 Task: Look for space in Tupiza, Bolivia from 1st June, 2023 to 9th June, 2023 for 5 adults in price range Rs.6000 to Rs.12000. Place can be entire place with 3 bedrooms having 3 beds and 3 bathrooms. Property type can be house, flat, guest house. Booking option can be shelf check-in. Required host language is English.
Action: Mouse moved to (601, 169)
Screenshot: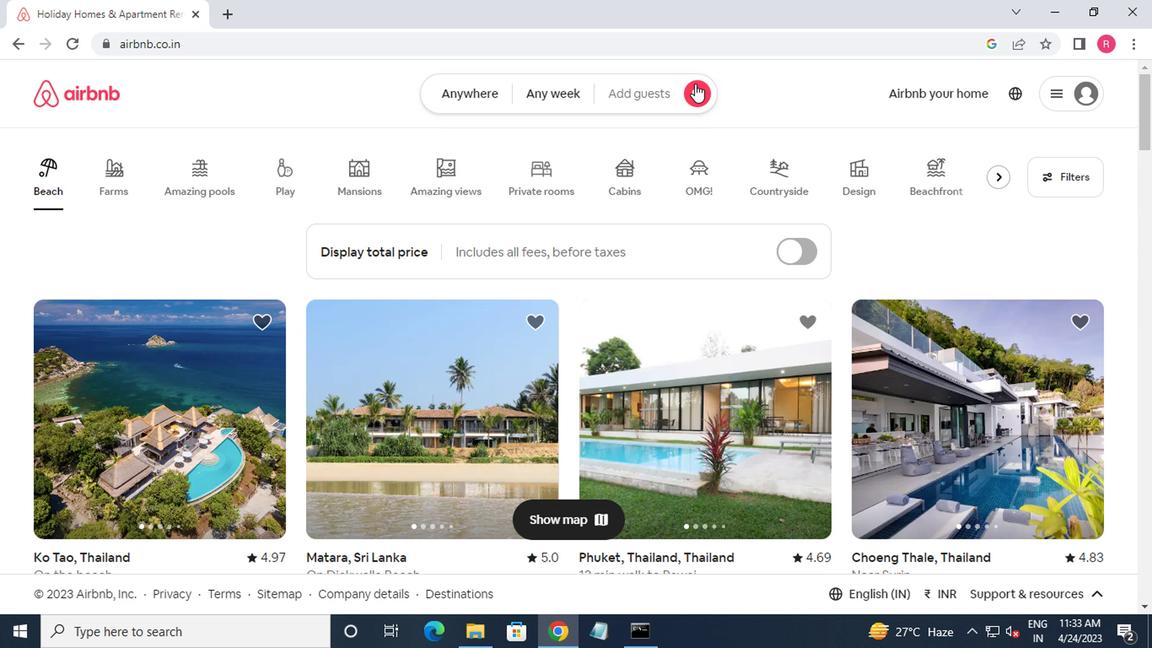 
Action: Mouse pressed left at (601, 169)
Screenshot: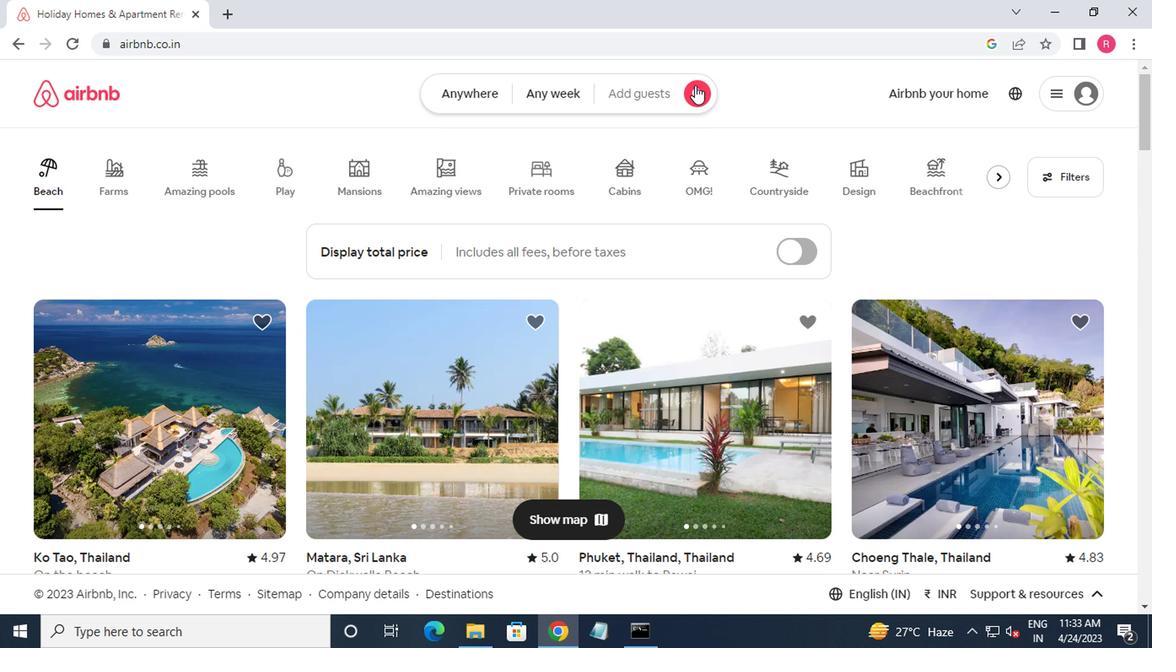 
Action: Mouse moved to (320, 222)
Screenshot: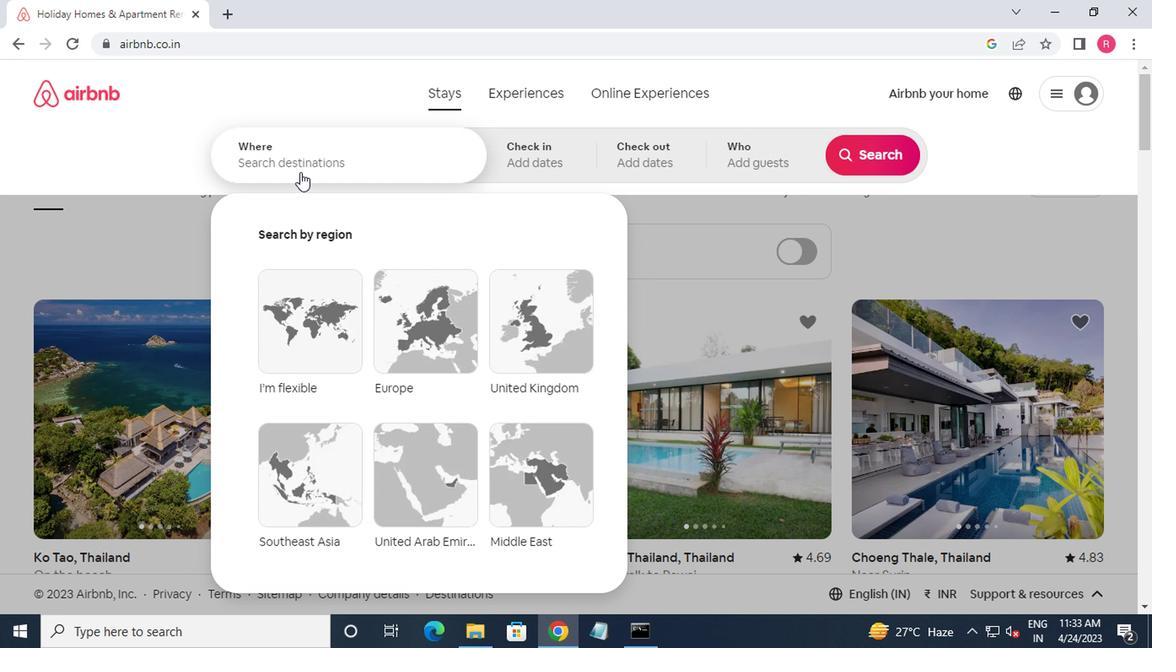 
Action: Mouse pressed left at (320, 222)
Screenshot: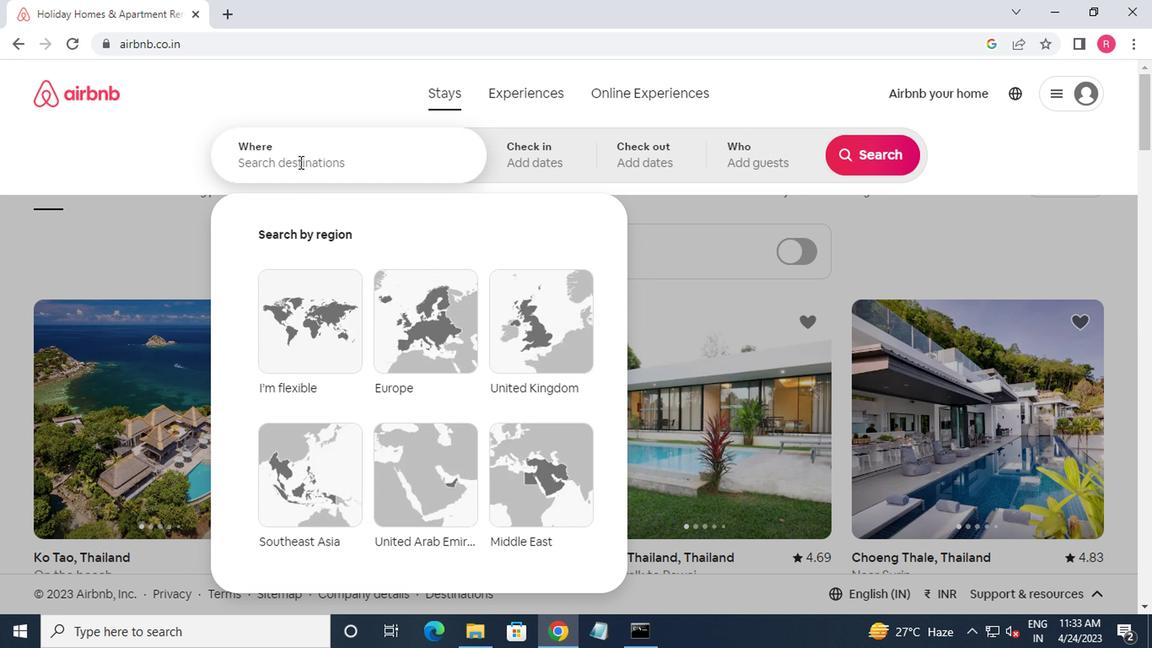 
Action: Key pressed tupiza
Screenshot: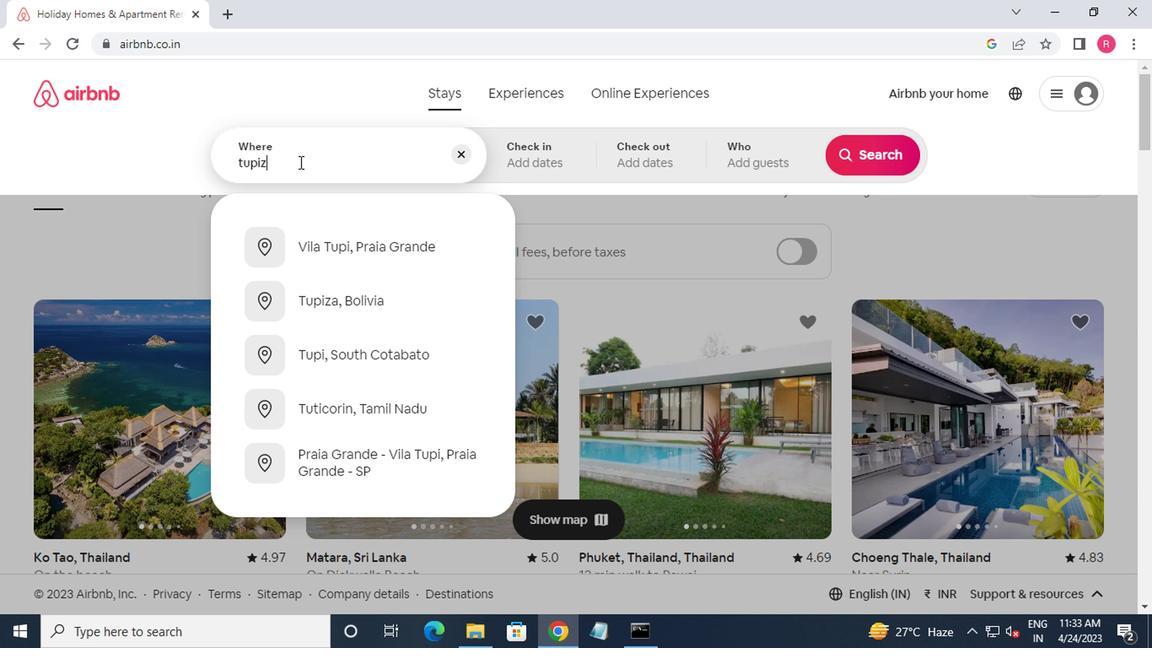 
Action: Mouse moved to (357, 288)
Screenshot: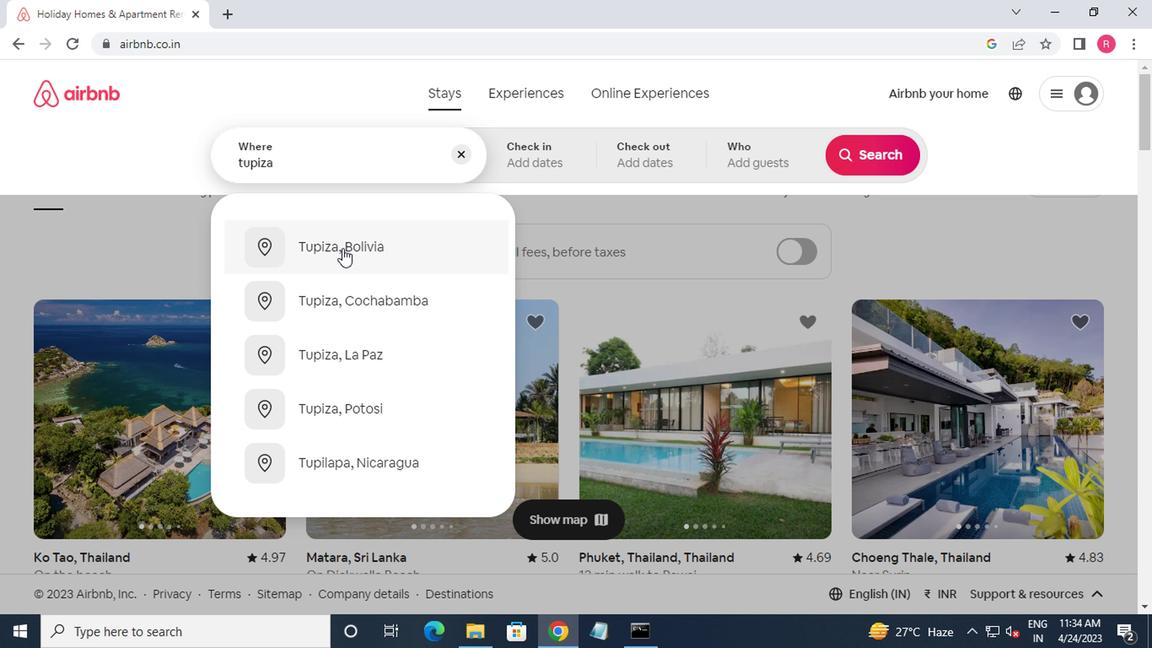 
Action: Mouse pressed left at (357, 288)
Screenshot: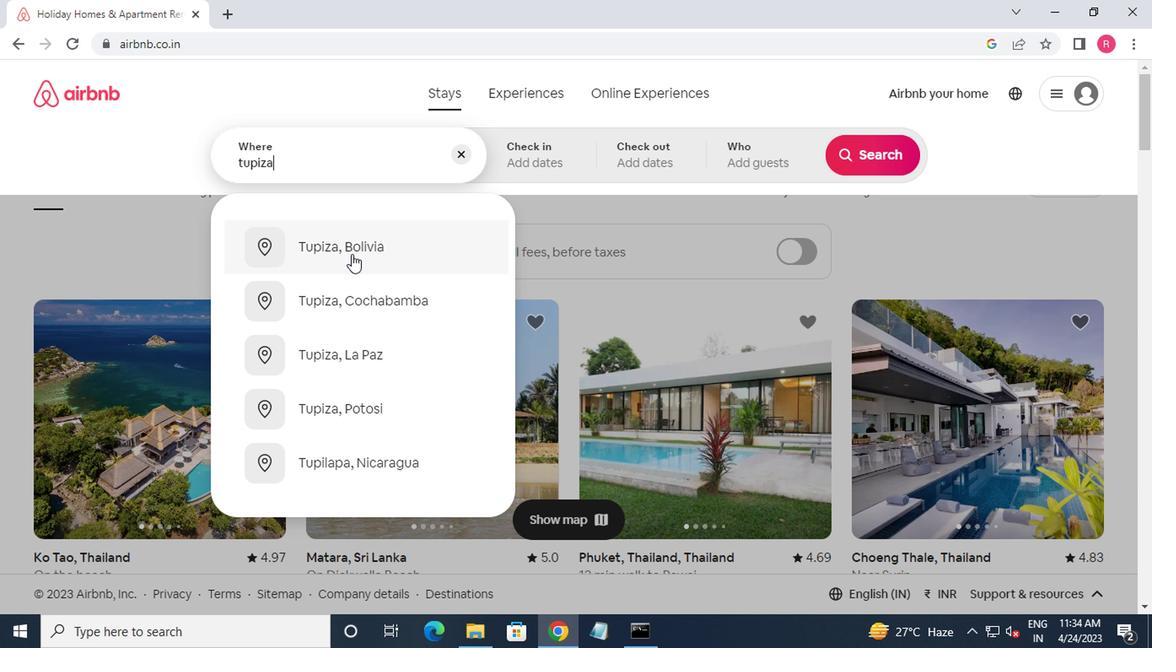
Action: Mouse moved to (725, 312)
Screenshot: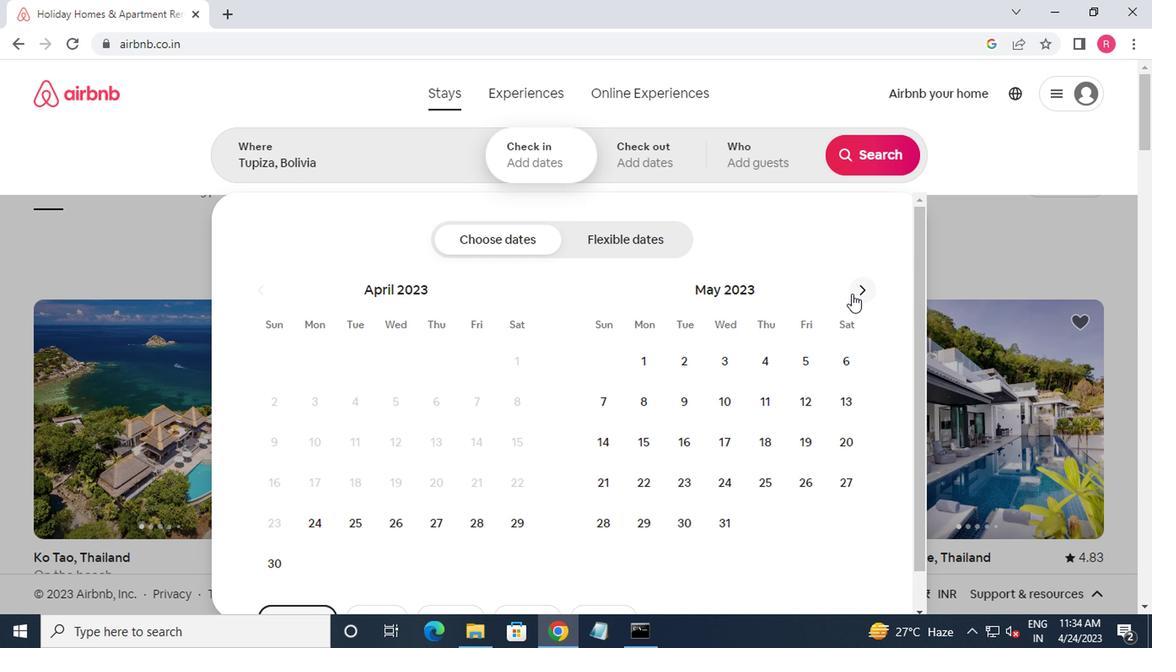 
Action: Mouse pressed left at (725, 312)
Screenshot: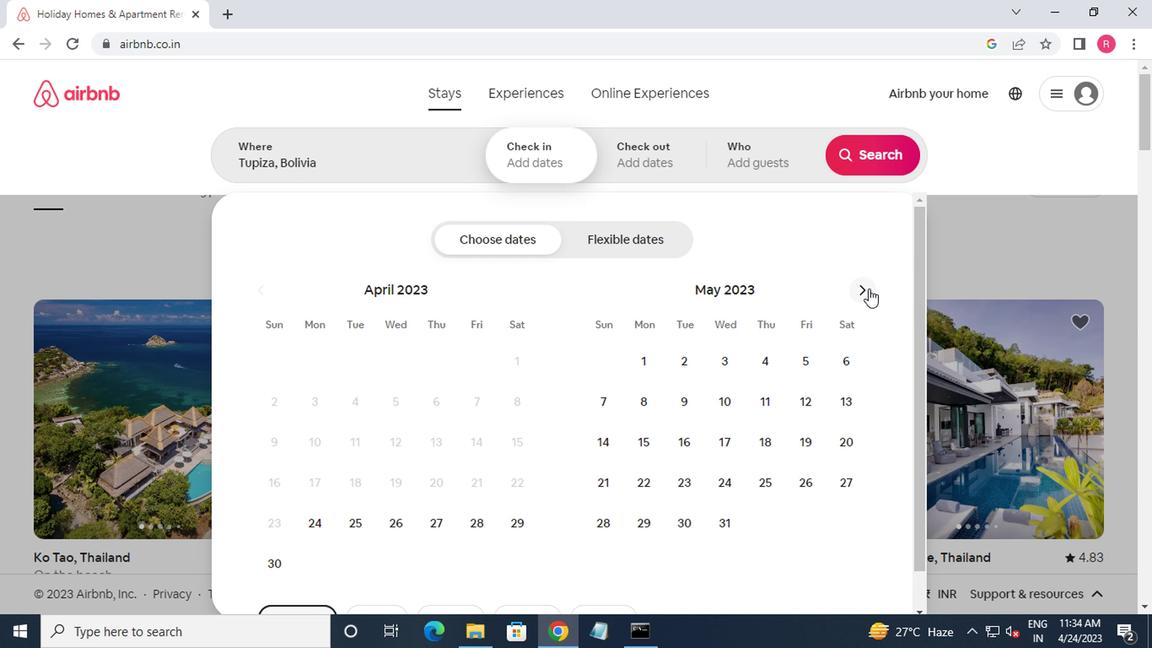 
Action: Mouse pressed left at (725, 312)
Screenshot: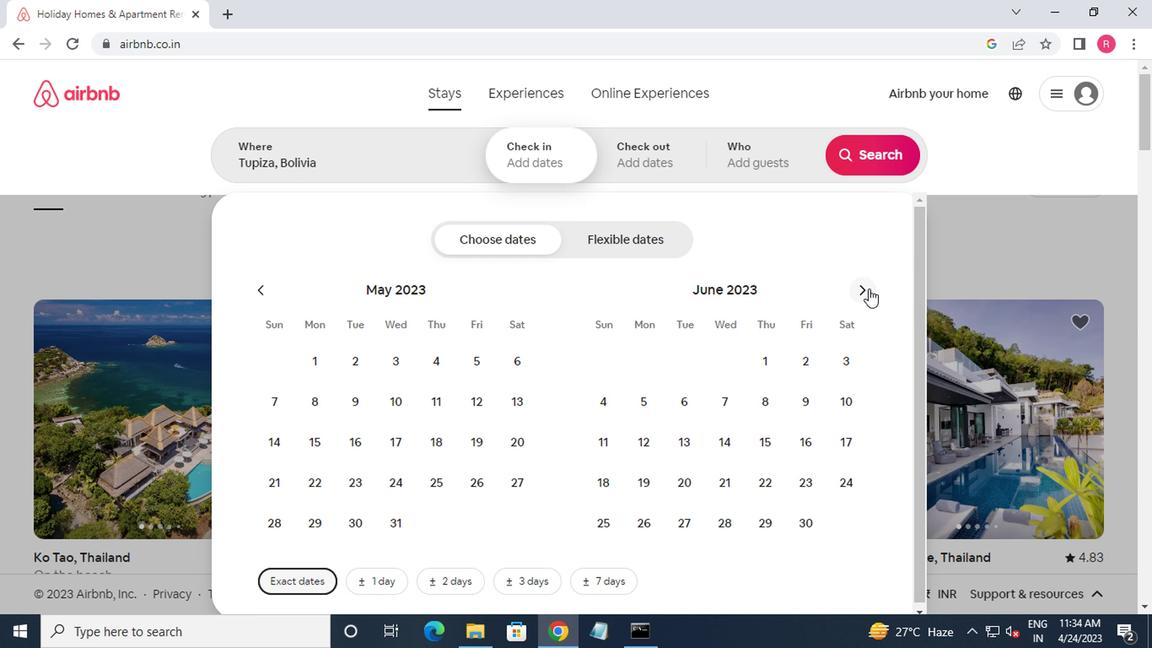 
Action: Mouse moved to (417, 366)
Screenshot: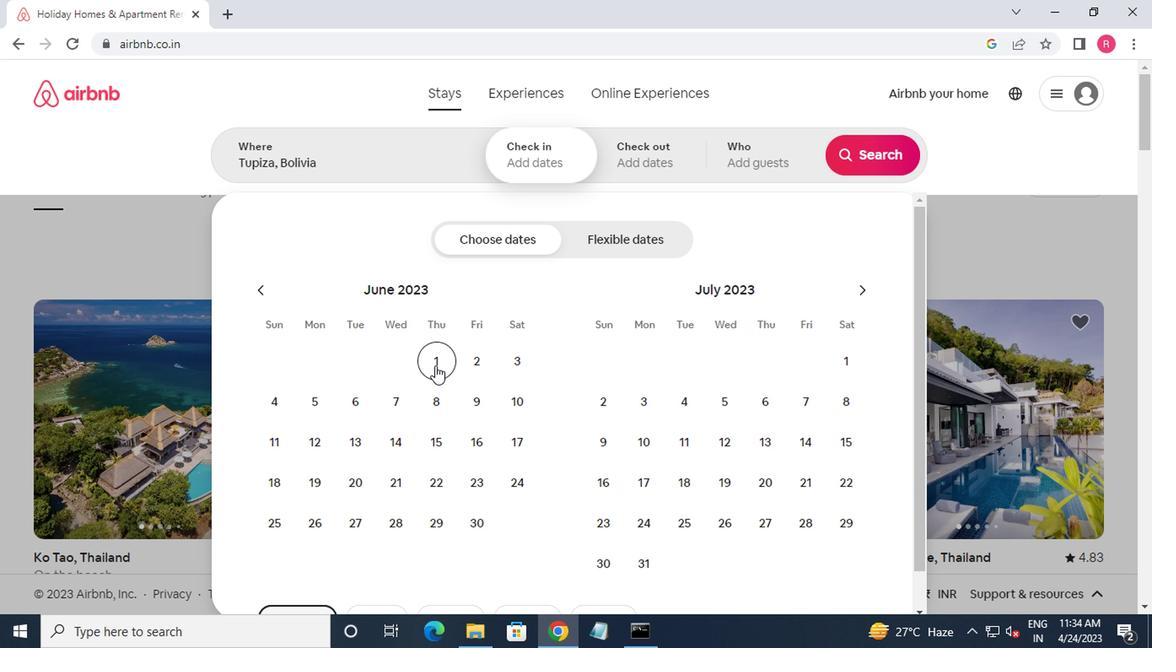 
Action: Mouse pressed left at (417, 366)
Screenshot: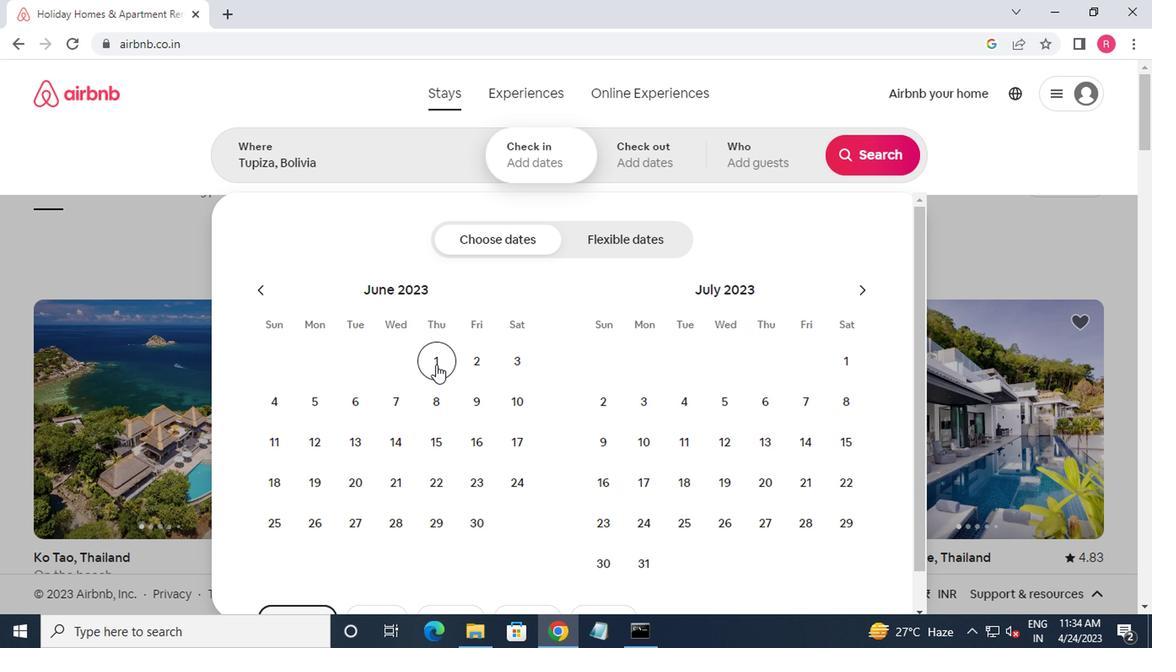 
Action: Mouse moved to (437, 395)
Screenshot: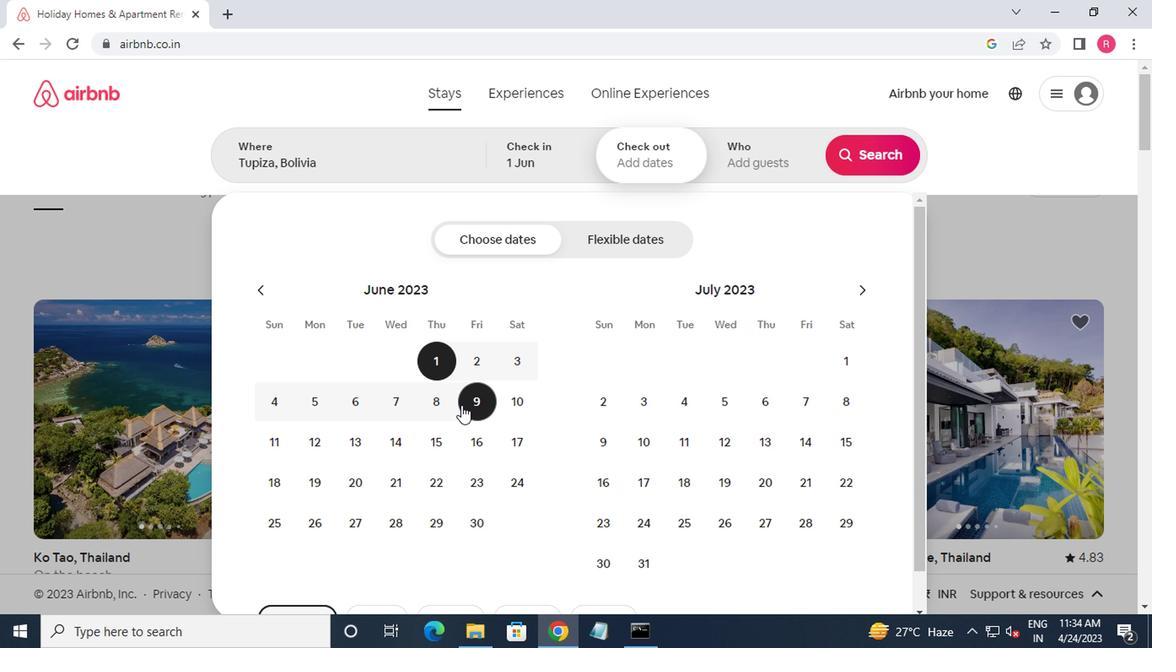 
Action: Mouse pressed left at (437, 395)
Screenshot: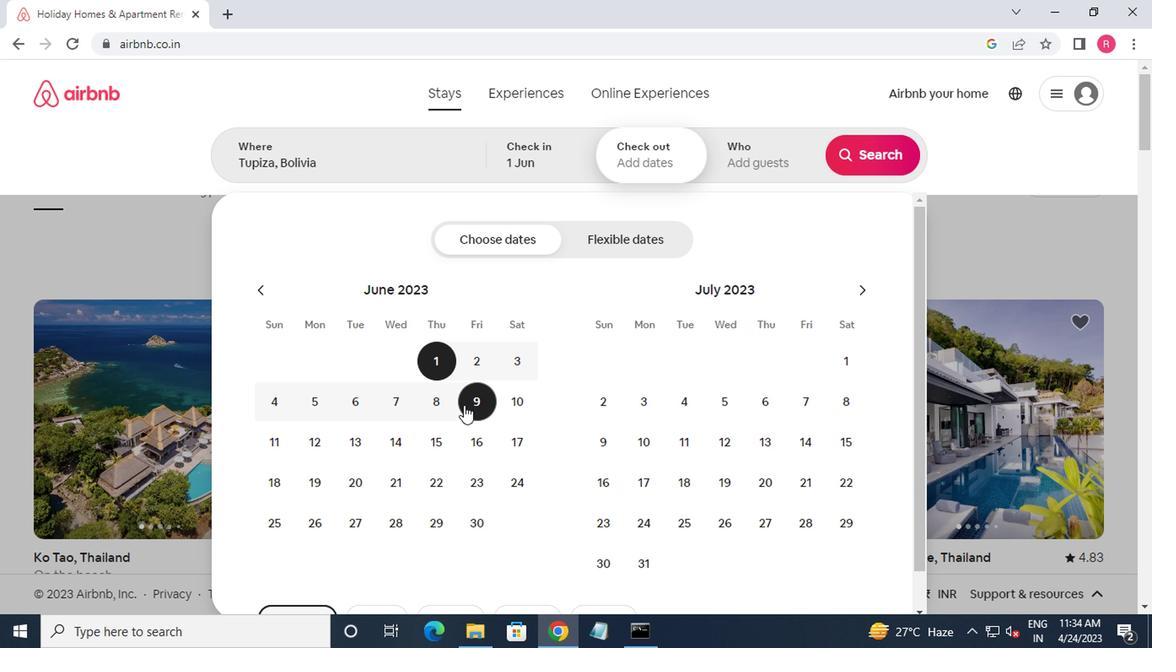 
Action: Mouse moved to (677, 223)
Screenshot: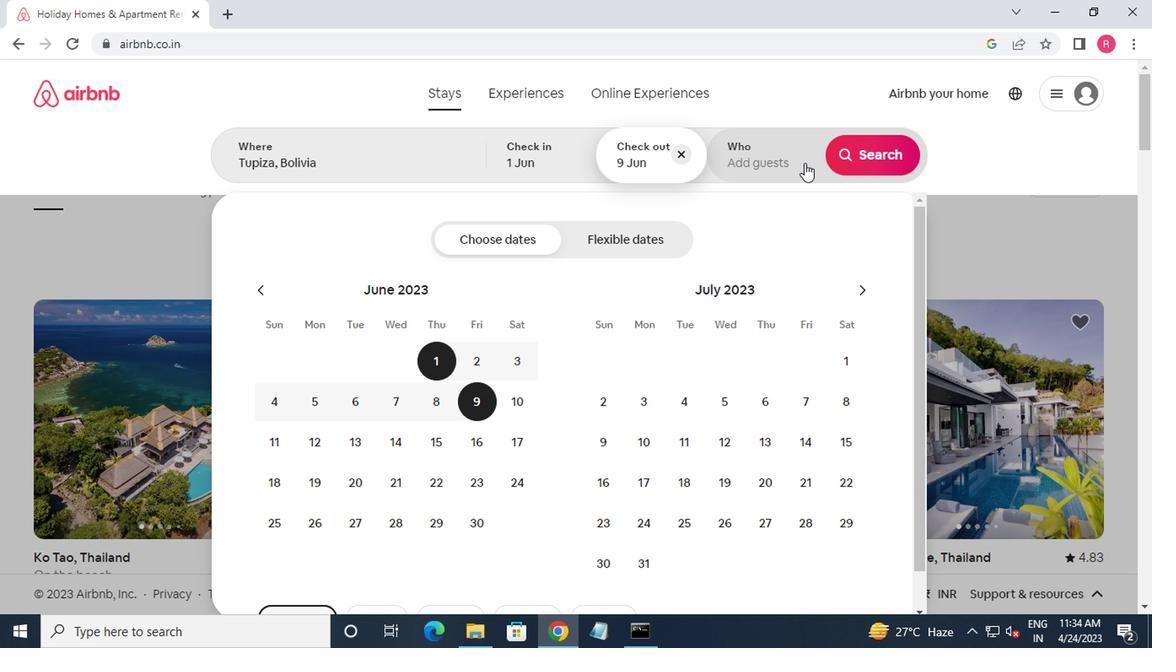 
Action: Mouse pressed left at (677, 223)
Screenshot: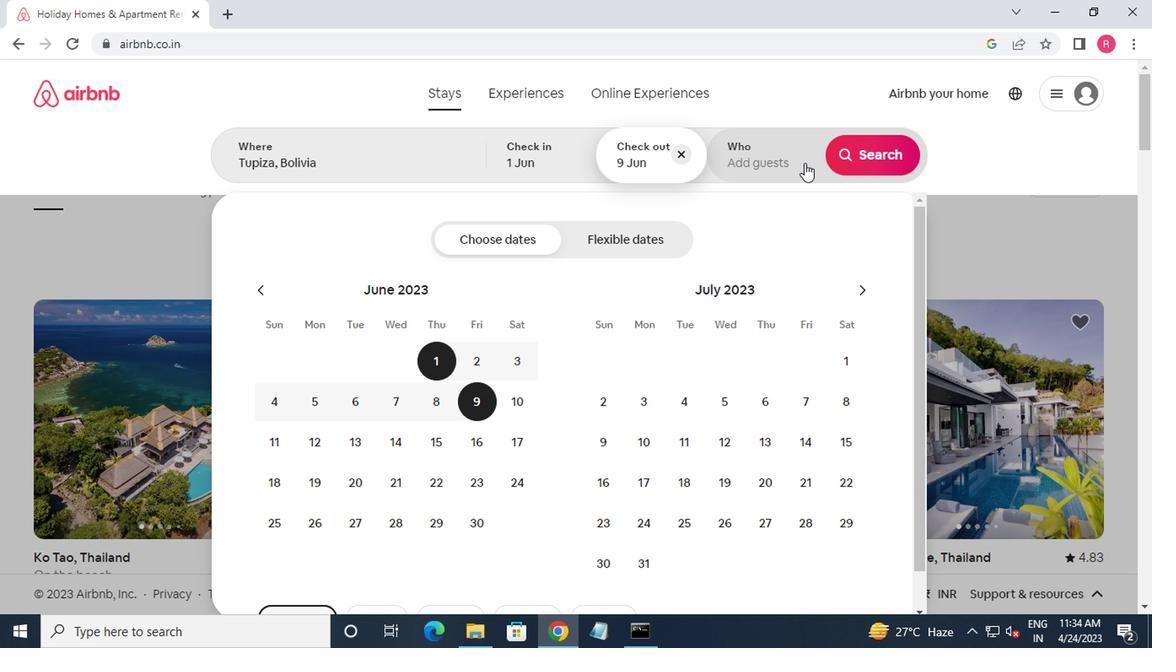 
Action: Mouse moved to (730, 286)
Screenshot: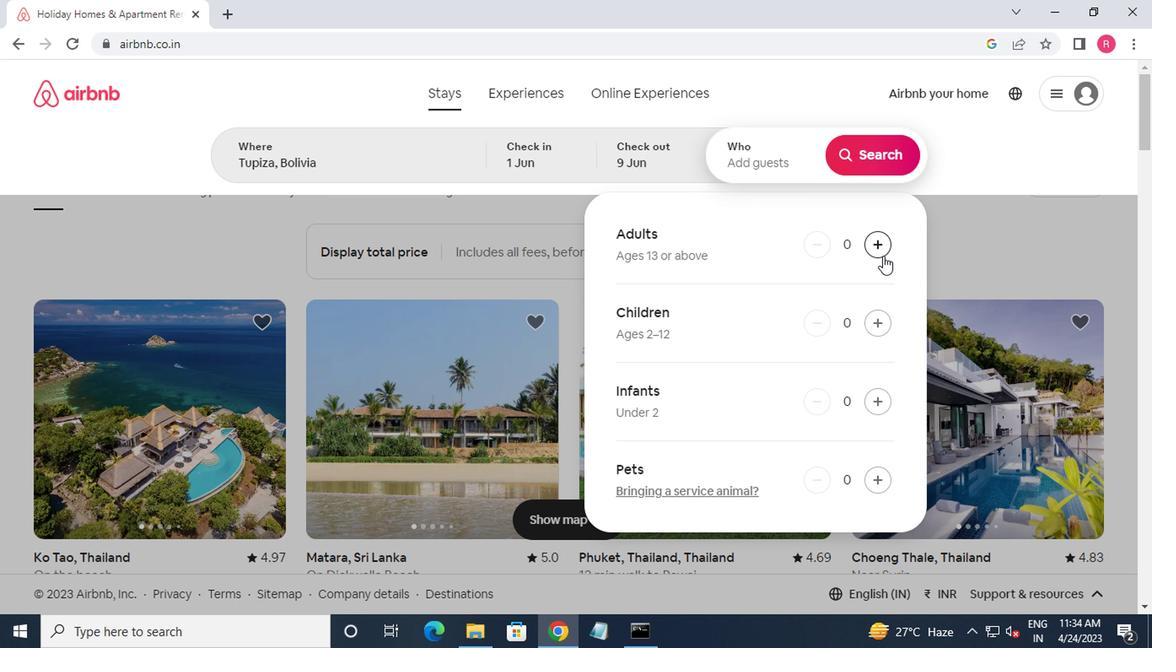 
Action: Mouse pressed left at (730, 286)
Screenshot: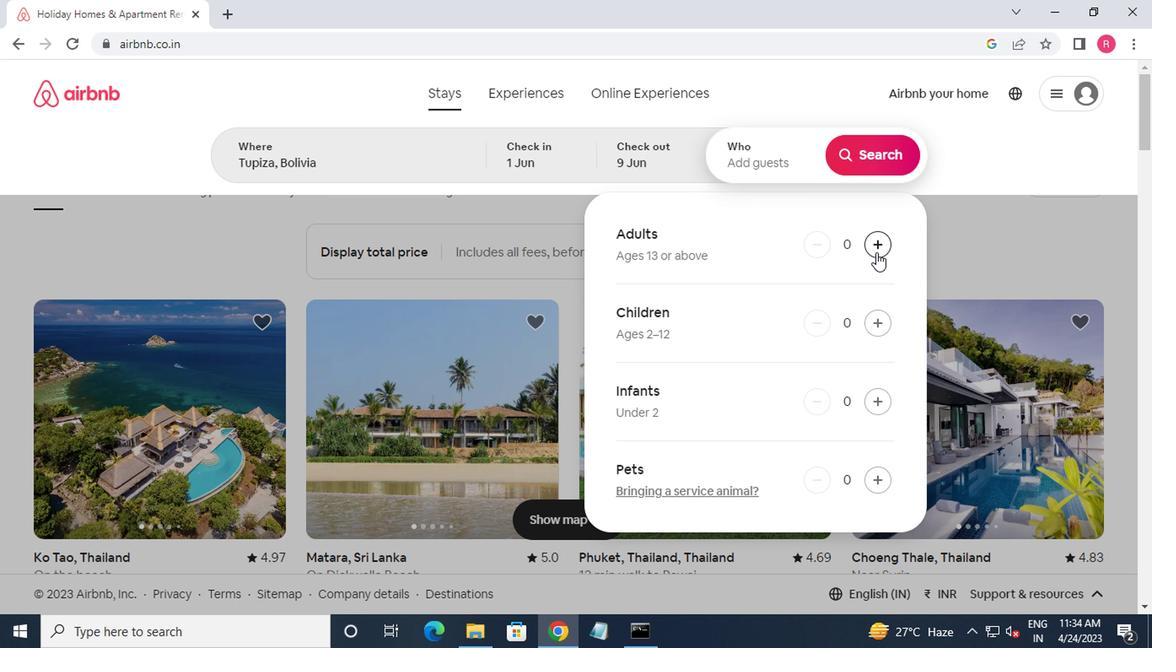 
Action: Mouse pressed left at (730, 286)
Screenshot: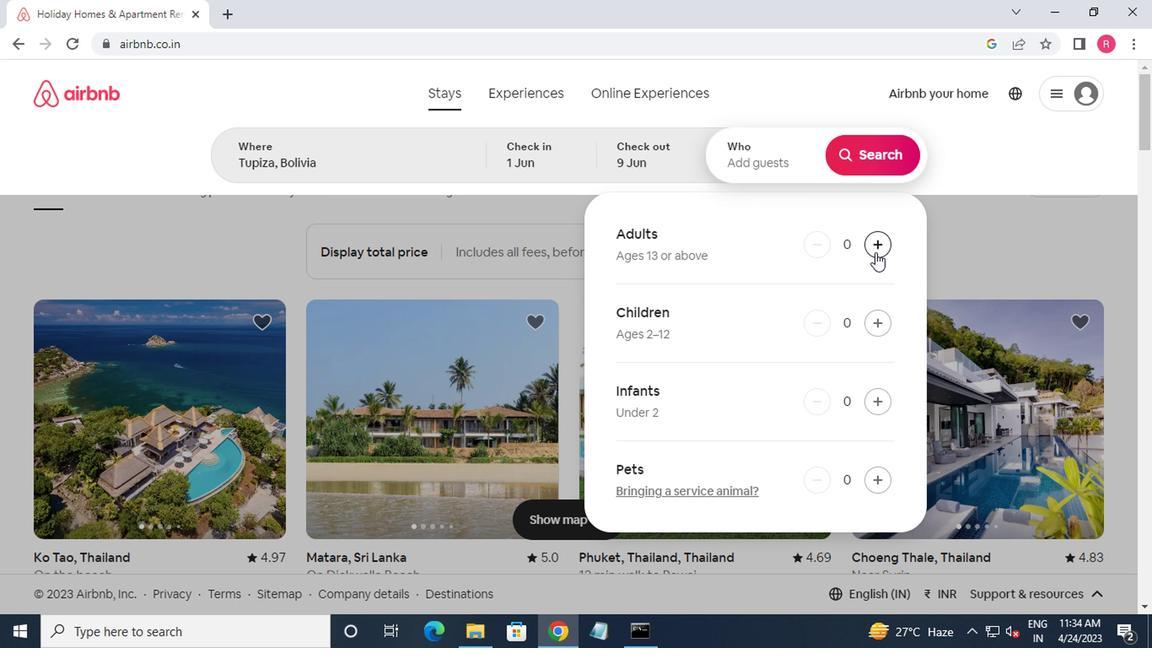 
Action: Mouse pressed left at (730, 286)
Screenshot: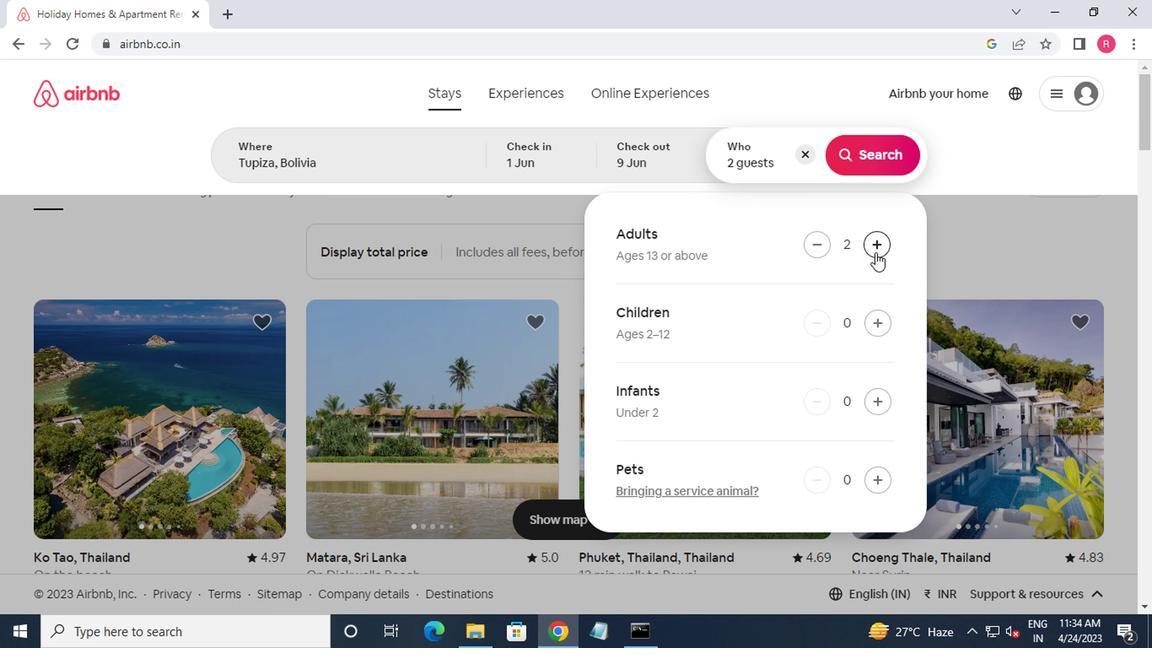 
Action: Mouse pressed left at (730, 286)
Screenshot: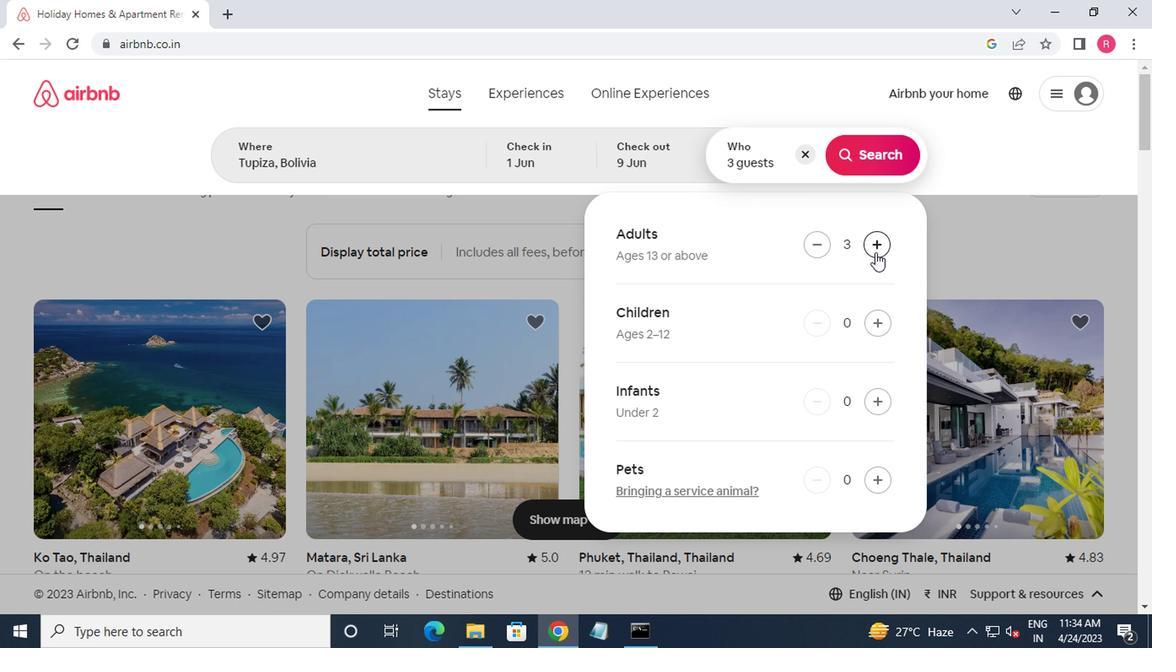 
Action: Mouse moved to (729, 280)
Screenshot: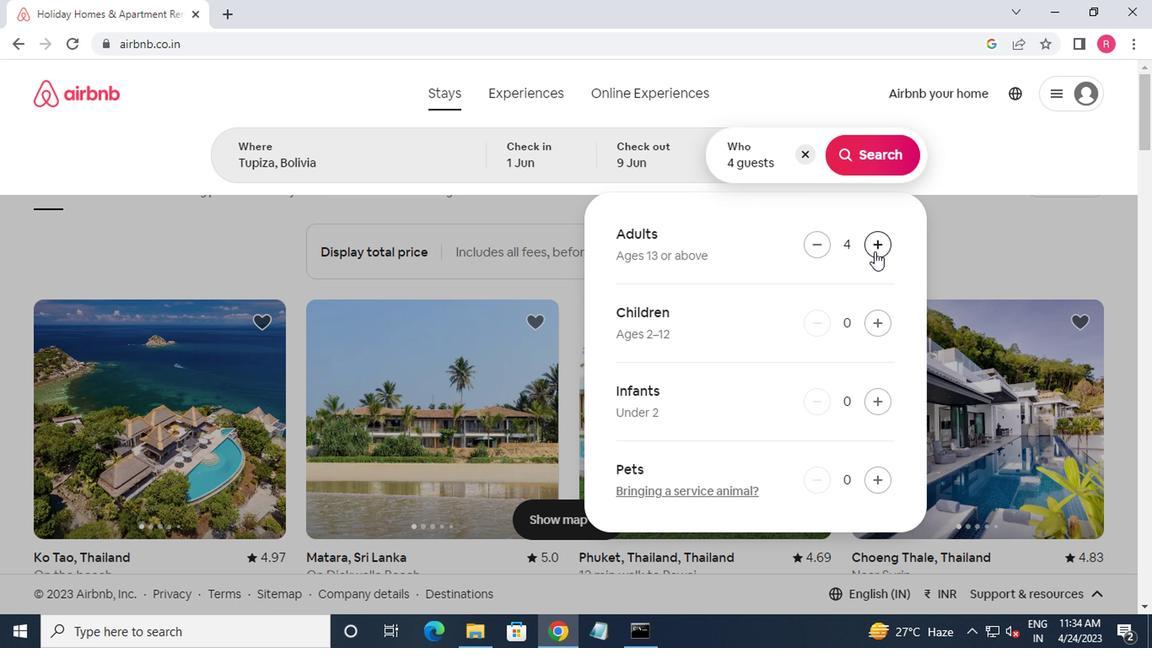 
Action: Mouse pressed left at (729, 280)
Screenshot: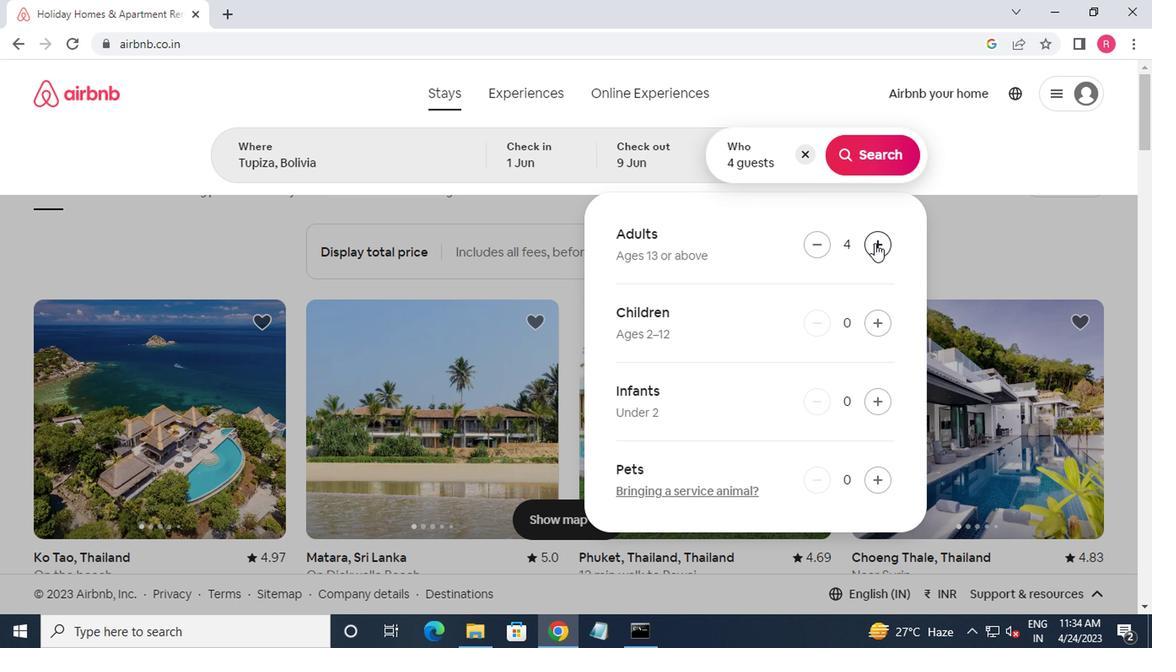 
Action: Mouse moved to (734, 217)
Screenshot: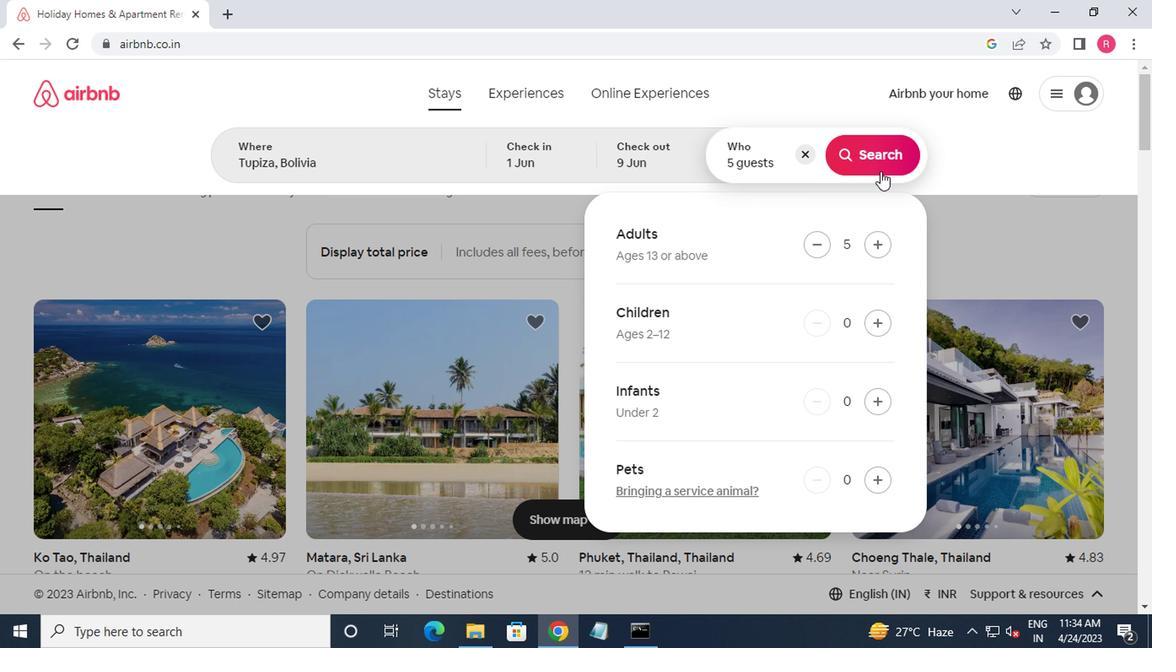 
Action: Mouse pressed left at (734, 217)
Screenshot: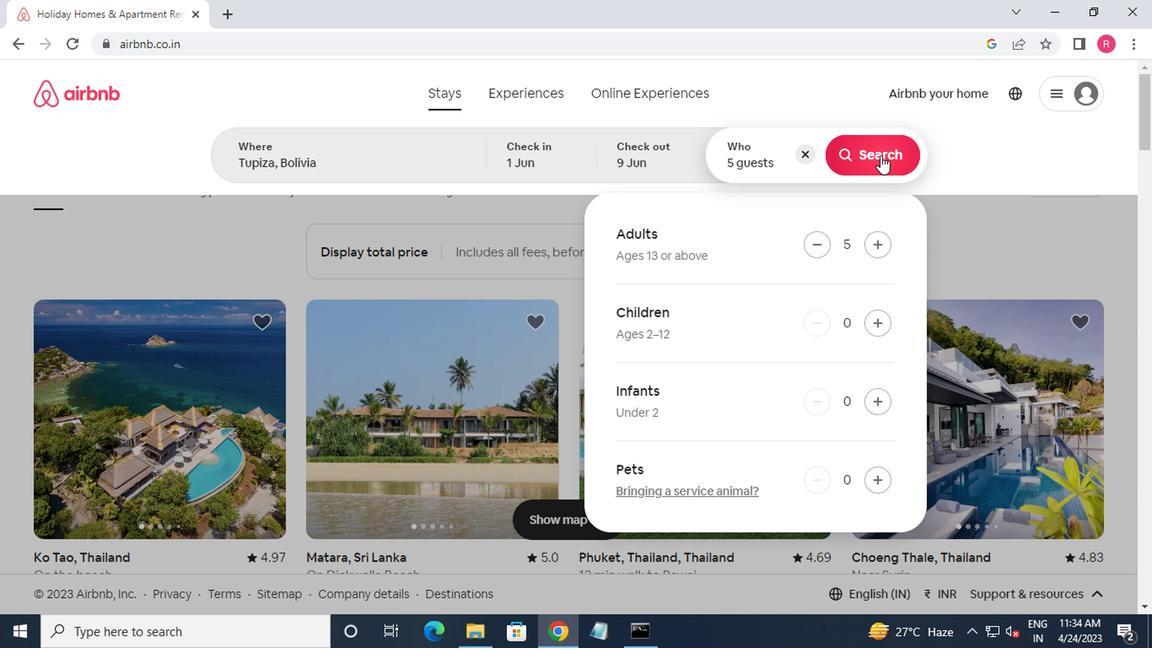 
Action: Mouse moved to (860, 220)
Screenshot: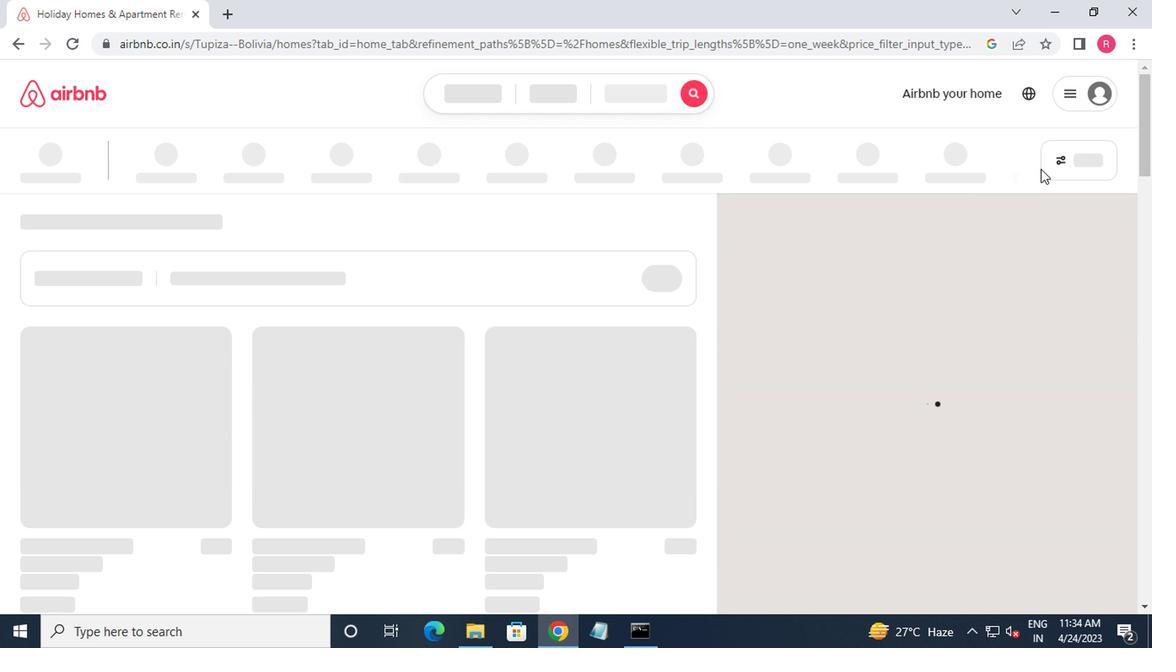 
Action: Mouse pressed left at (860, 220)
Screenshot: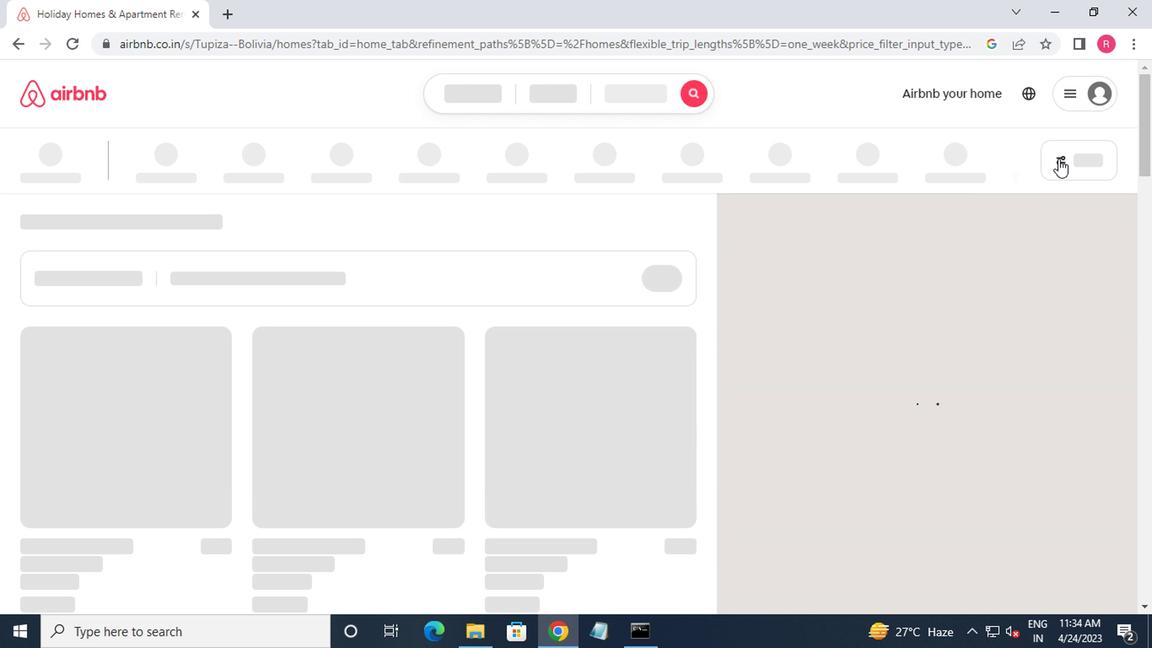 
Action: Mouse moved to (880, 222)
Screenshot: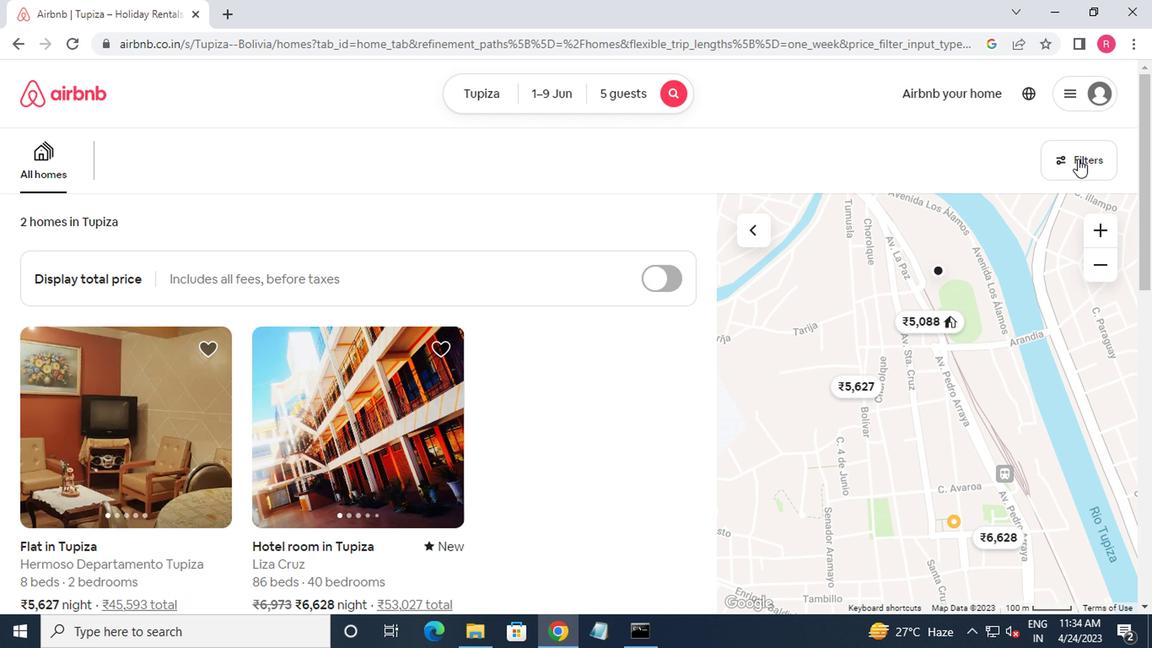 
Action: Mouse pressed left at (880, 222)
Screenshot: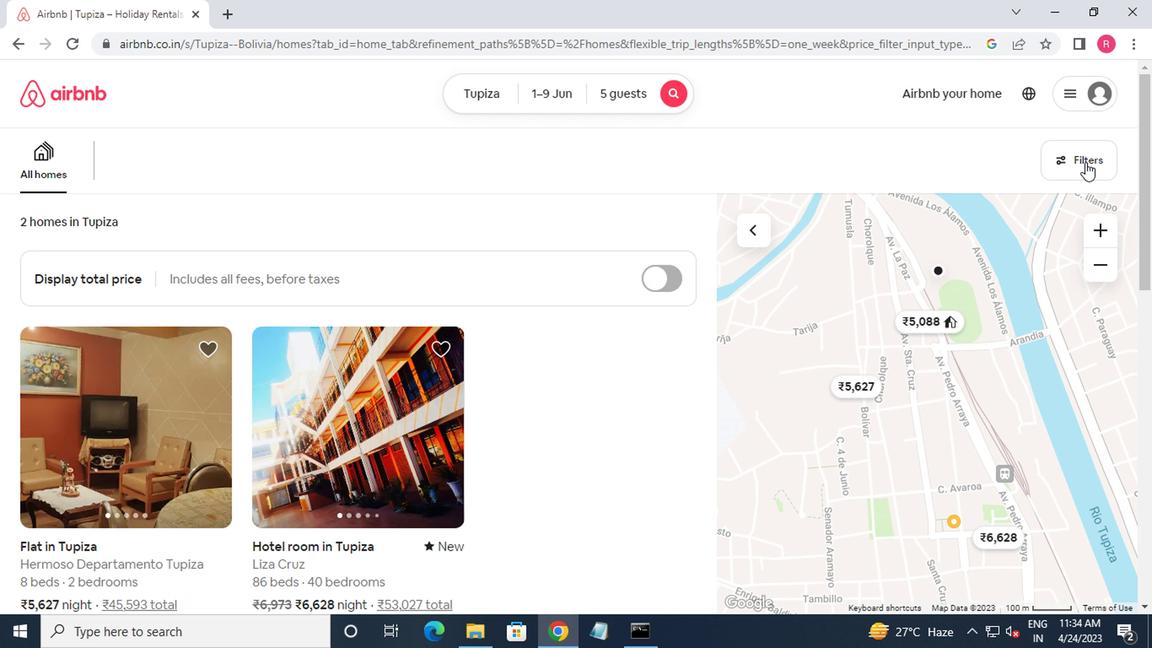 
Action: Mouse moved to (369, 365)
Screenshot: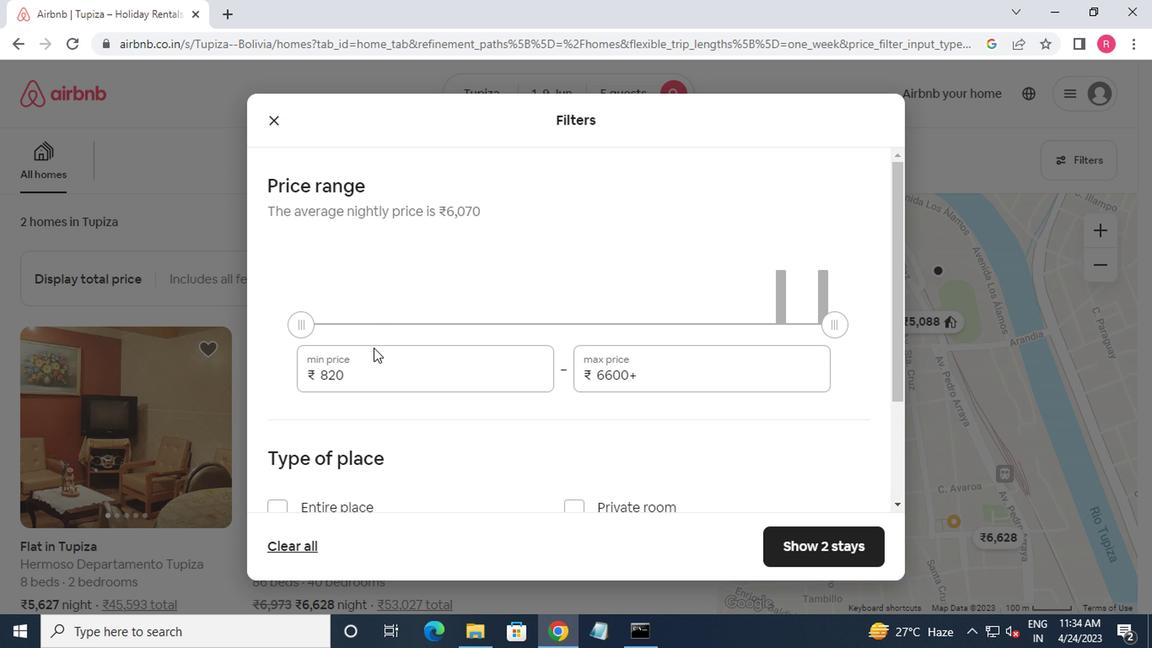 
Action: Mouse pressed left at (369, 365)
Screenshot: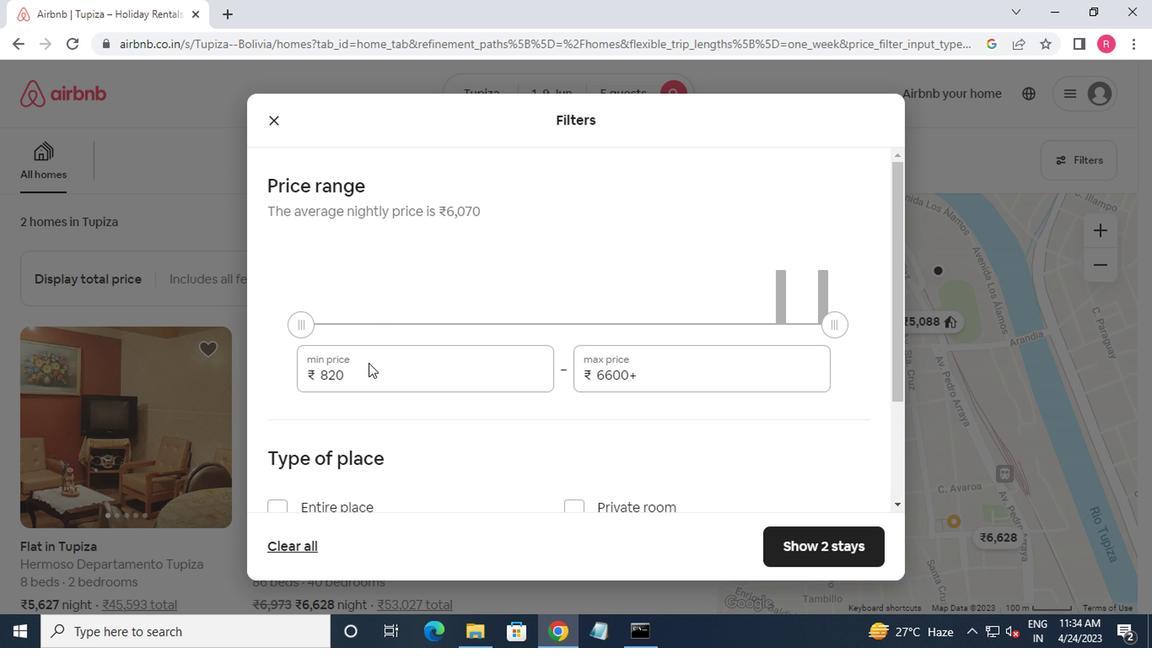 
Action: Mouse moved to (368, 351)
Screenshot: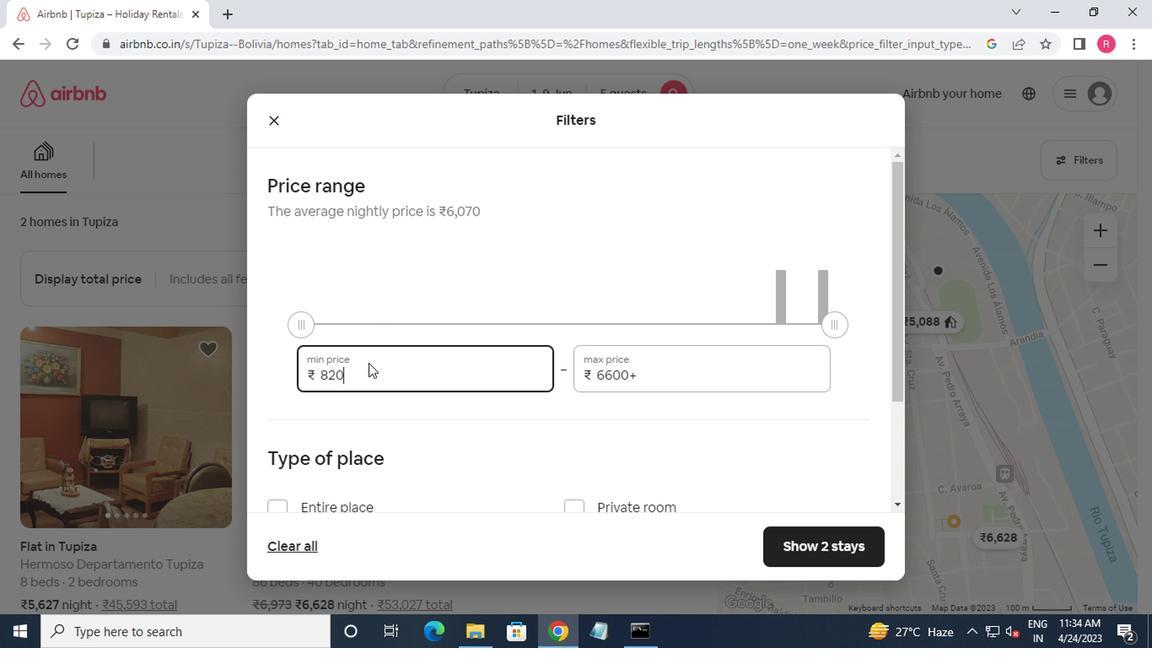 
Action: Key pressed <Key.backspace><Key.backspace><Key.backspace><Key.backspace>6000<Key.tab>12000<Key.backspace><Key.backspace><Key.backspace><Key.backspace><Key.backspace><Key.backspace>12000
Screenshot: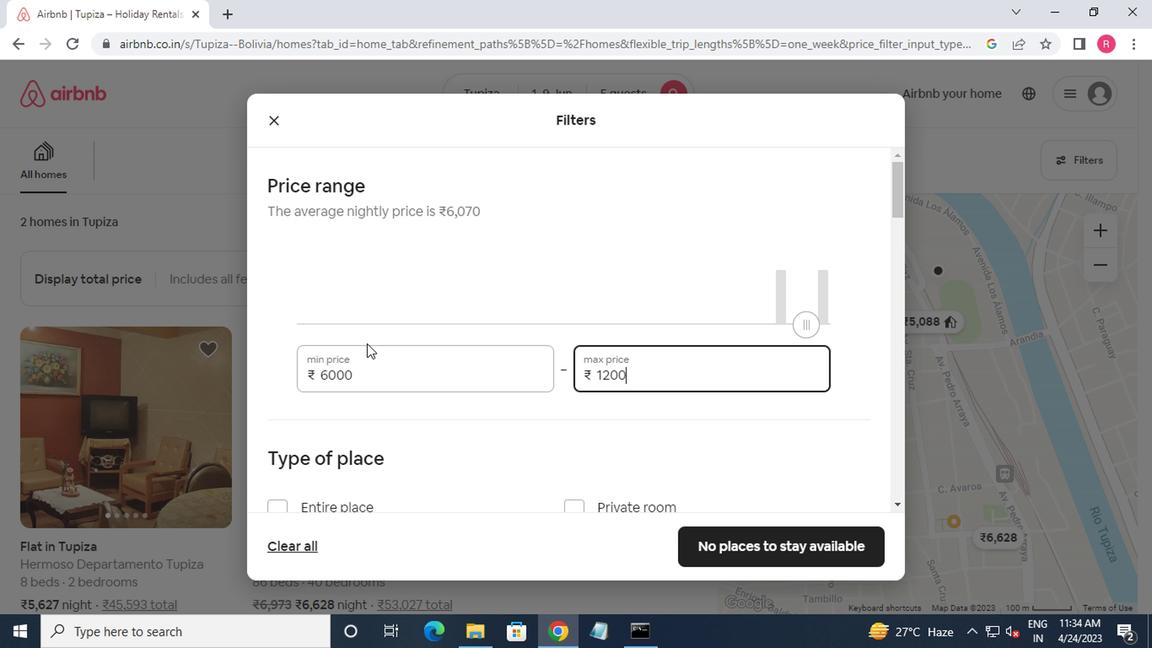 
Action: Mouse moved to (316, 369)
Screenshot: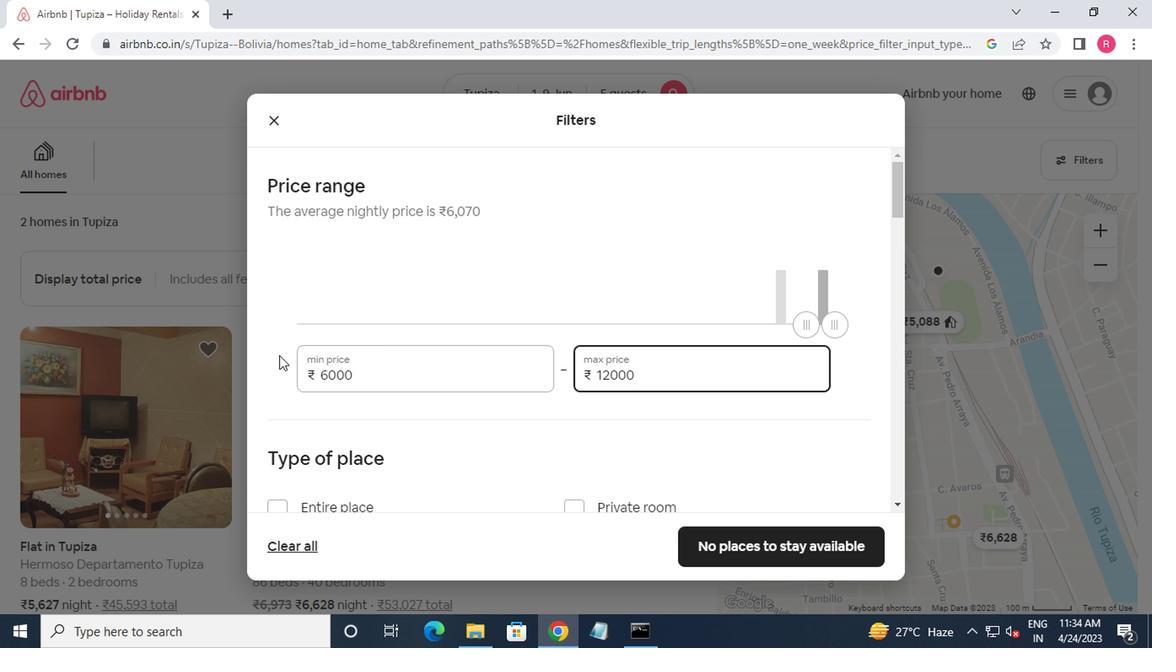 
Action: Mouse scrolled (316, 369) with delta (0, 0)
Screenshot: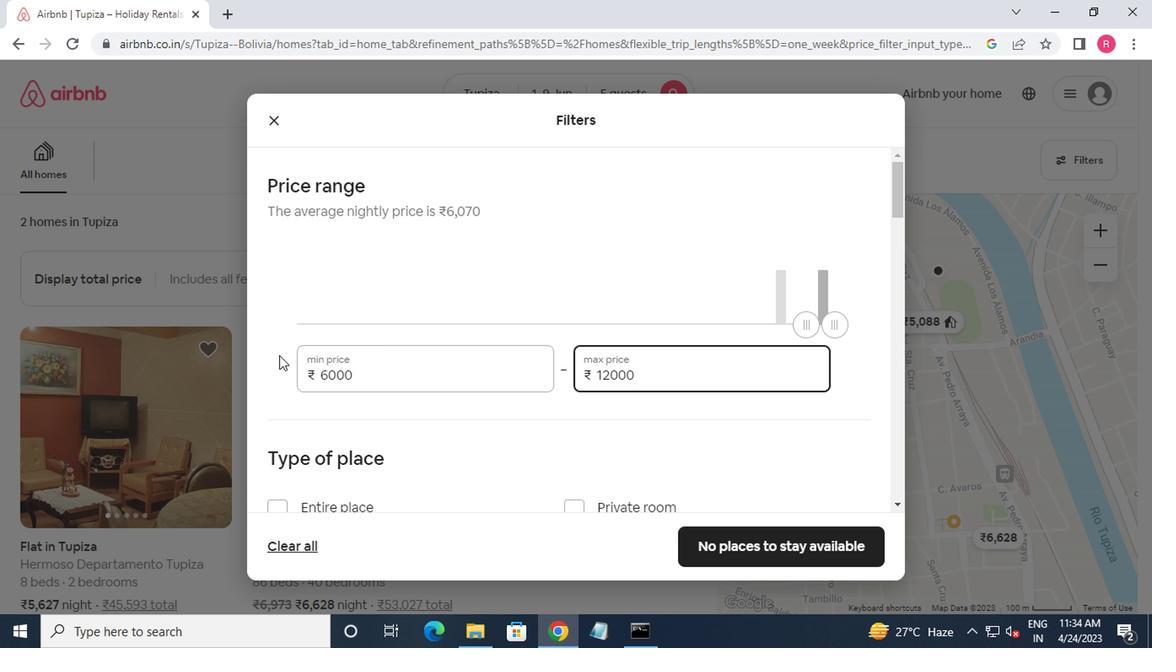 
Action: Mouse moved to (342, 370)
Screenshot: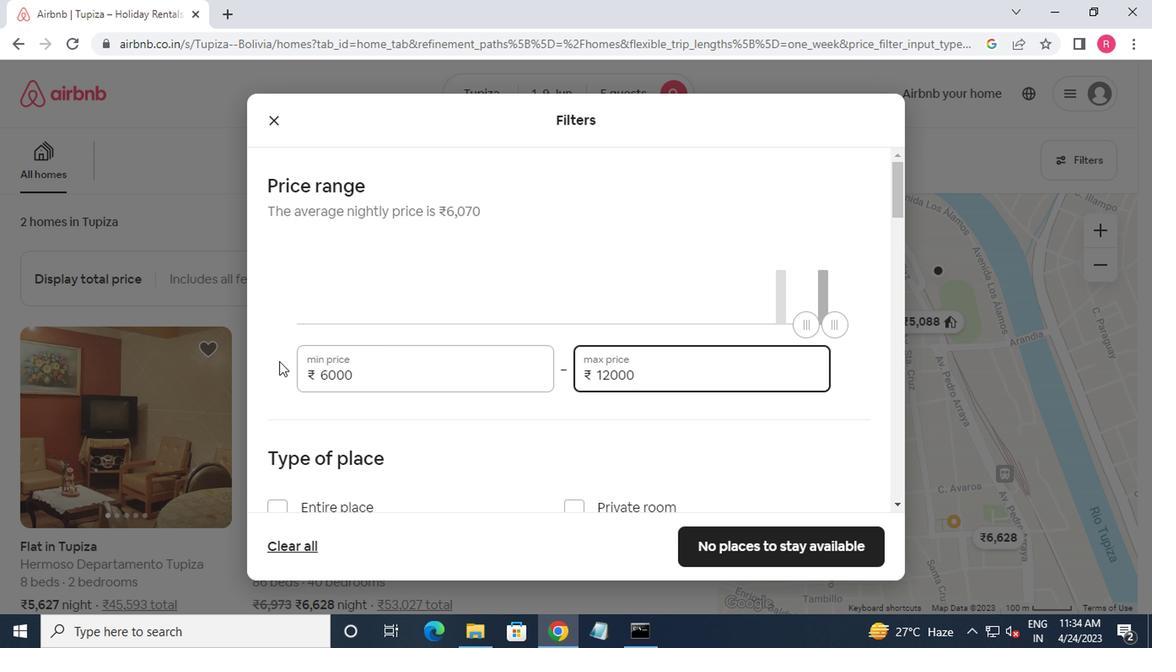 
Action: Mouse scrolled (342, 369) with delta (0, 0)
Screenshot: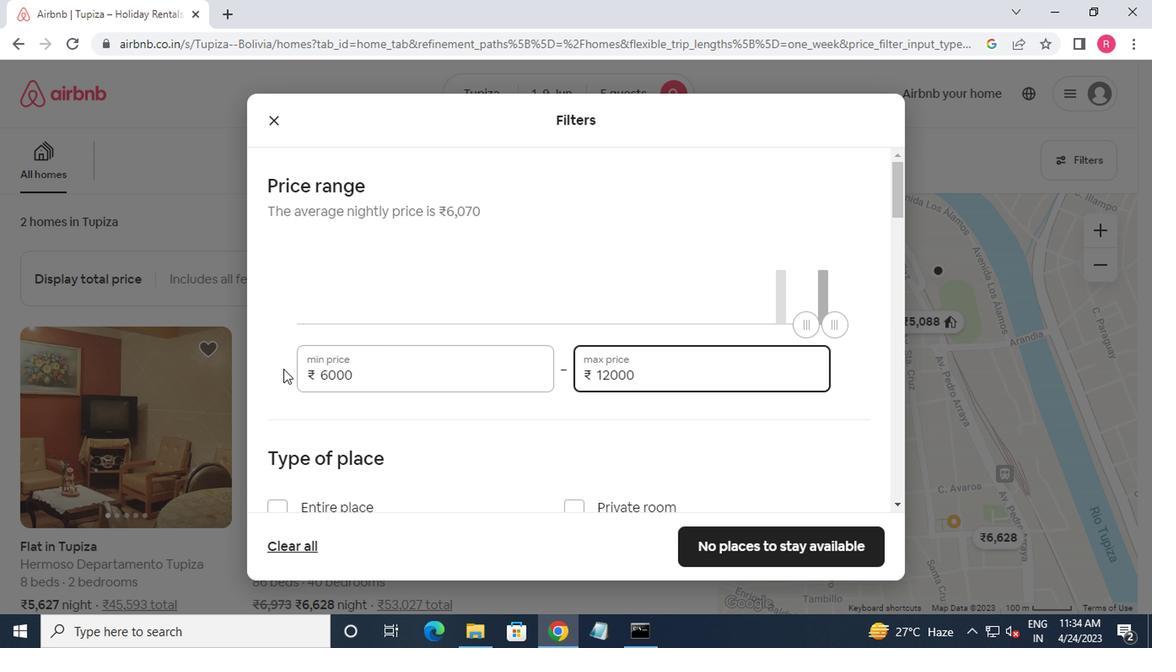 
Action: Mouse moved to (306, 351)
Screenshot: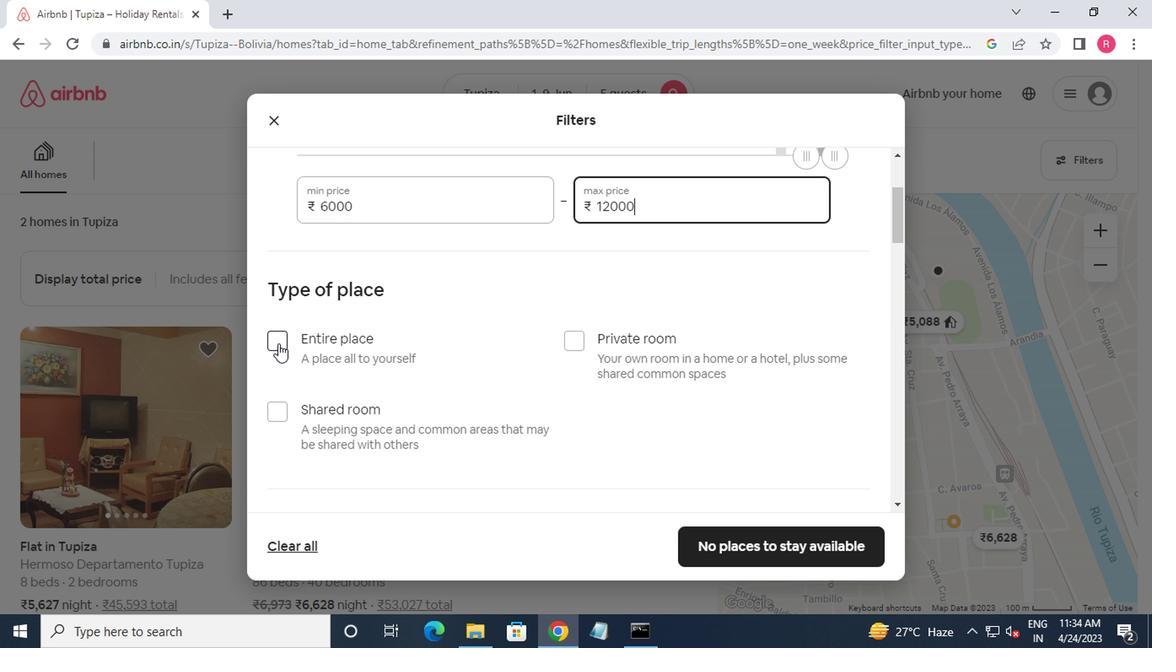 
Action: Mouse pressed left at (306, 351)
Screenshot: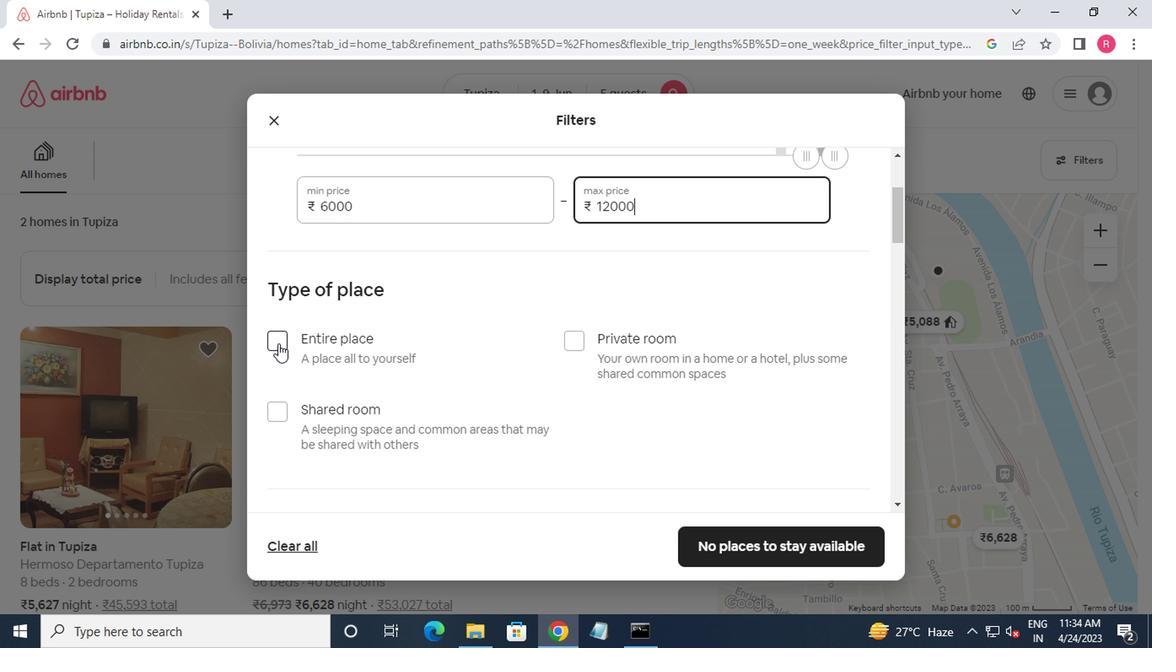
Action: Mouse moved to (373, 351)
Screenshot: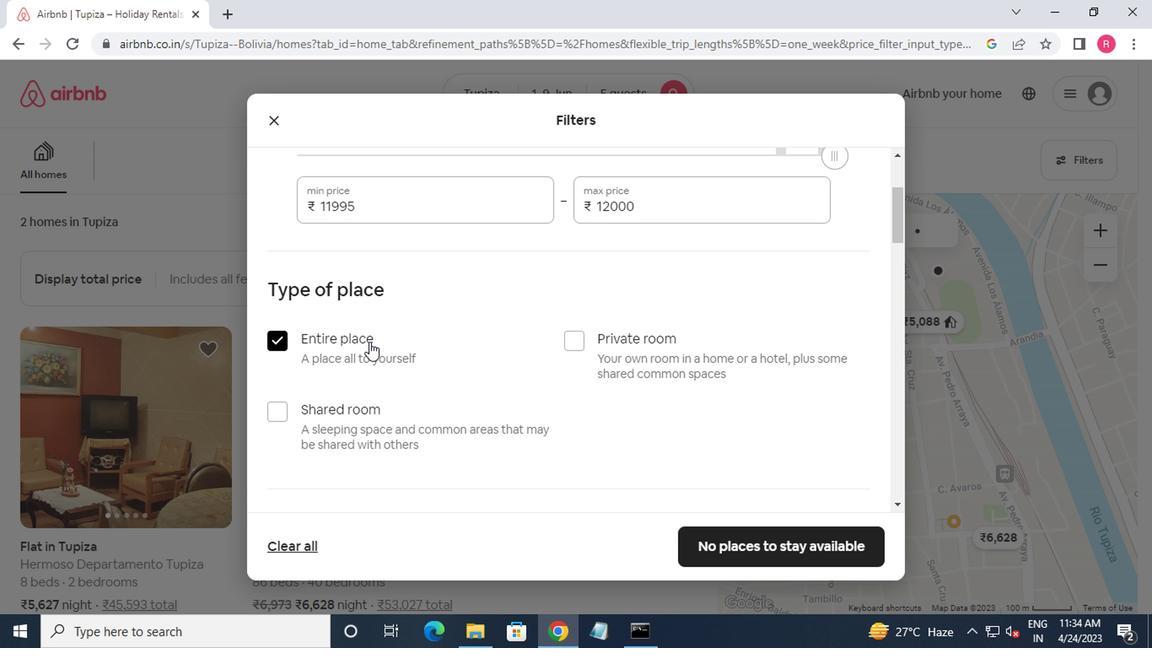 
Action: Mouse scrolled (373, 351) with delta (0, 0)
Screenshot: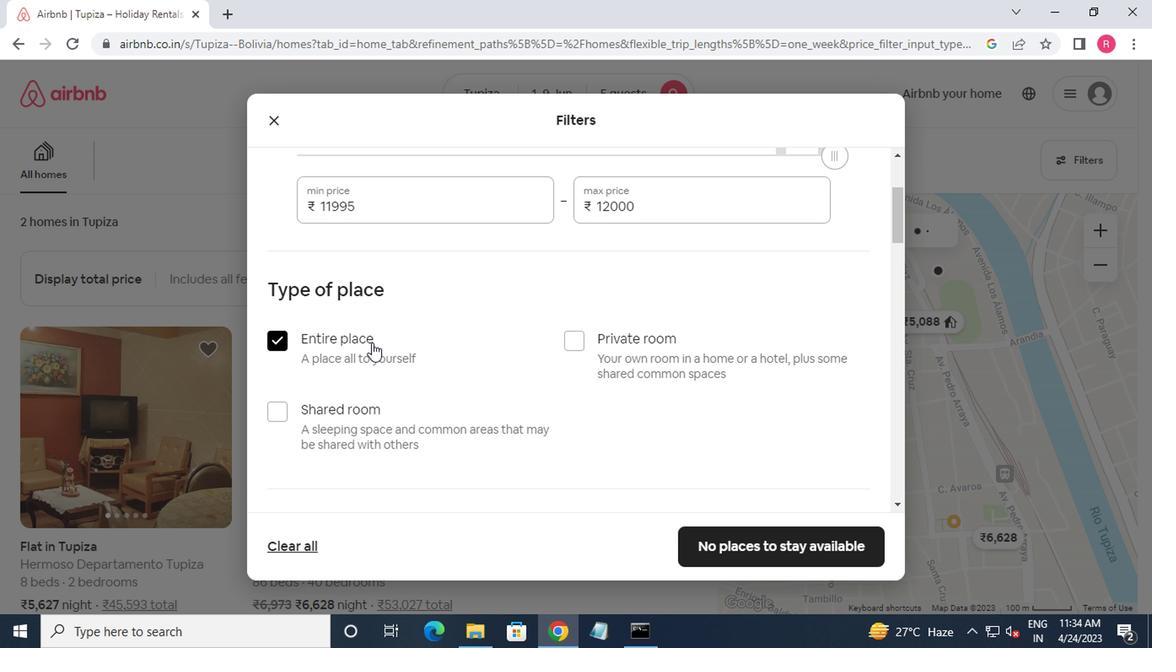 
Action: Mouse moved to (375, 351)
Screenshot: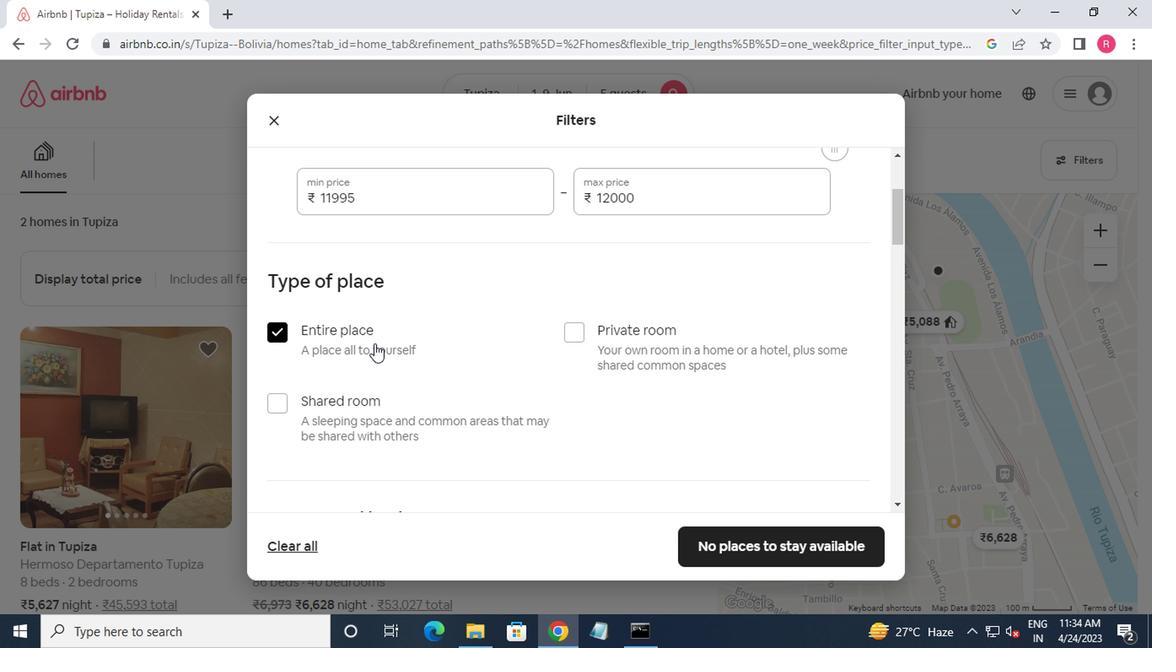 
Action: Mouse scrolled (375, 351) with delta (0, 0)
Screenshot: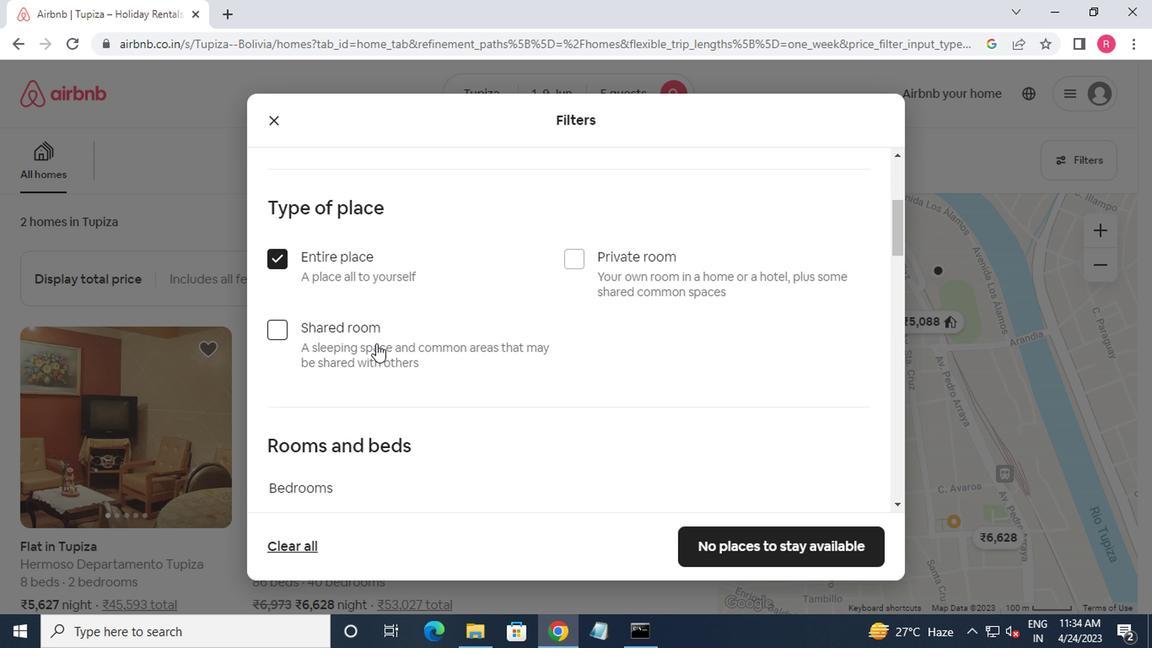 
Action: Mouse moved to (382, 351)
Screenshot: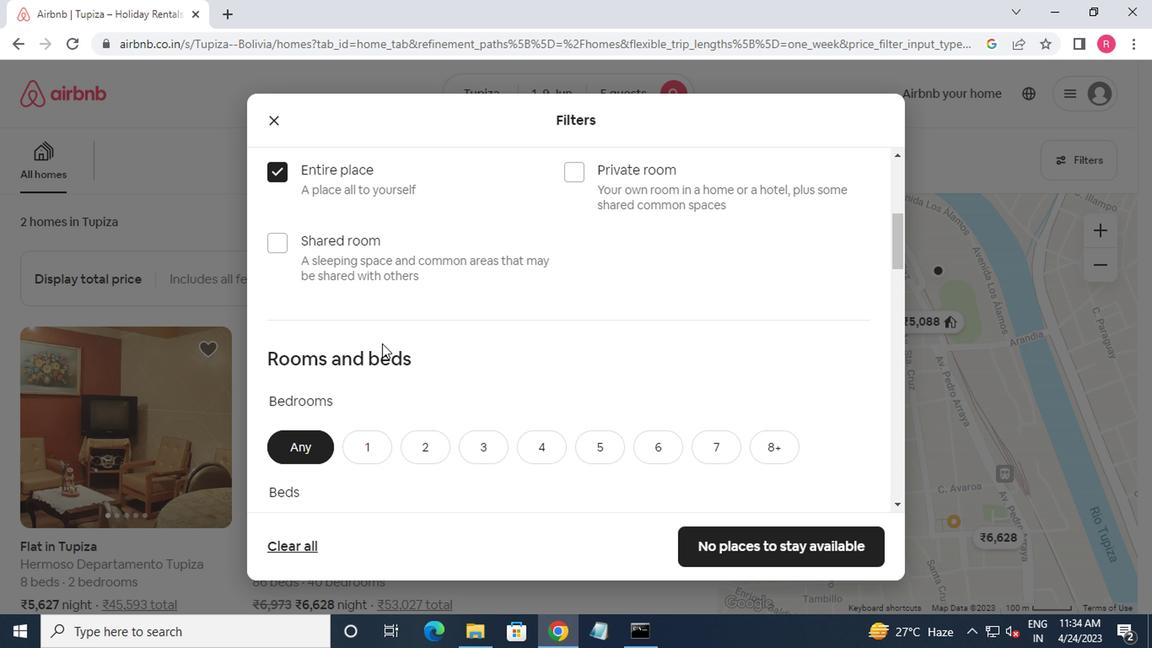 
Action: Mouse scrolled (382, 351) with delta (0, 0)
Screenshot: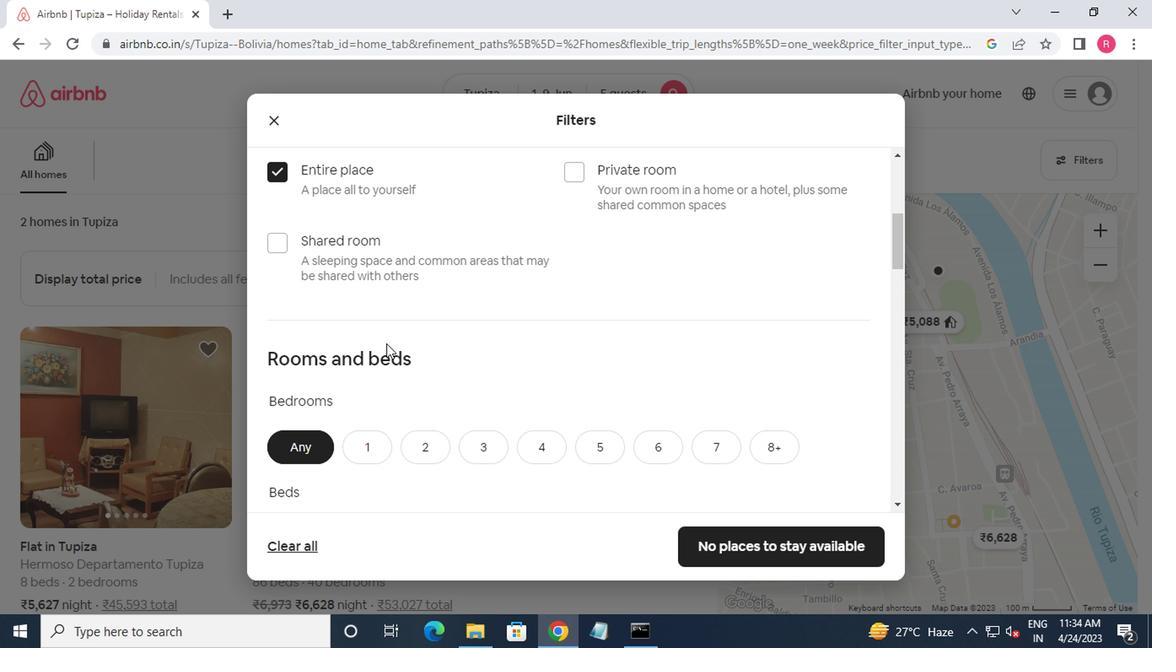 
Action: Mouse moved to (384, 351)
Screenshot: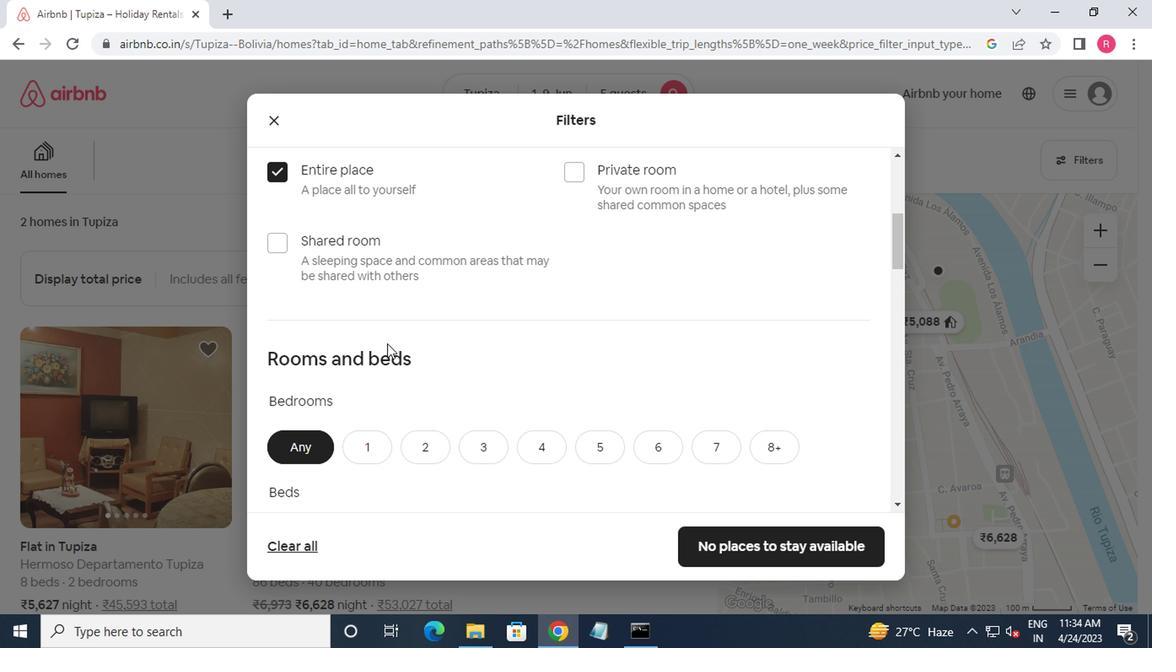 
Action: Mouse scrolled (384, 351) with delta (0, 0)
Screenshot: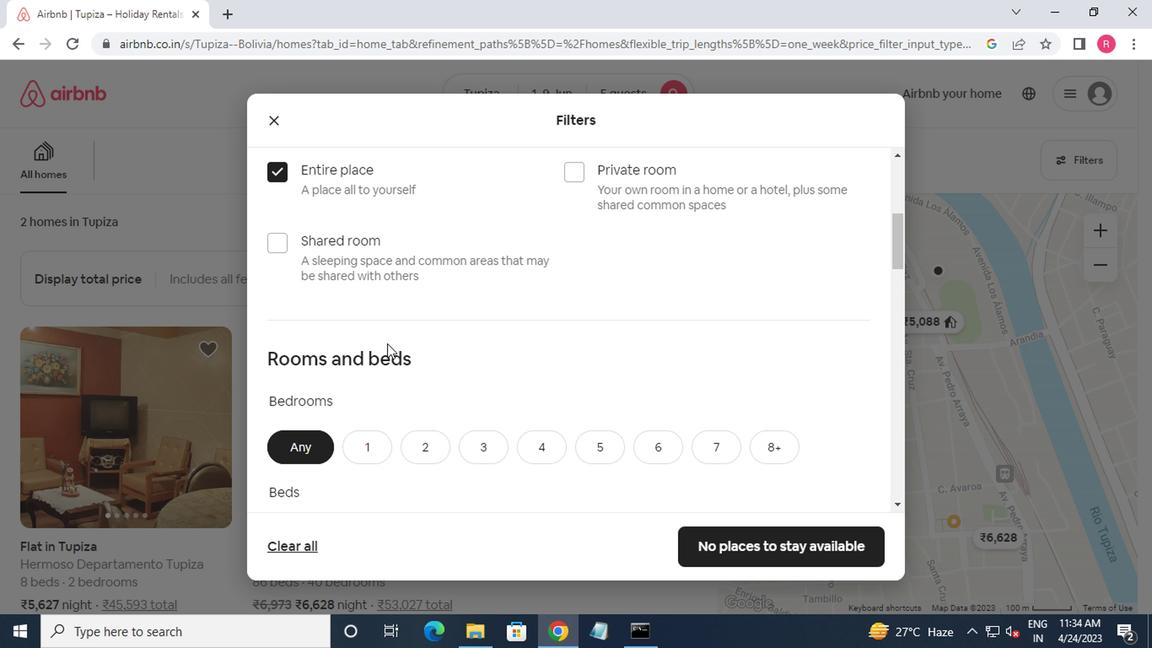 
Action: Mouse moved to (453, 309)
Screenshot: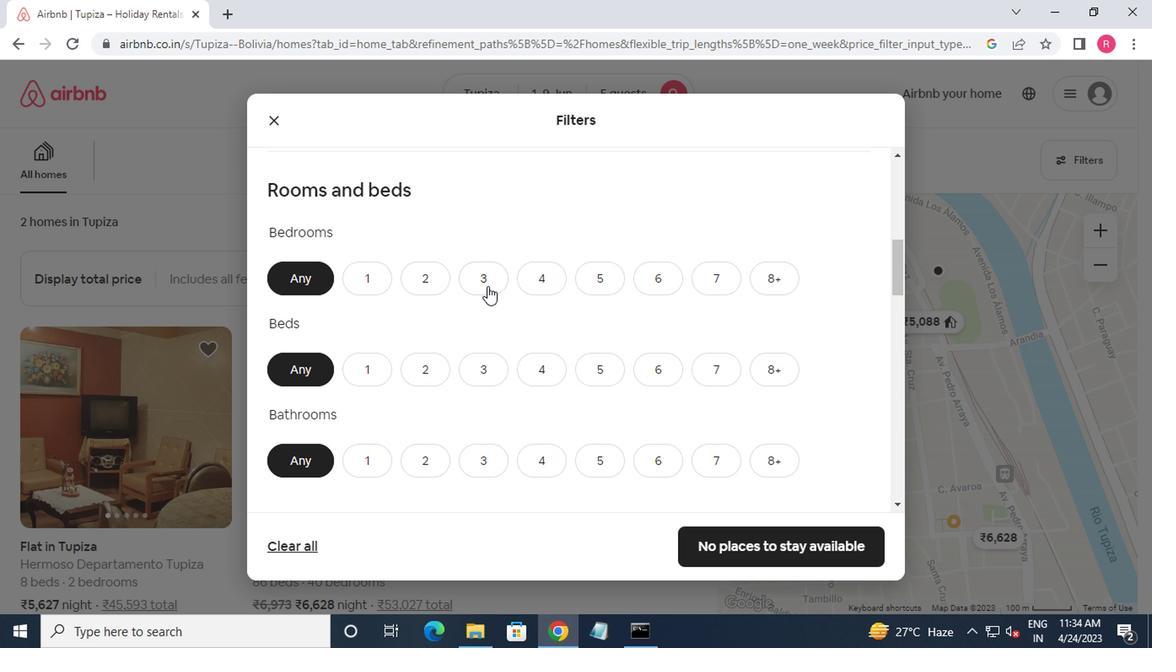 
Action: Mouse pressed left at (453, 309)
Screenshot: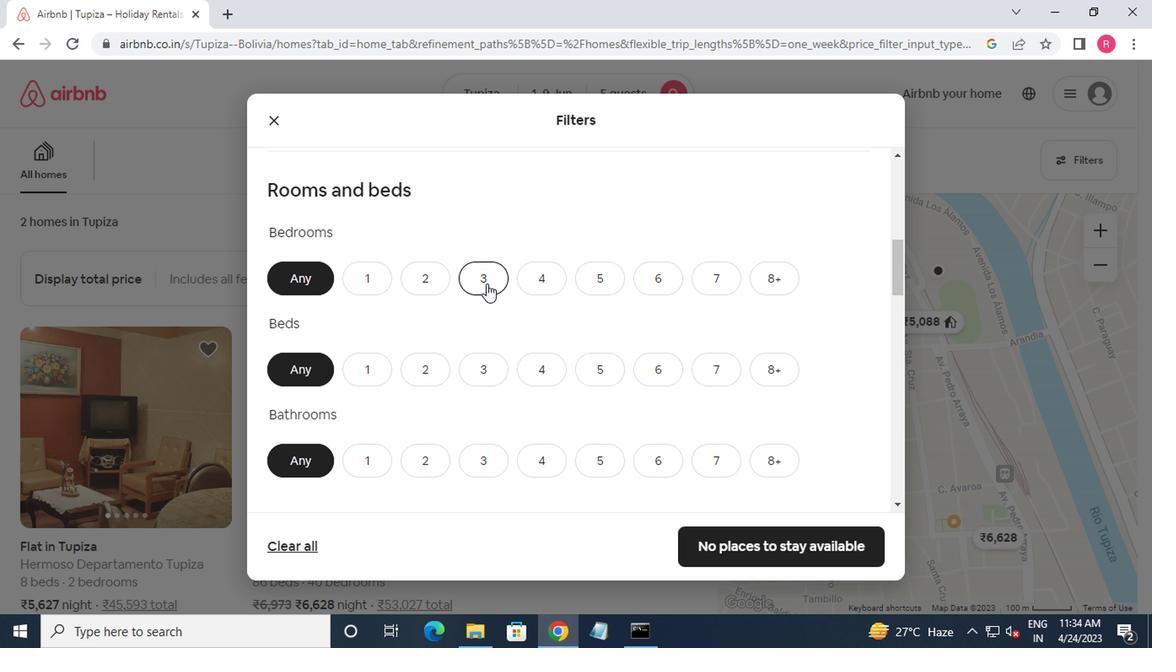 
Action: Mouse moved to (450, 364)
Screenshot: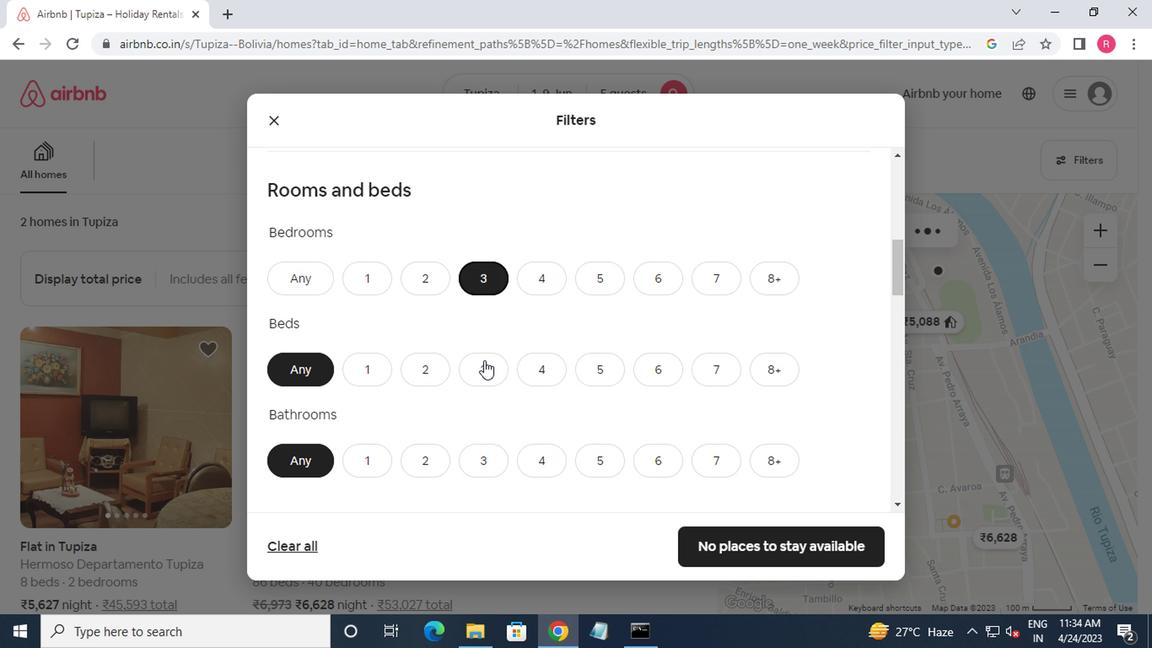 
Action: Mouse pressed left at (450, 364)
Screenshot: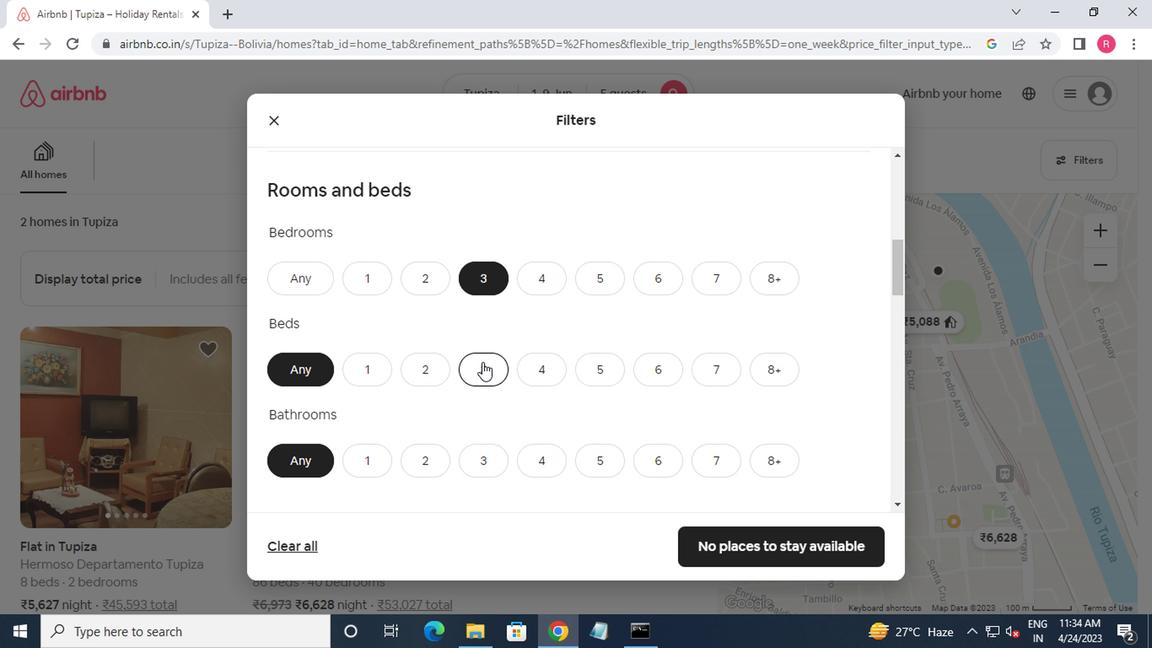 
Action: Mouse moved to (447, 369)
Screenshot: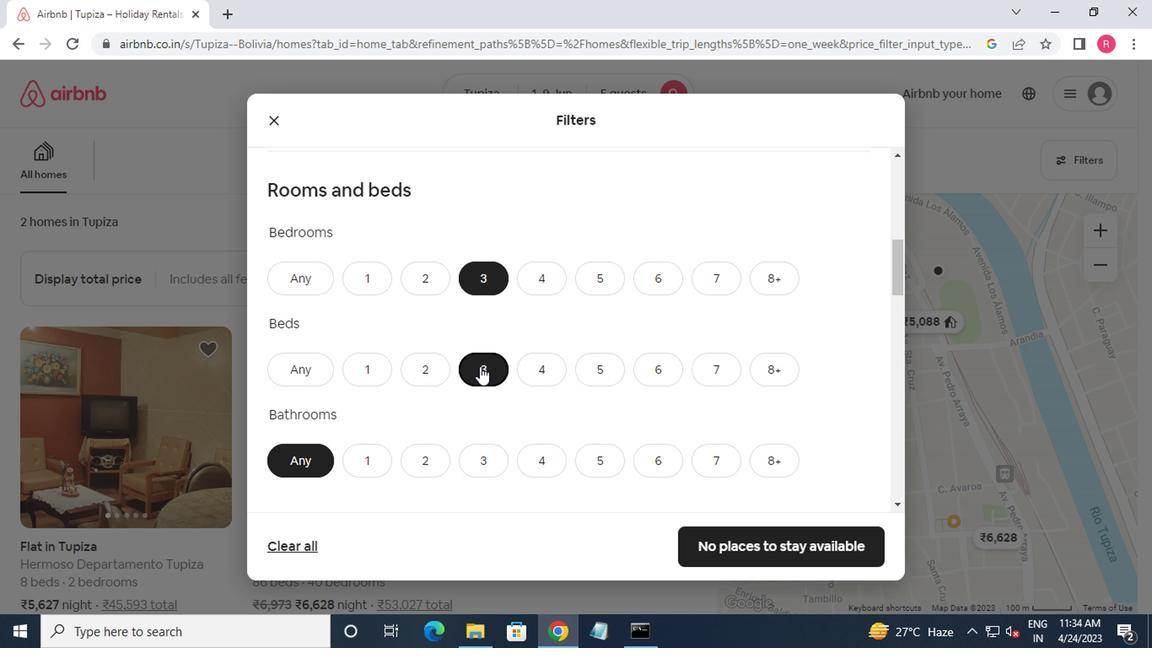 
Action: Mouse scrolled (447, 369) with delta (0, 0)
Screenshot: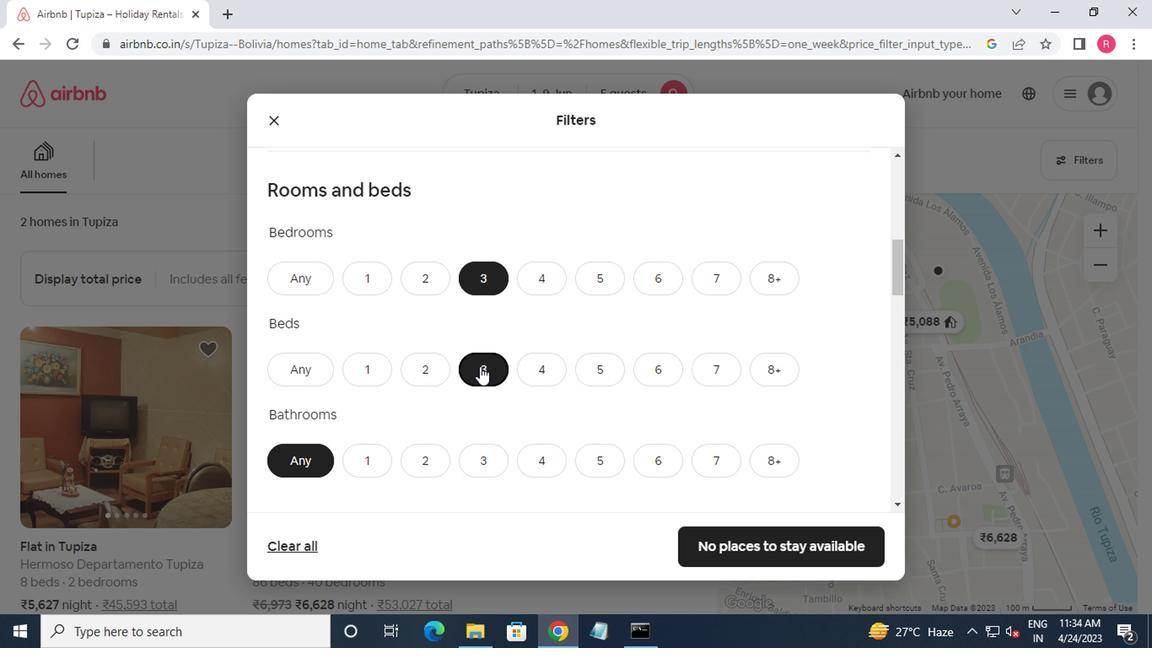 
Action: Mouse moved to (438, 378)
Screenshot: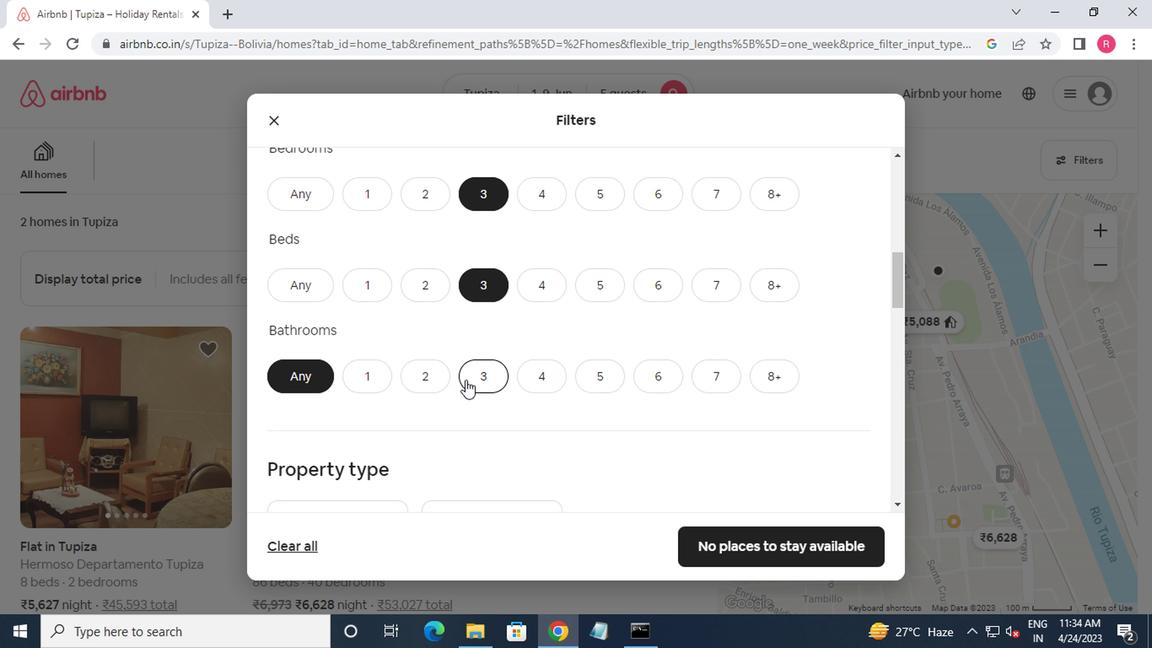 
Action: Mouse pressed left at (438, 378)
Screenshot: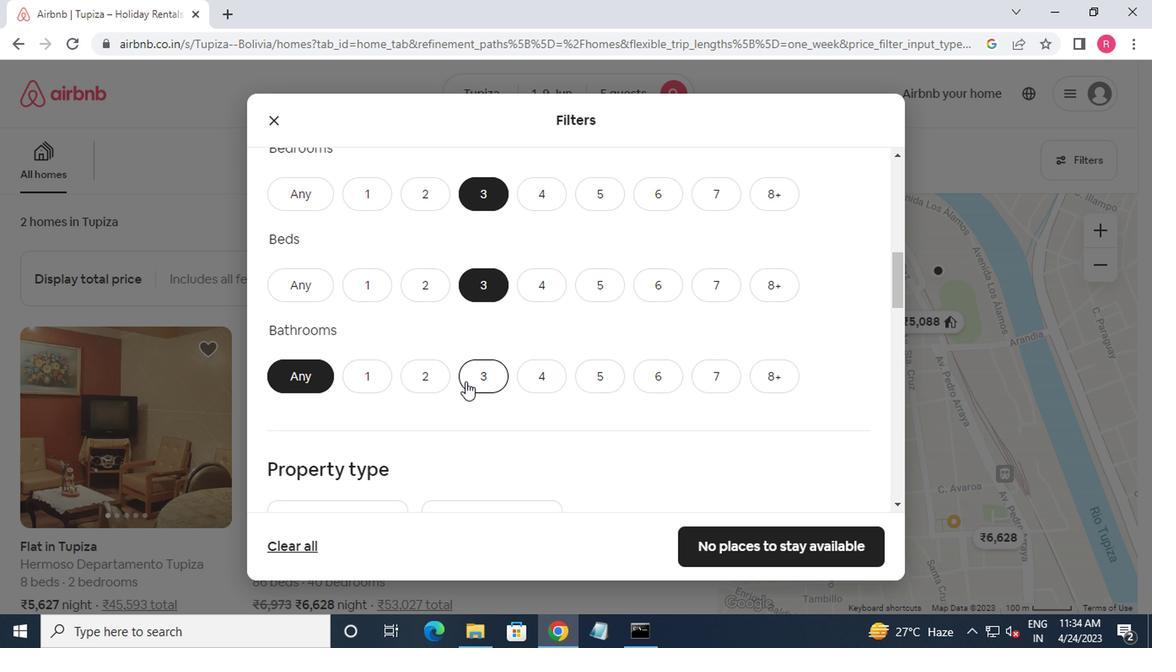 
Action: Mouse moved to (439, 375)
Screenshot: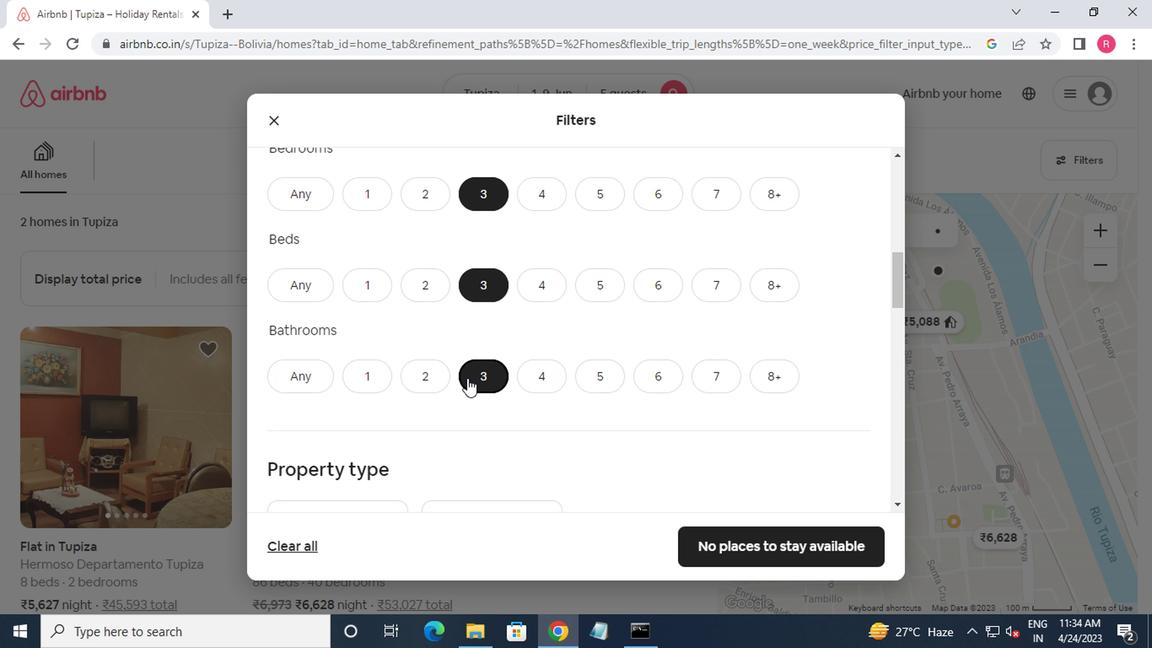 
Action: Mouse scrolled (439, 374) with delta (0, 0)
Screenshot: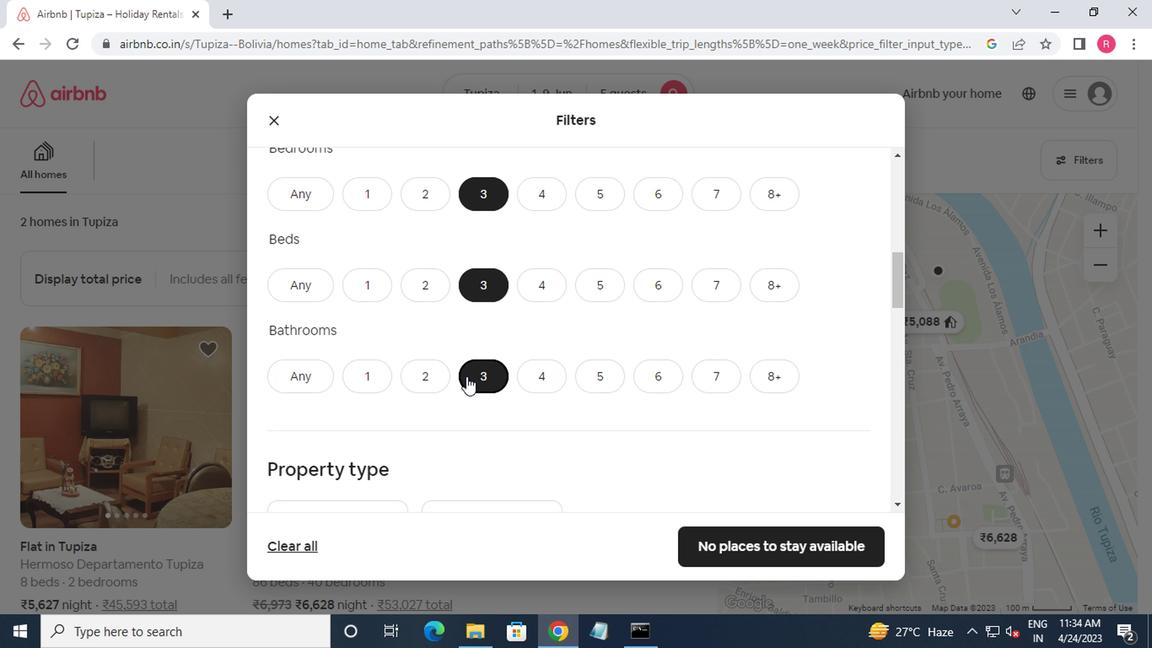 
Action: Mouse moved to (368, 428)
Screenshot: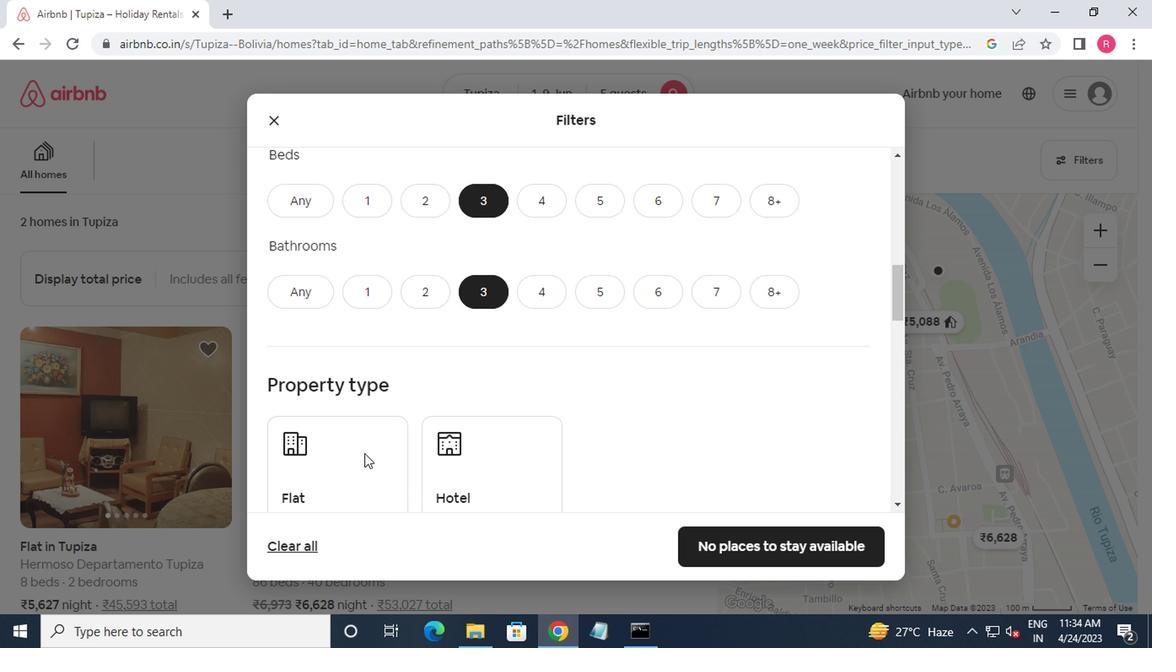 
Action: Mouse pressed left at (368, 428)
Screenshot: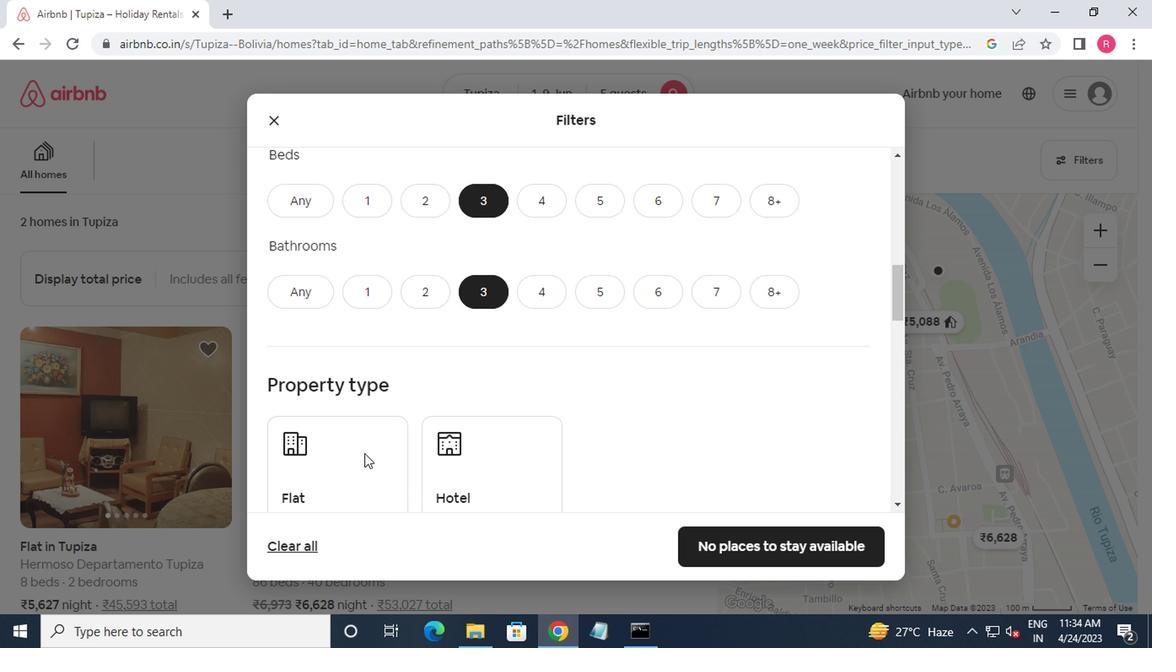 
Action: Mouse moved to (446, 405)
Screenshot: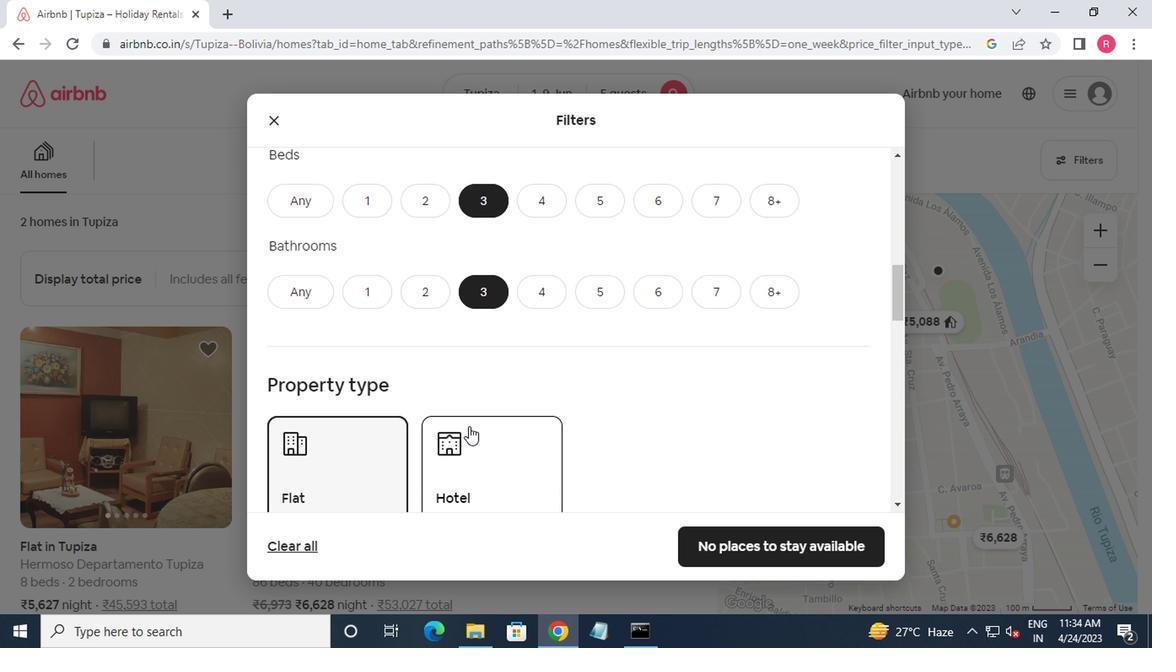 
Action: Mouse scrolled (446, 405) with delta (0, 0)
Screenshot: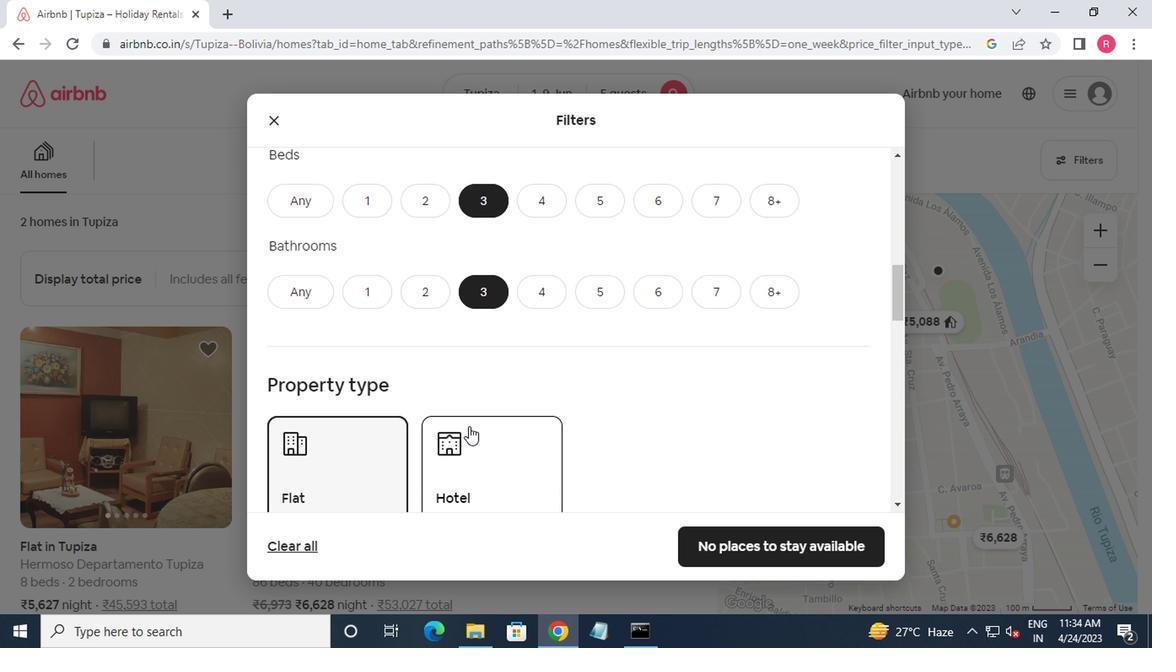 
Action: Mouse moved to (459, 397)
Screenshot: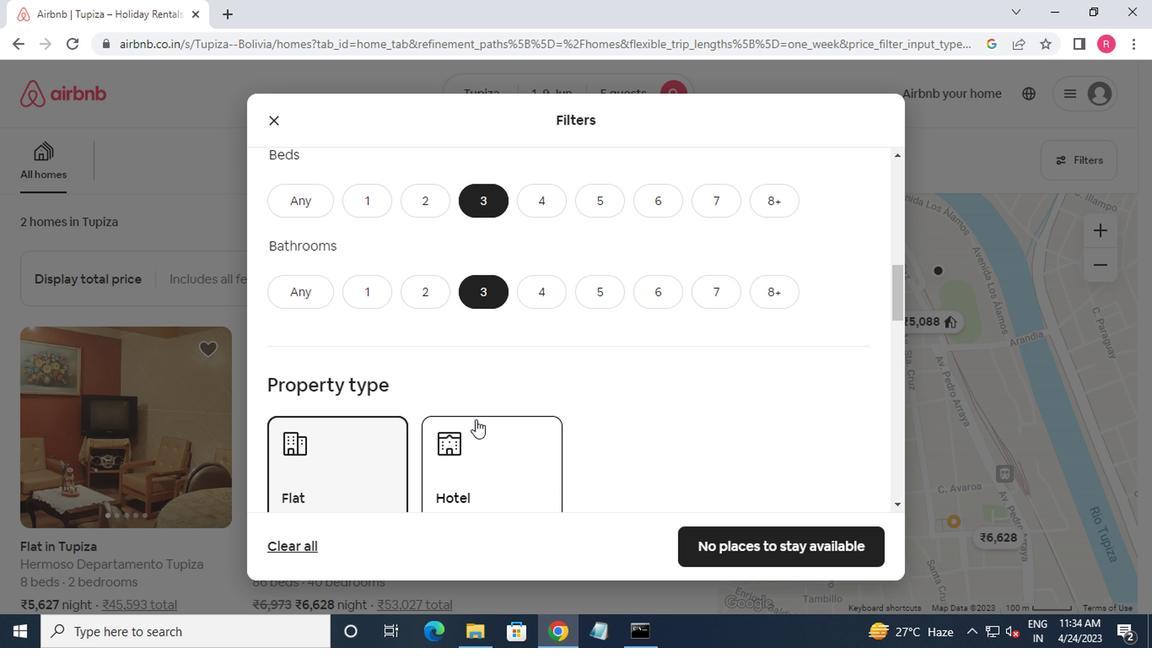 
Action: Mouse scrolled (459, 397) with delta (0, 0)
Screenshot: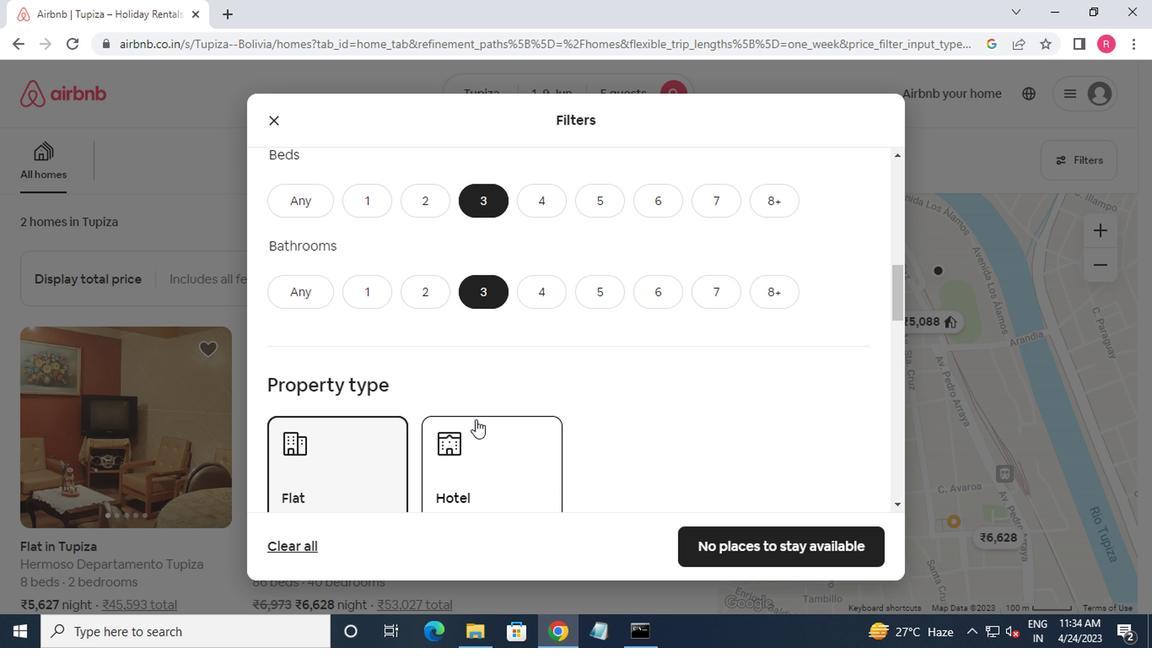 
Action: Mouse moved to (476, 394)
Screenshot: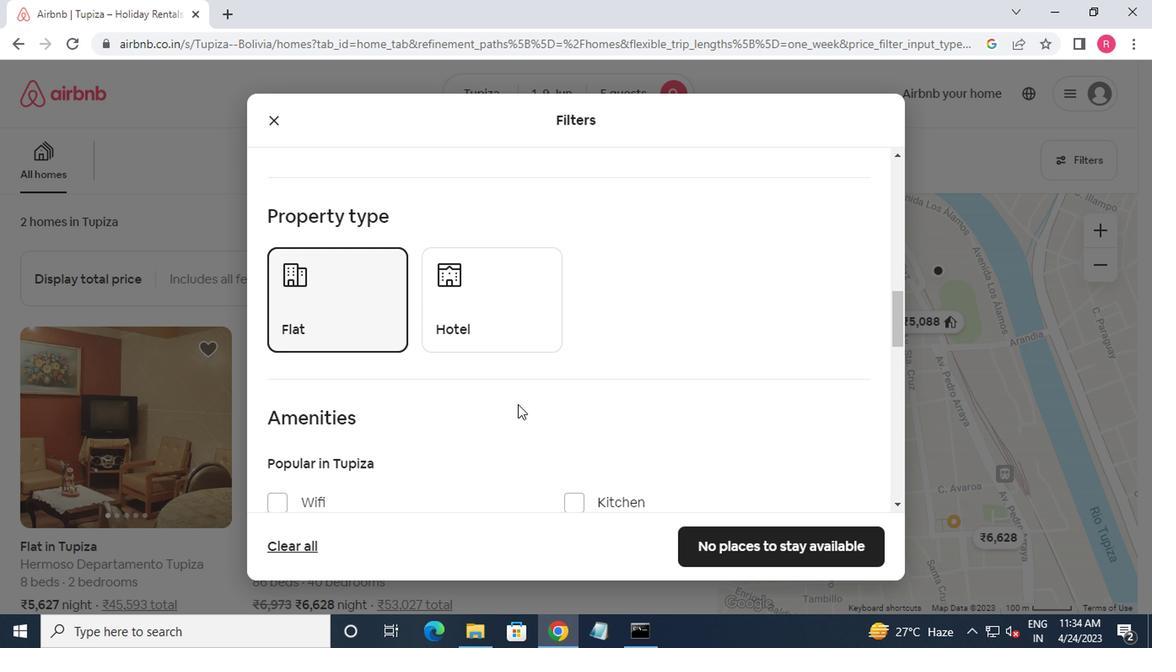 
Action: Mouse scrolled (476, 394) with delta (0, 0)
Screenshot: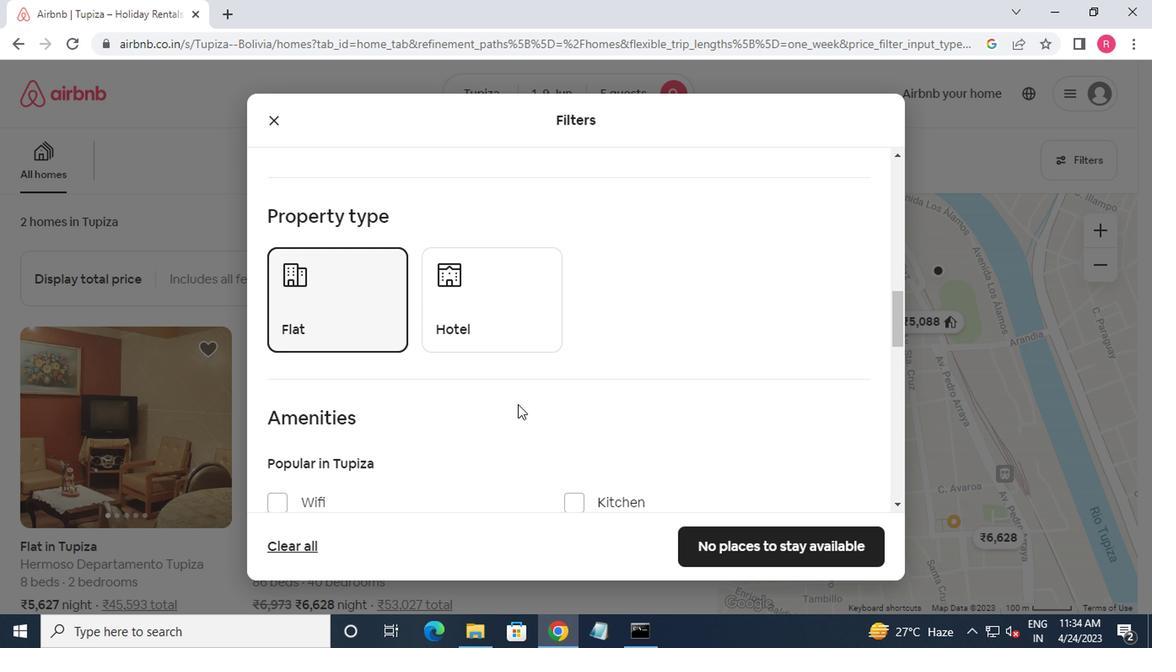 
Action: Mouse scrolled (476, 394) with delta (0, 0)
Screenshot: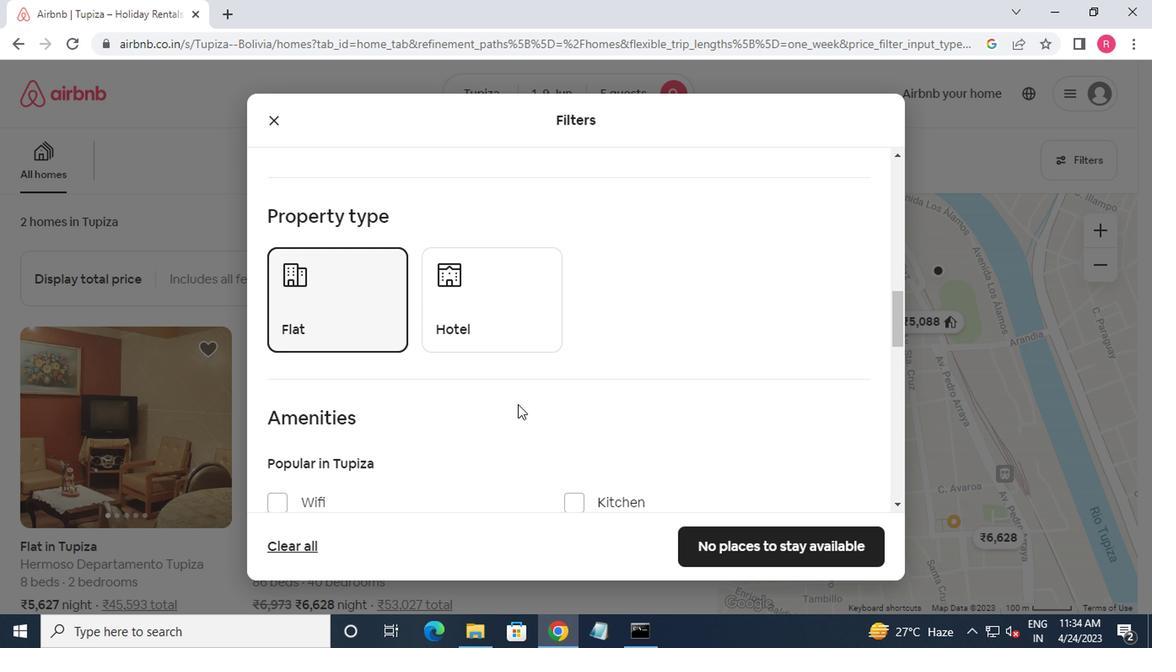 
Action: Mouse moved to (476, 395)
Screenshot: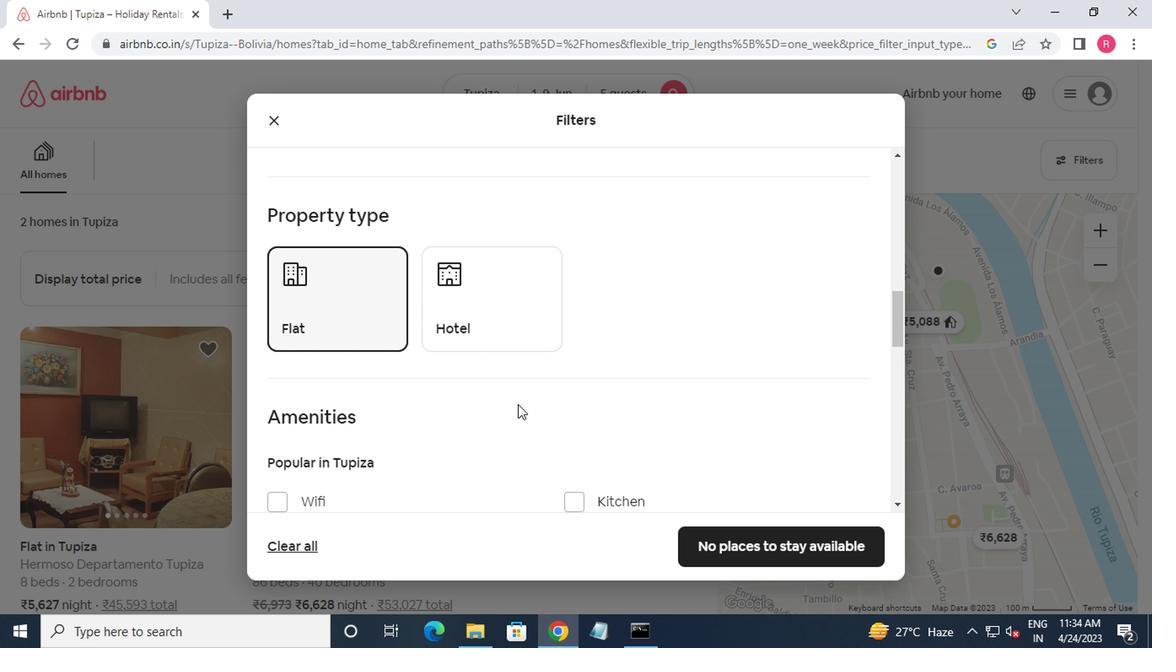 
Action: Mouse scrolled (476, 394) with delta (0, 0)
Screenshot: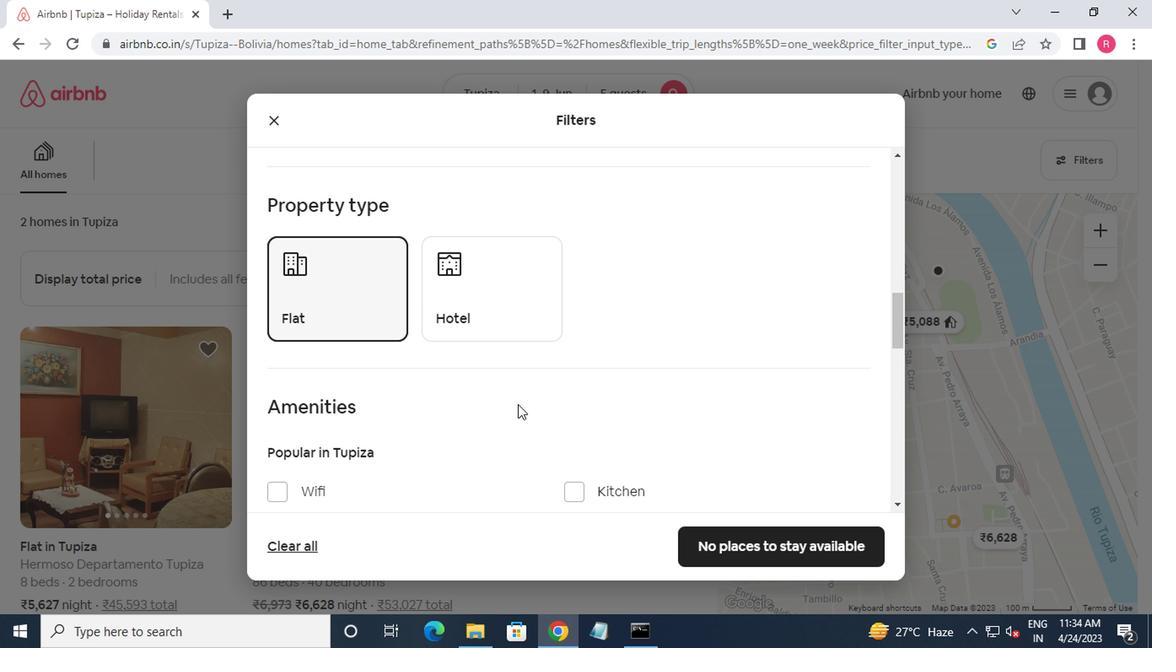 
Action: Mouse moved to (479, 396)
Screenshot: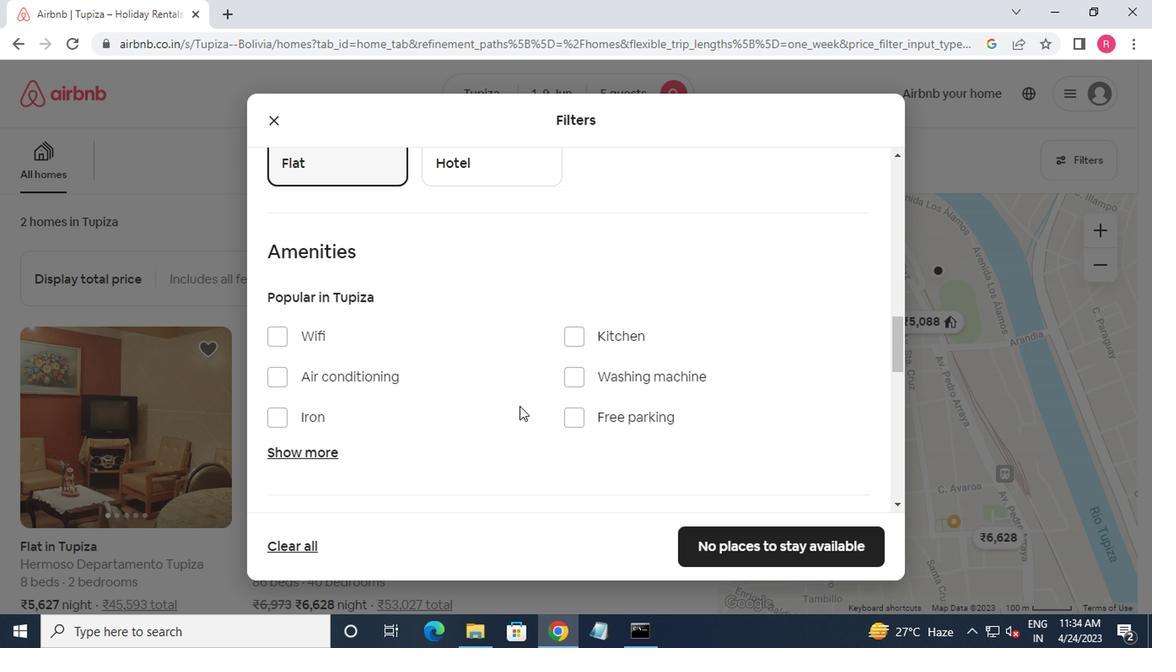 
Action: Mouse scrolled (479, 395) with delta (0, 0)
Screenshot: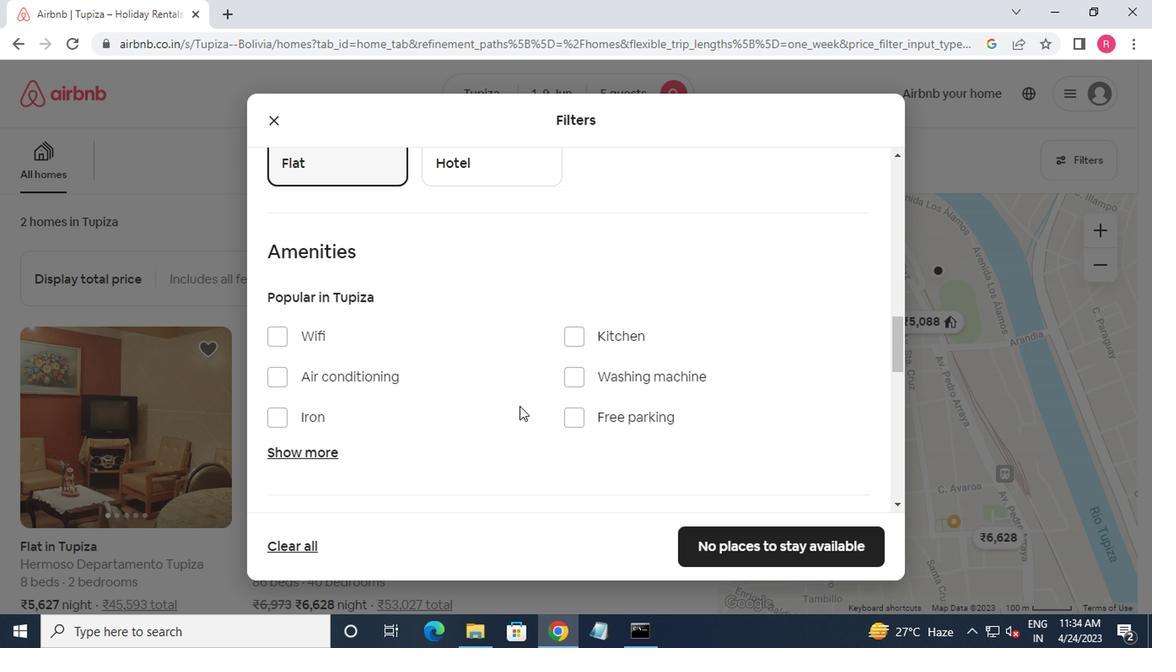 
Action: Mouse moved to (618, 393)
Screenshot: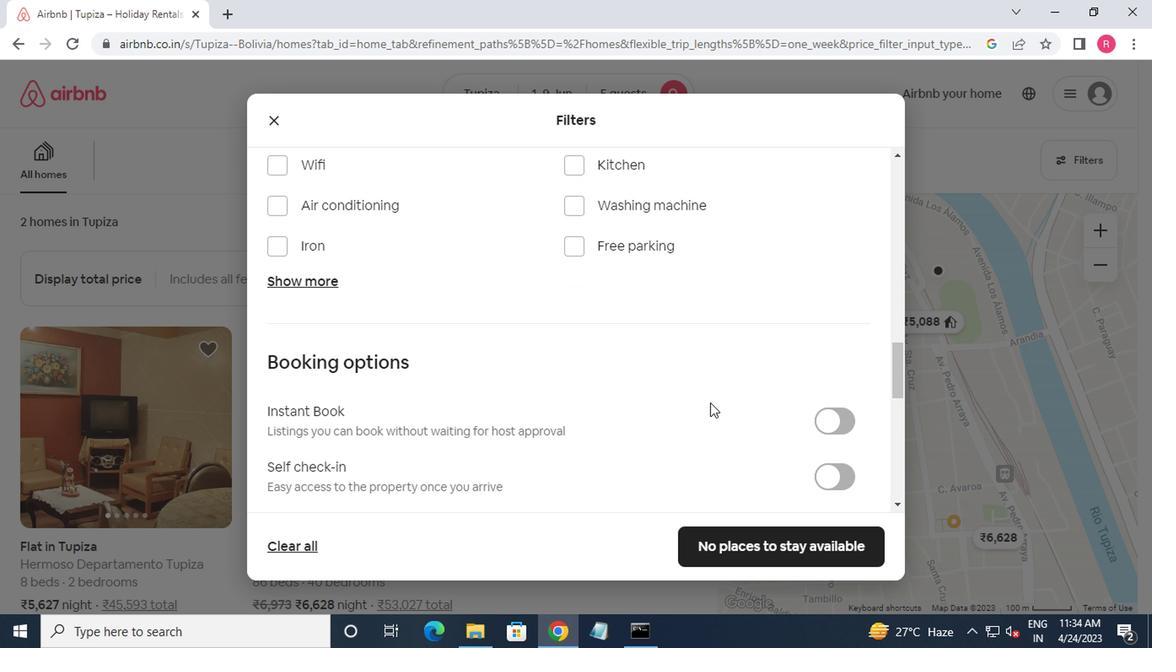 
Action: Mouse scrolled (618, 393) with delta (0, 0)
Screenshot: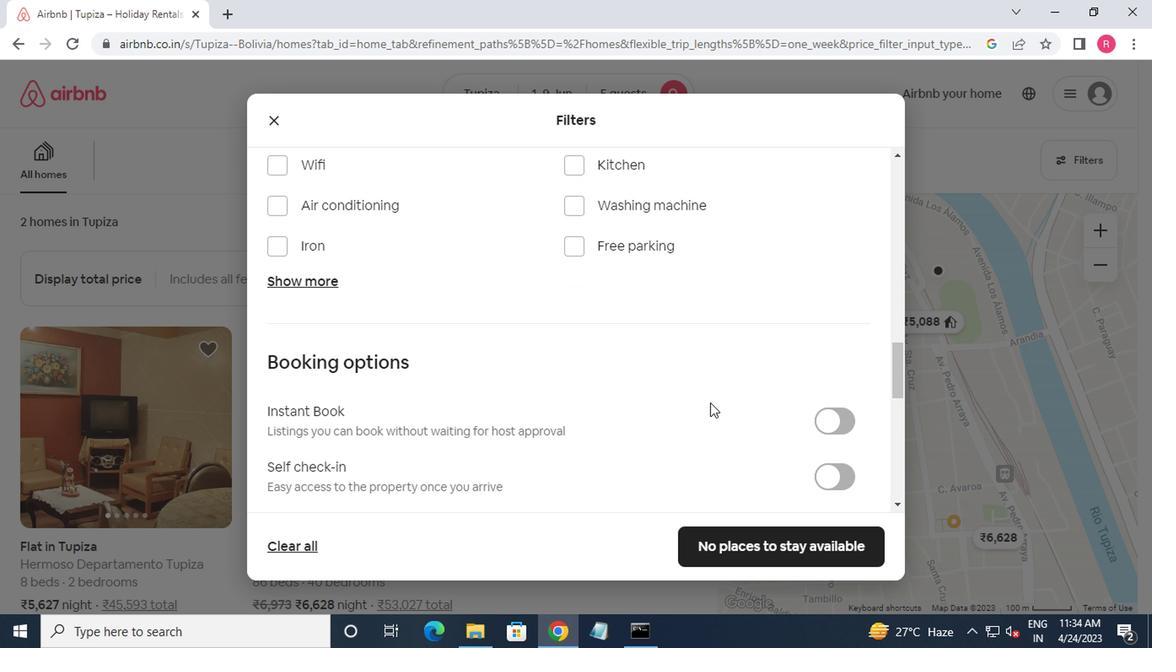 
Action: Mouse moved to (633, 394)
Screenshot: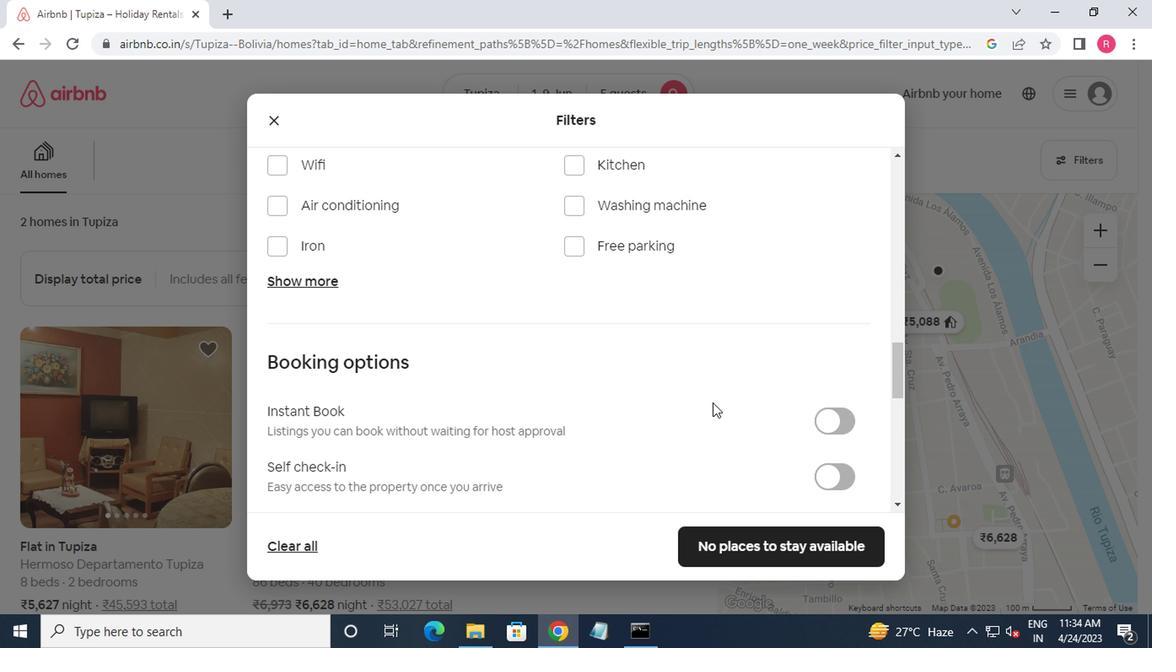 
Action: Mouse scrolled (633, 393) with delta (0, 0)
Screenshot: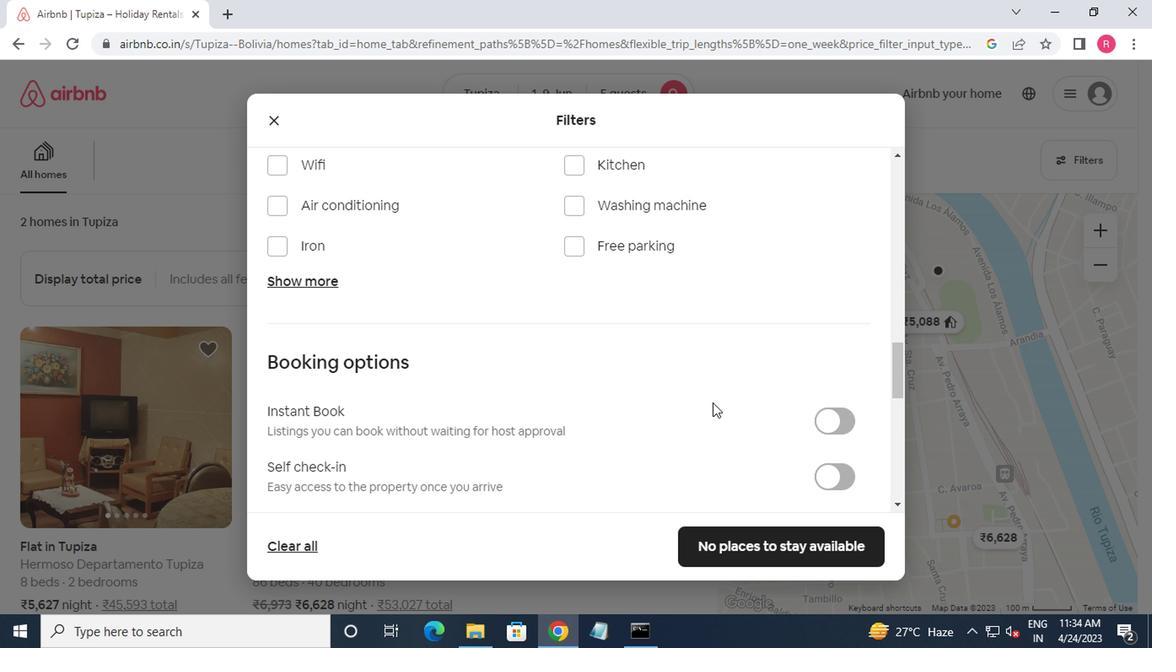 
Action: Mouse moved to (702, 324)
Screenshot: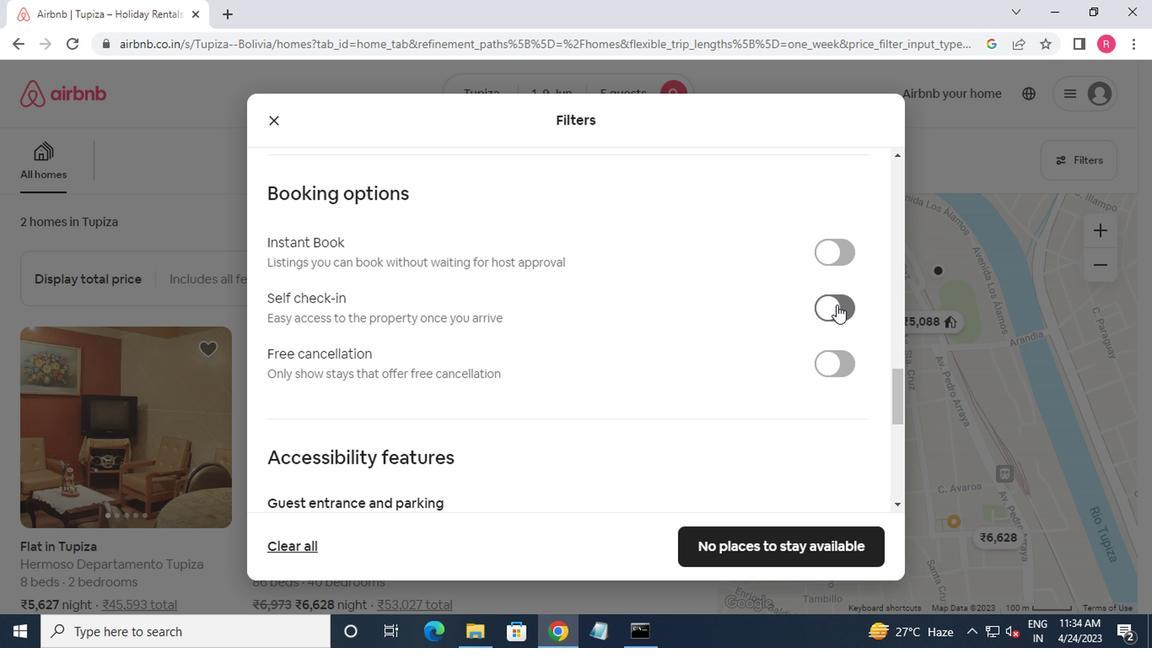
Action: Mouse pressed left at (702, 324)
Screenshot: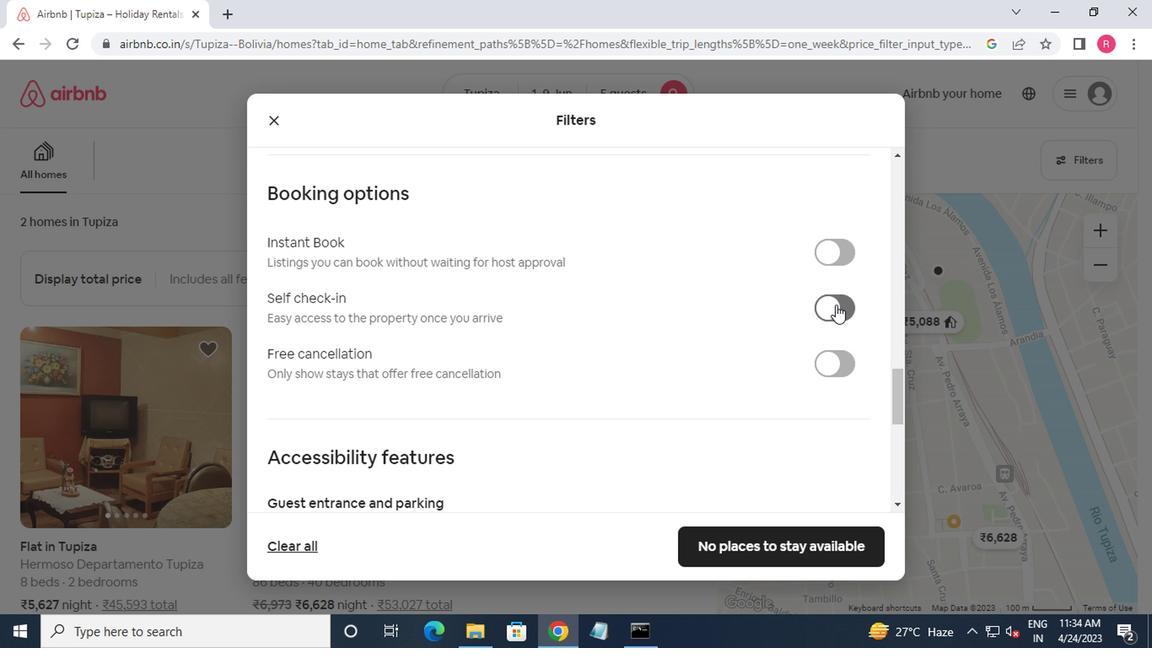 
Action: Mouse moved to (701, 324)
Screenshot: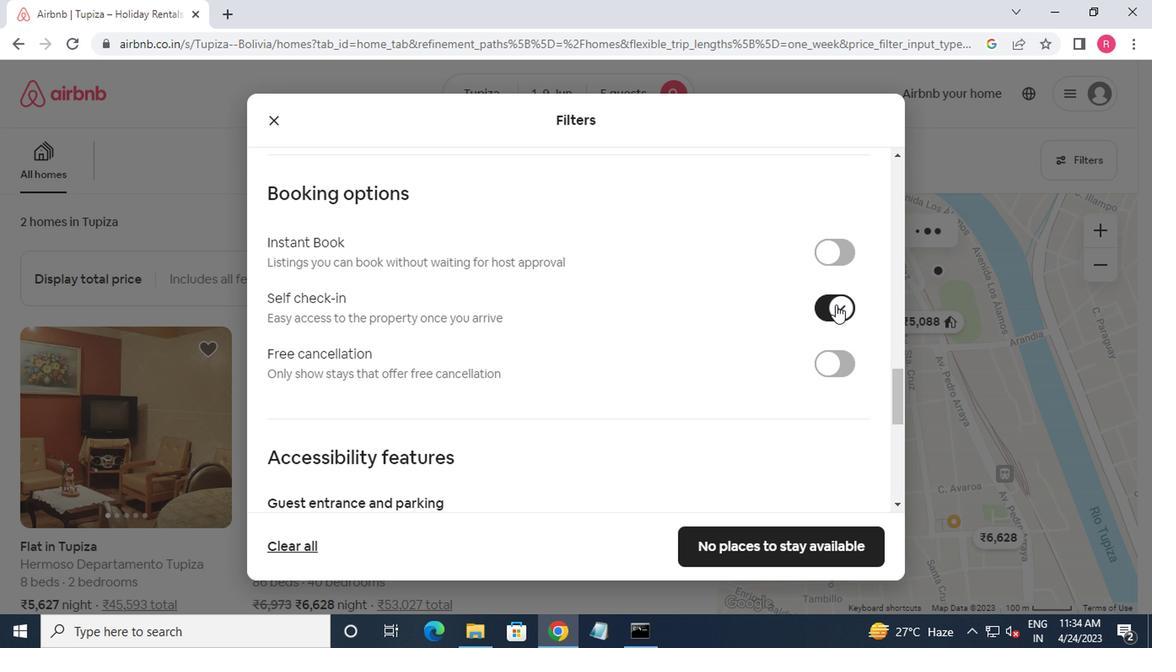 
Action: Mouse scrolled (701, 323) with delta (0, 0)
Screenshot: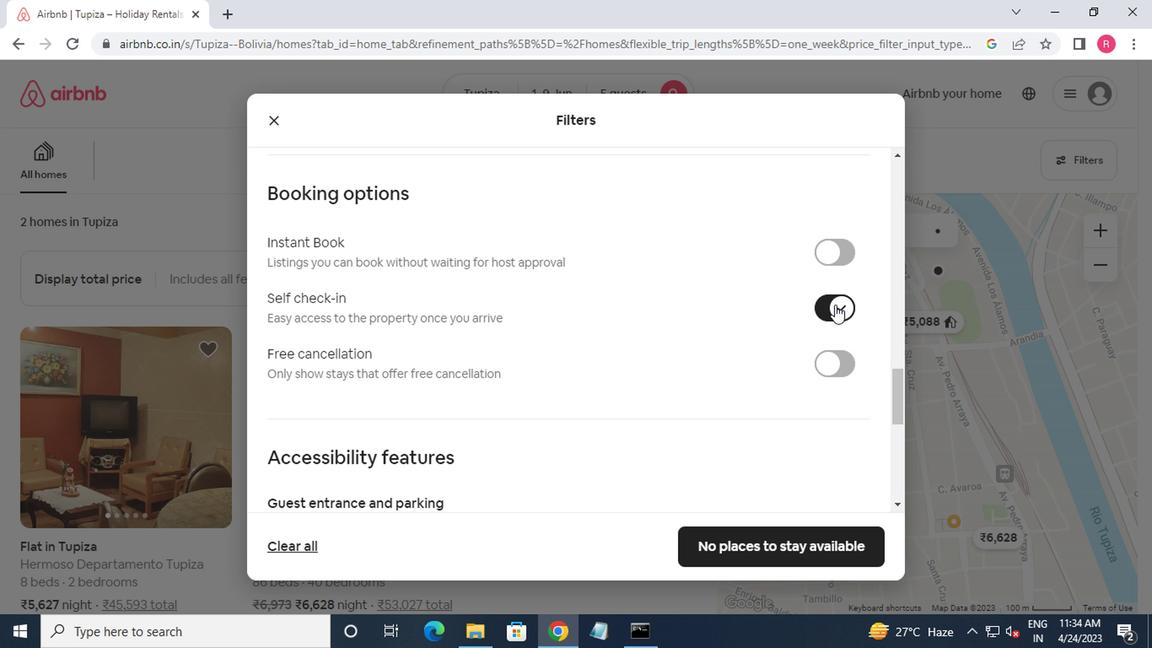 
Action: Mouse moved to (701, 324)
Screenshot: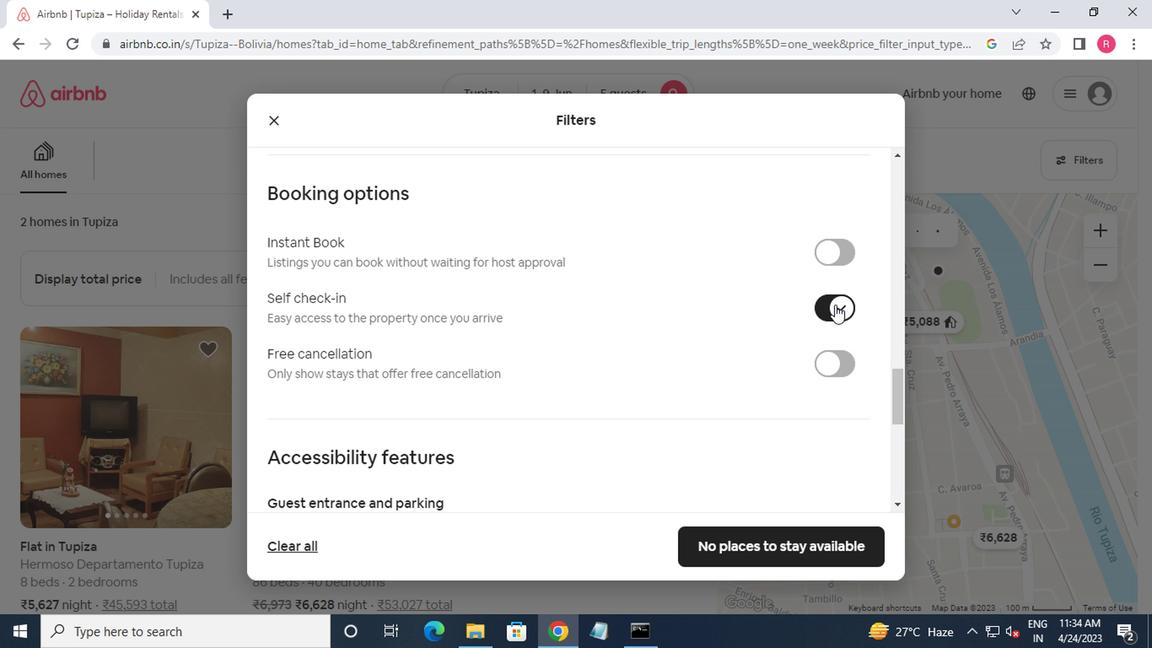 
Action: Mouse scrolled (701, 323) with delta (0, 0)
Screenshot: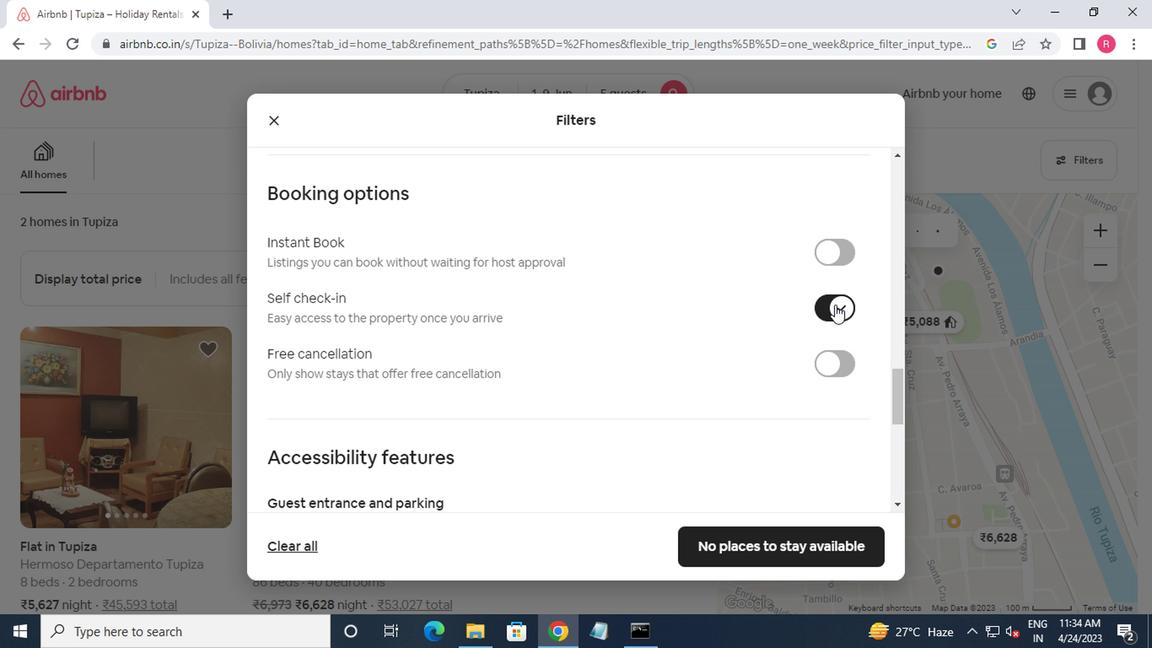 
Action: Mouse moved to (698, 325)
Screenshot: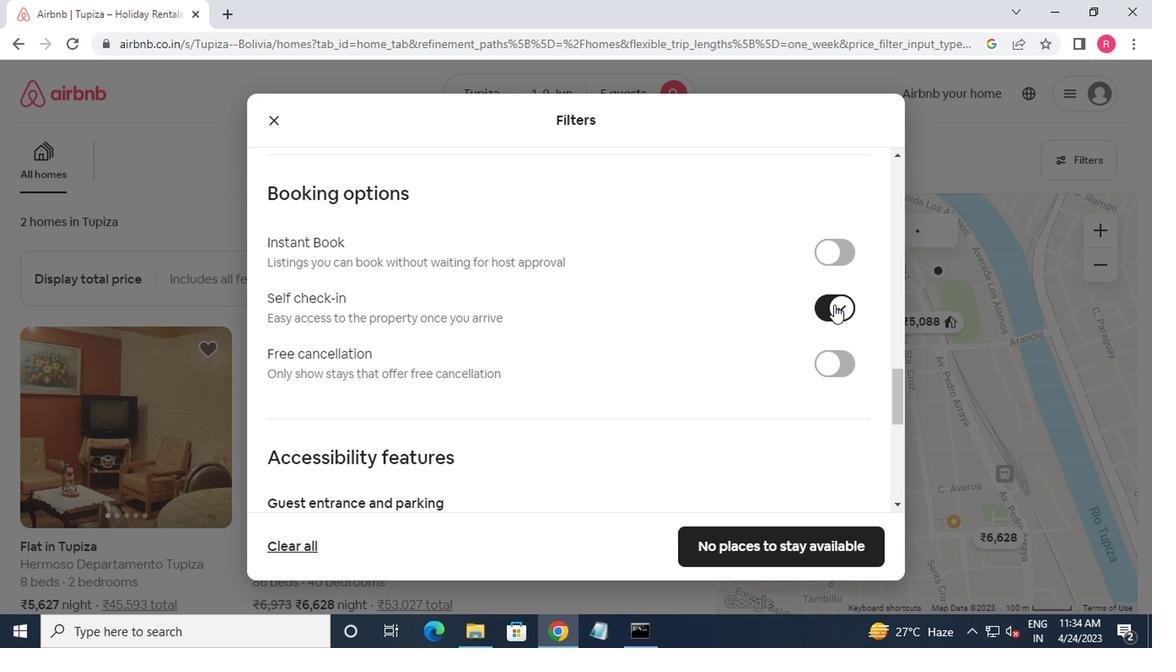 
Action: Mouse scrolled (698, 324) with delta (0, 0)
Screenshot: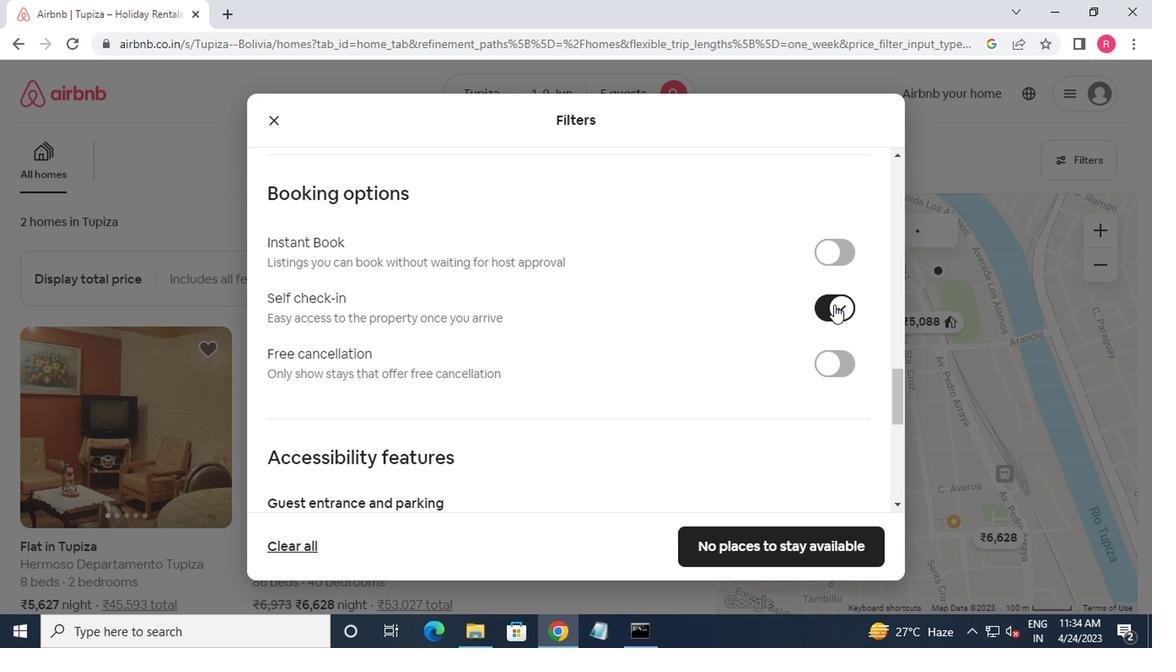 
Action: Mouse moved to (692, 328)
Screenshot: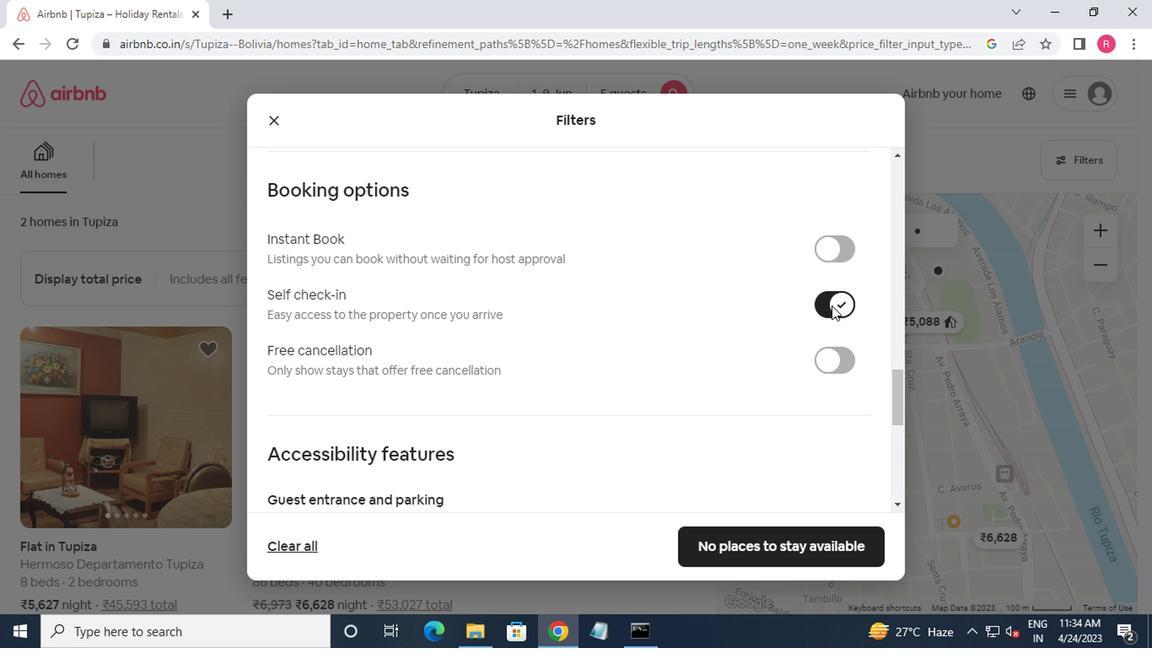 
Action: Mouse scrolled (692, 327) with delta (0, 0)
Screenshot: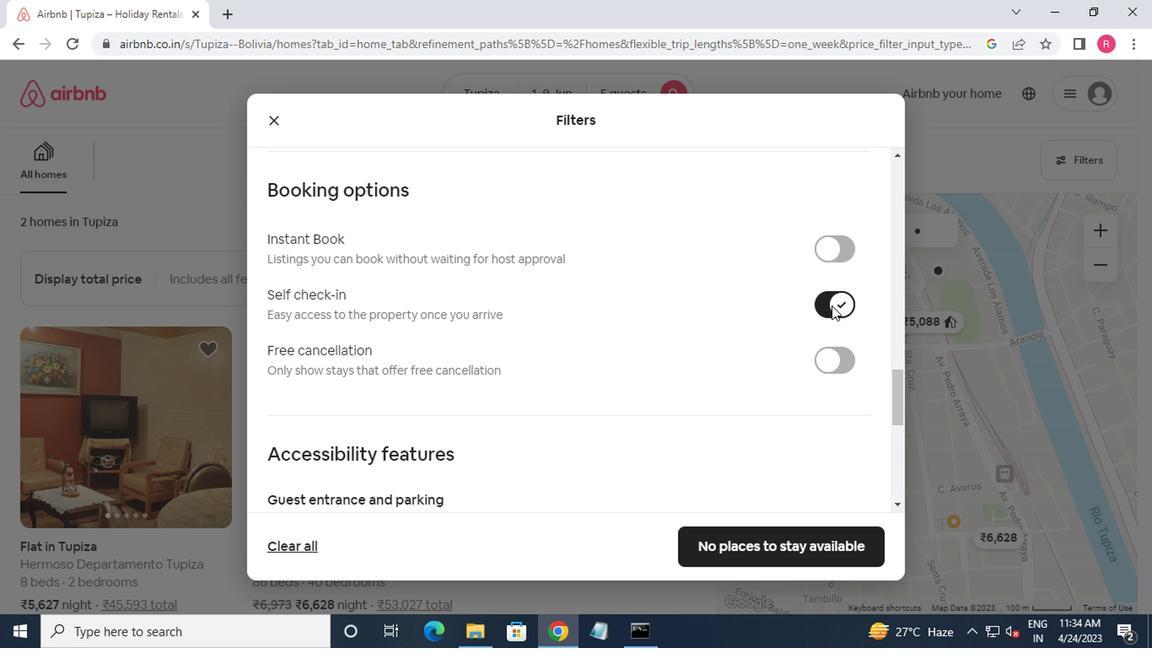 
Action: Mouse moved to (446, 404)
Screenshot: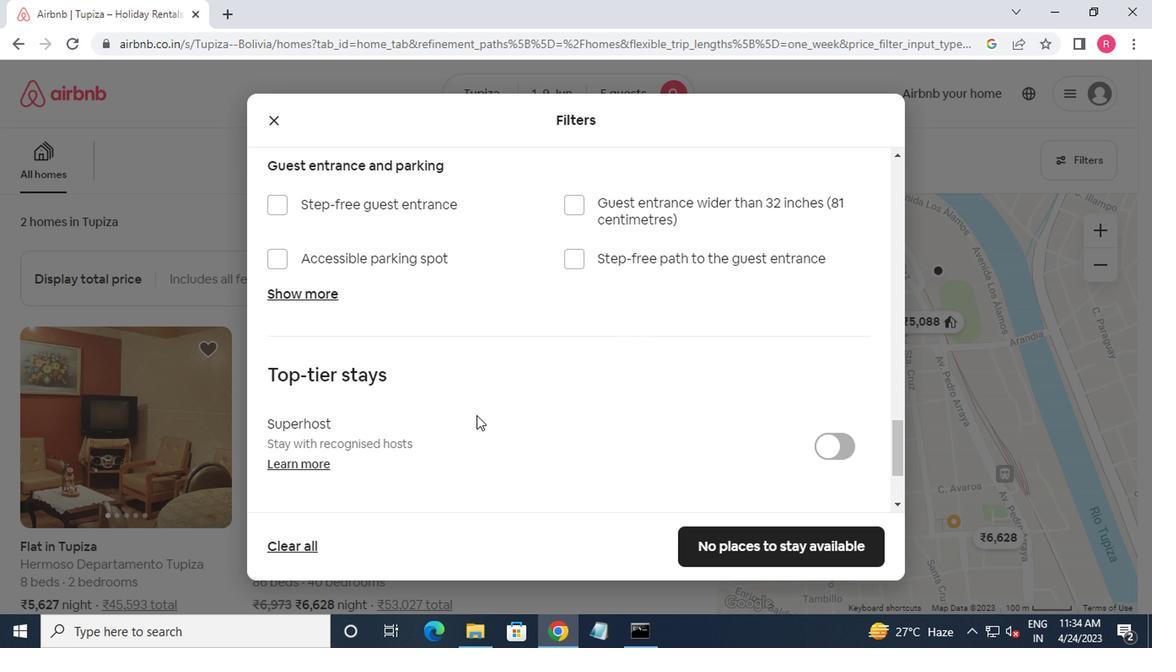 
Action: Mouse scrolled (446, 403) with delta (0, 0)
Screenshot: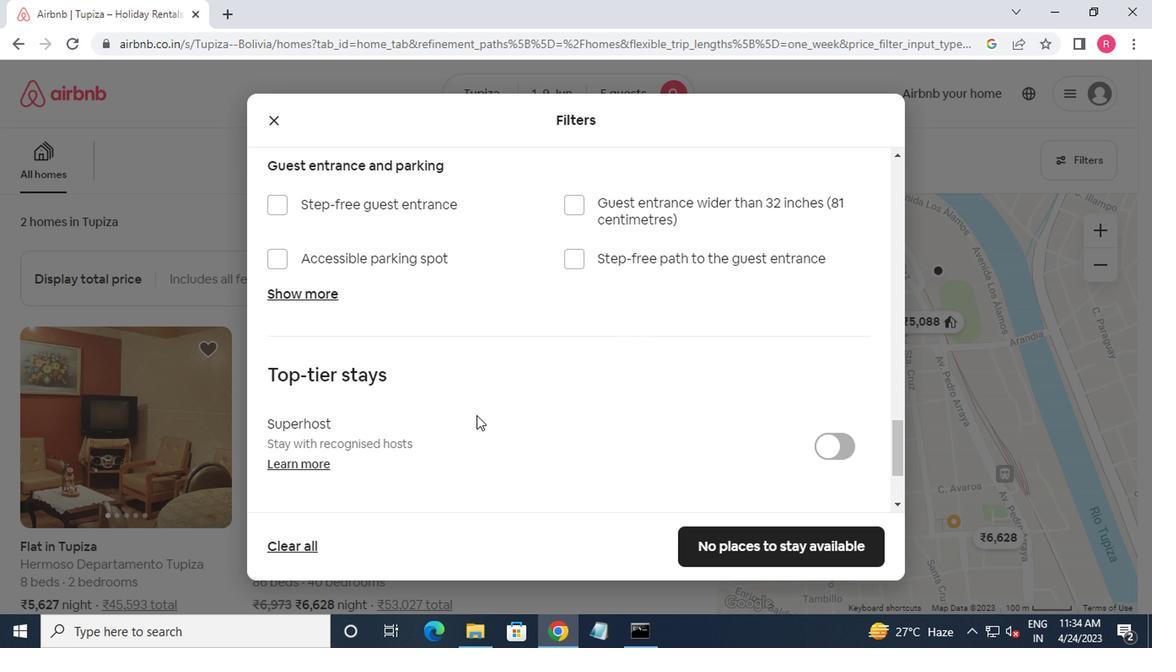 
Action: Mouse moved to (445, 404)
Screenshot: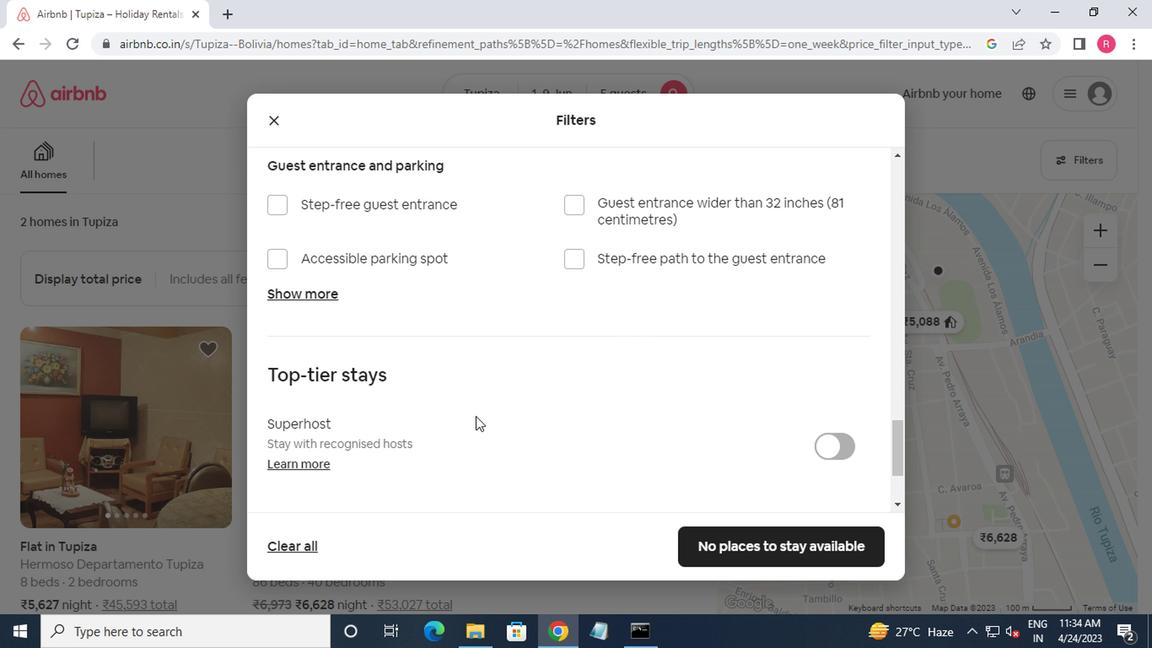 
Action: Mouse scrolled (445, 404) with delta (0, 0)
Screenshot: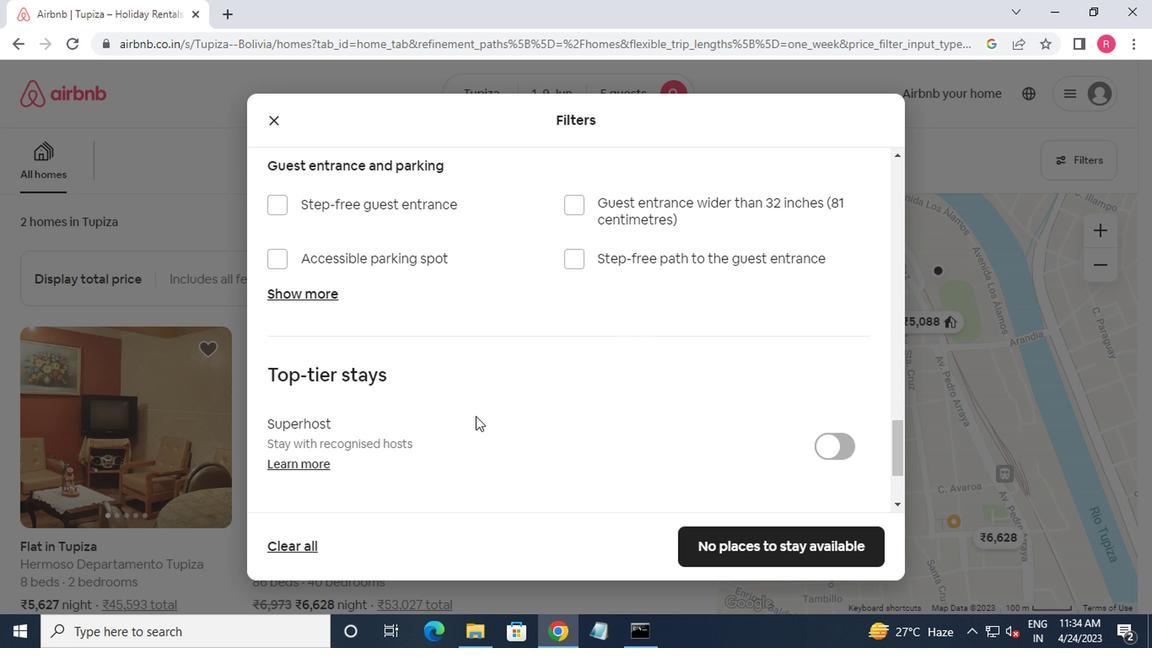 
Action: Mouse scrolled (445, 404) with delta (0, 0)
Screenshot: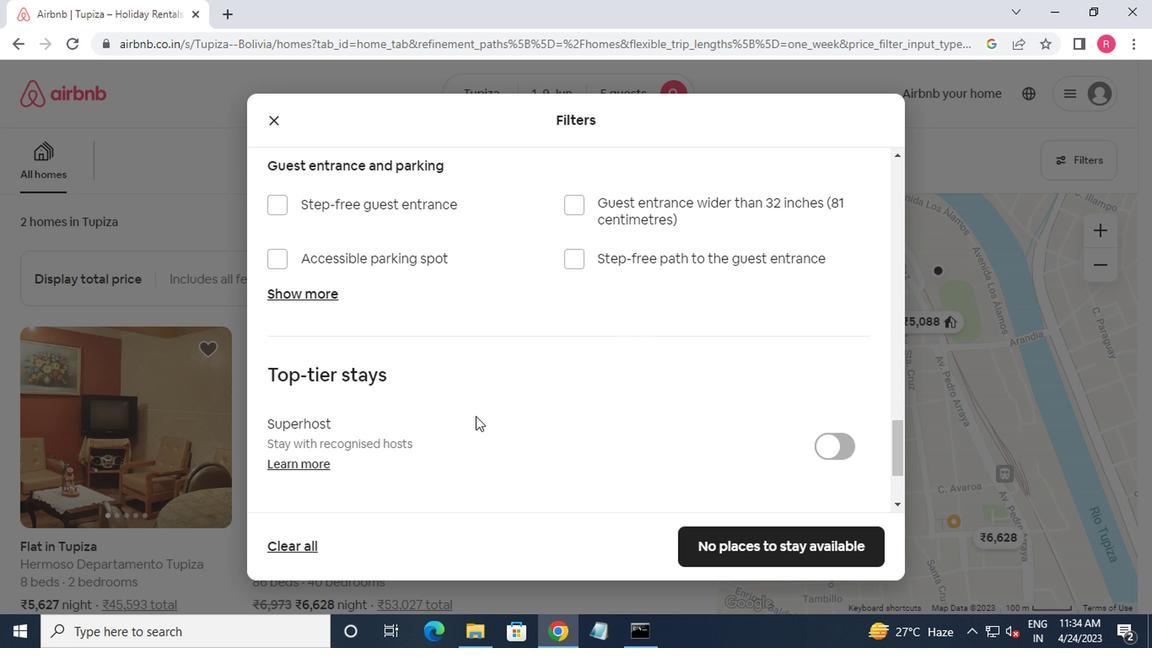 
Action: Mouse moved to (443, 404)
Screenshot: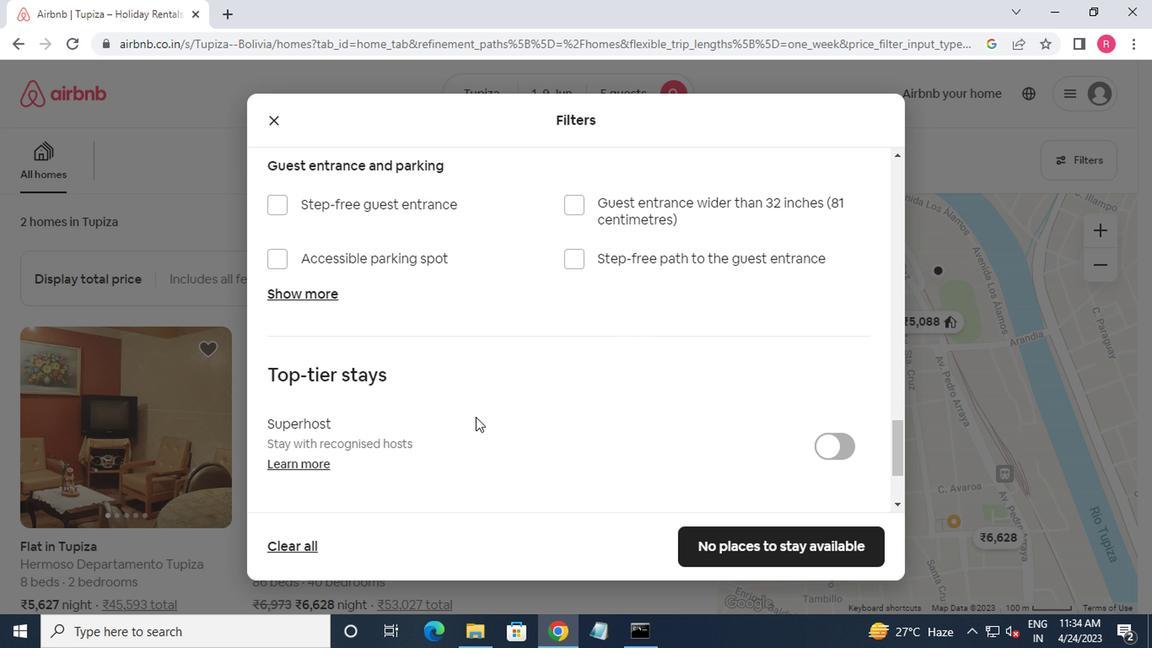 
Action: Mouse scrolled (443, 404) with delta (0, 0)
Screenshot: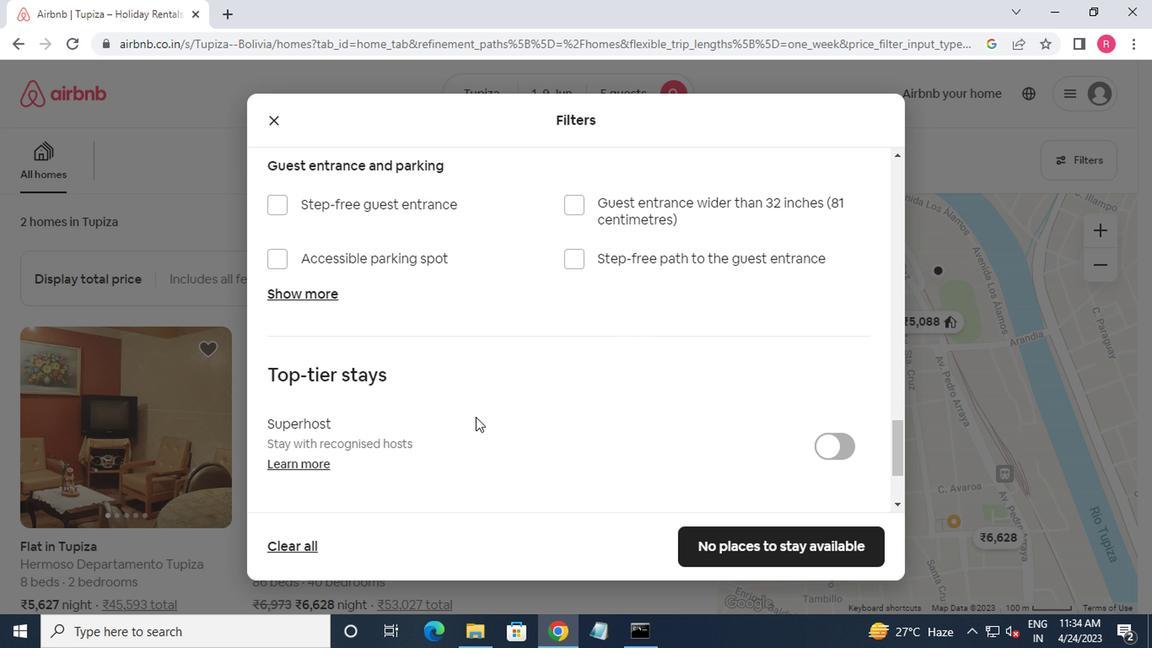 
Action: Mouse moved to (603, 491)
Screenshot: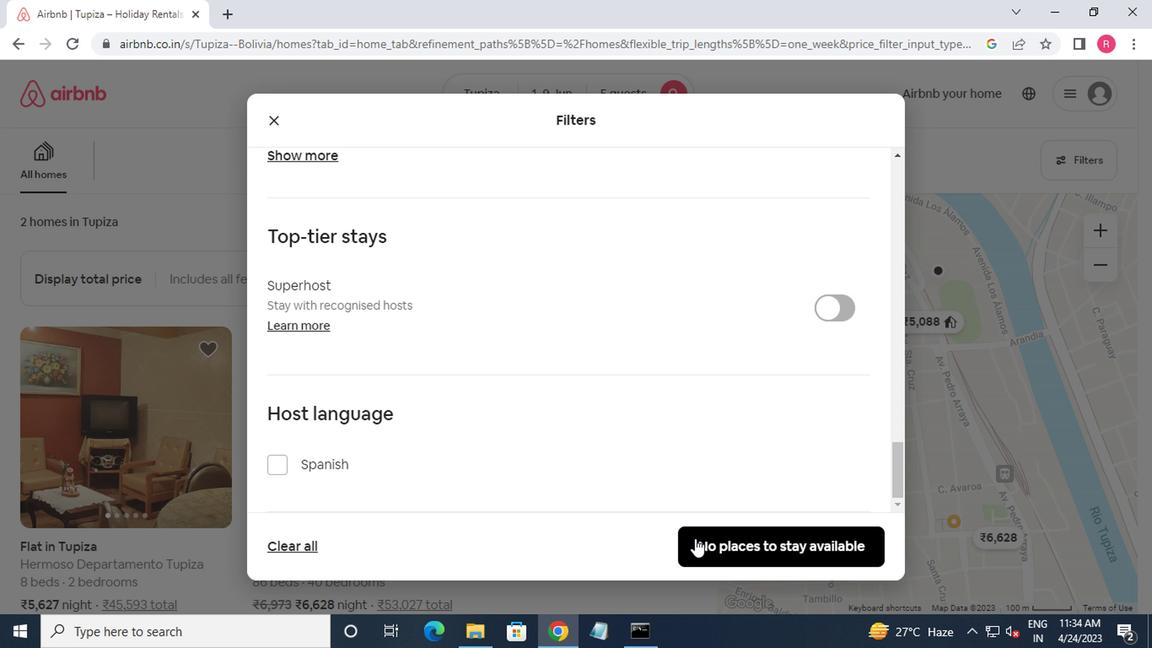 
Action: Mouse pressed left at (603, 491)
Screenshot: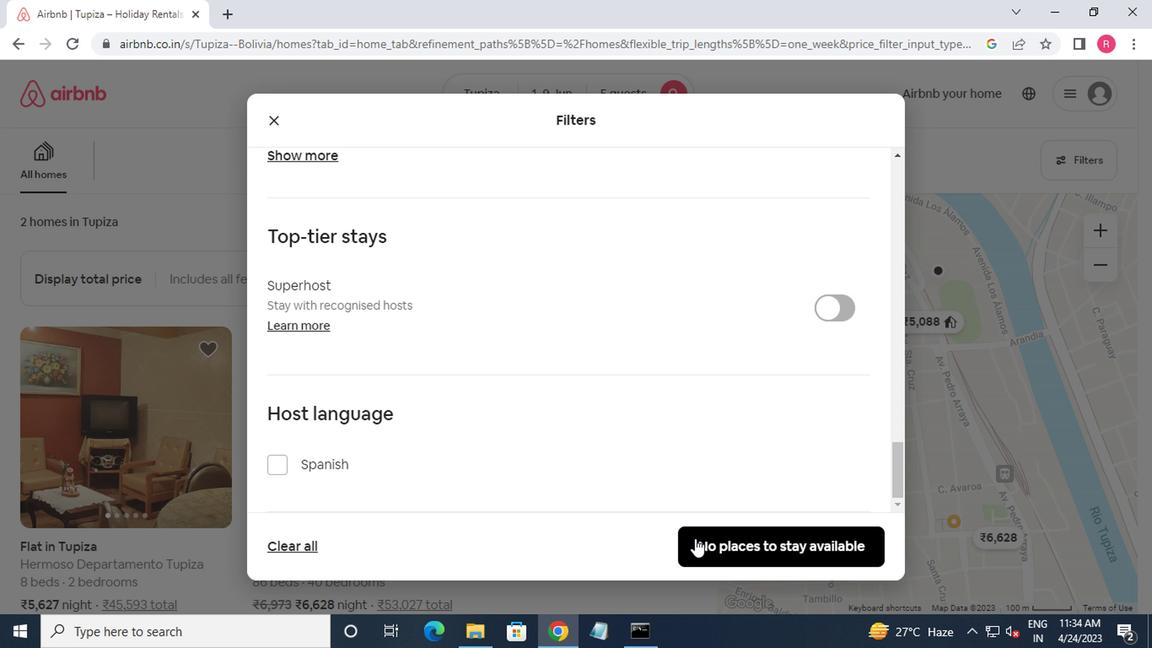 
Action: Mouse moved to (607, 451)
Screenshot: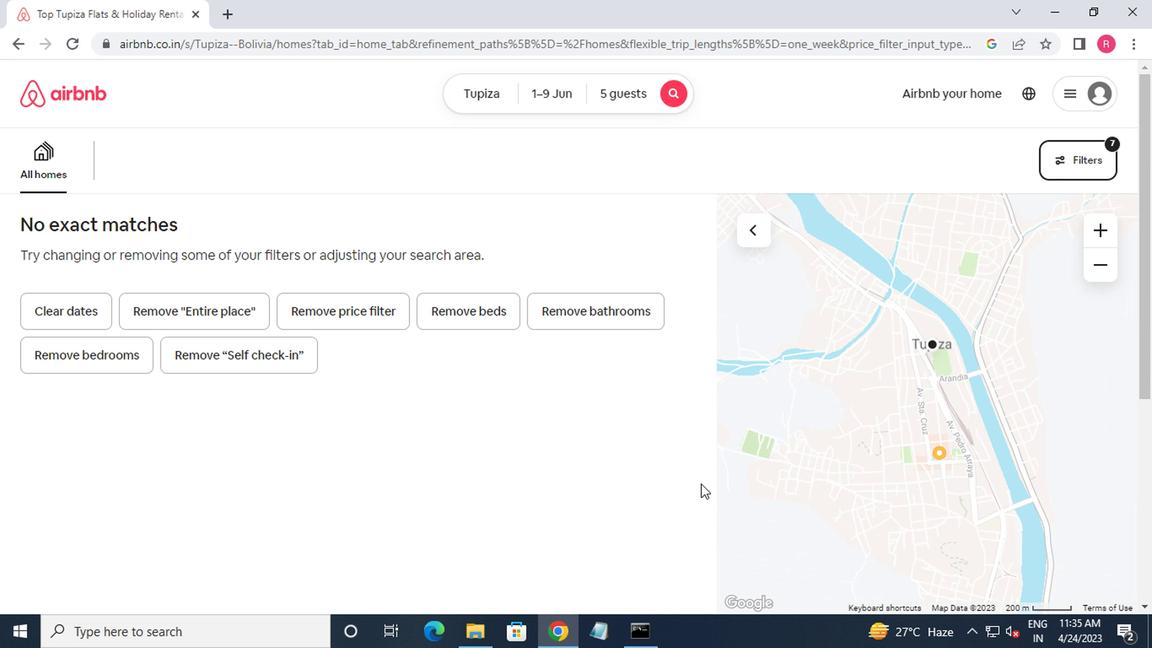 
